 Task: Look for space in Izazi, Tanzania from 2nd September, 2023 to 6th September, 2023 for 2 adults in price range Rs.15000 to Rs.20000. Place can be entire place with 1  bedroom having 1 bed and 1 bathroom. Property type can be house, flat, guest house, hotel. Booking option can be shelf check-in. Required host language is English.
Action: Mouse moved to (536, 122)
Screenshot: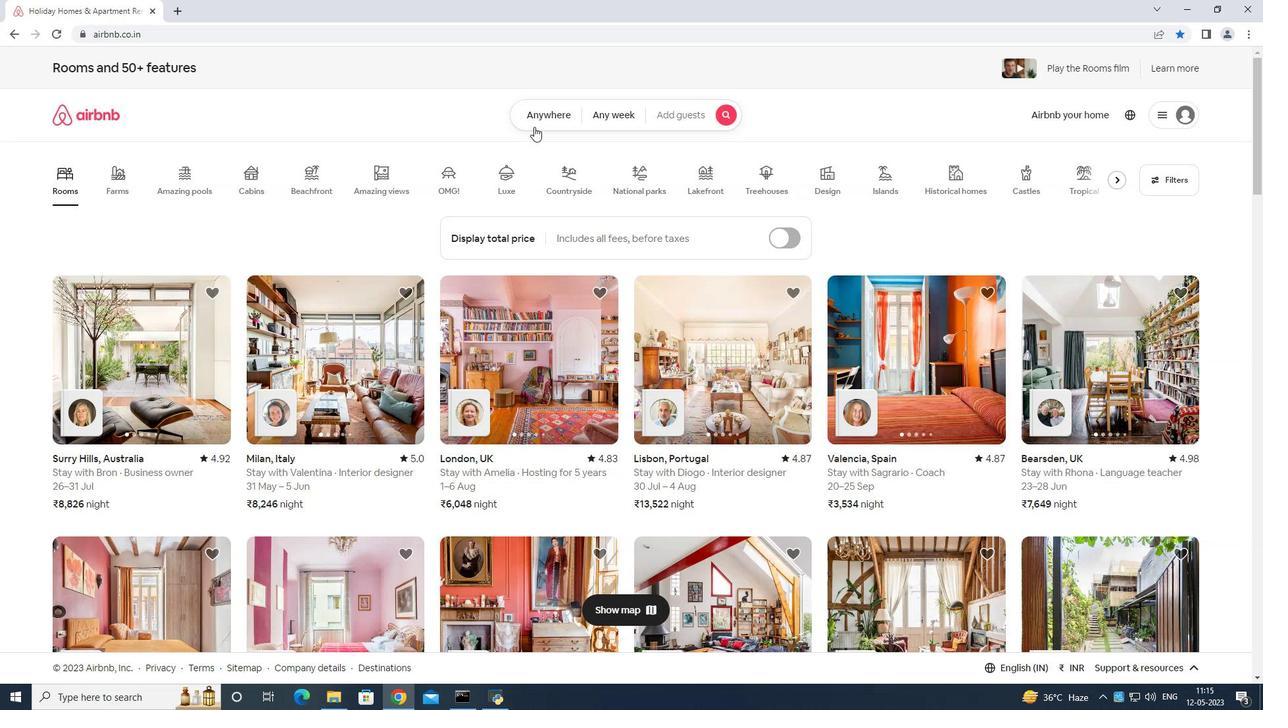 
Action: Mouse pressed left at (536, 122)
Screenshot: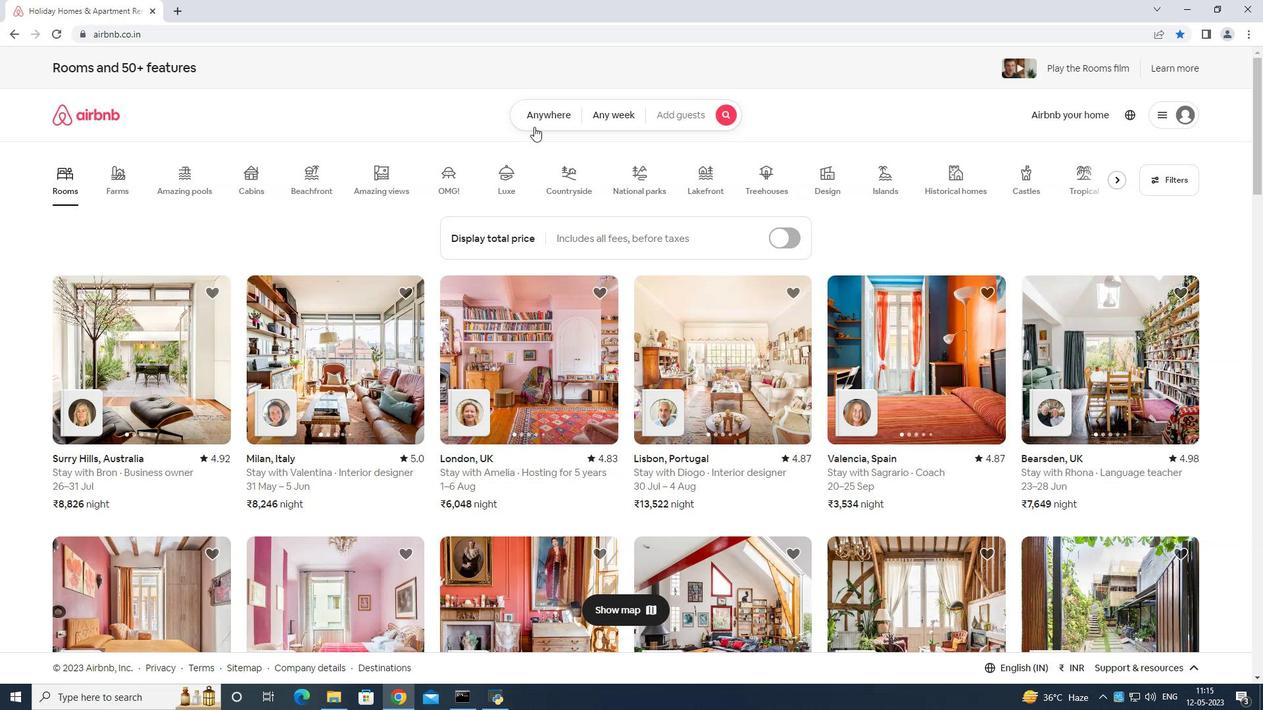 
Action: Mouse moved to (533, 165)
Screenshot: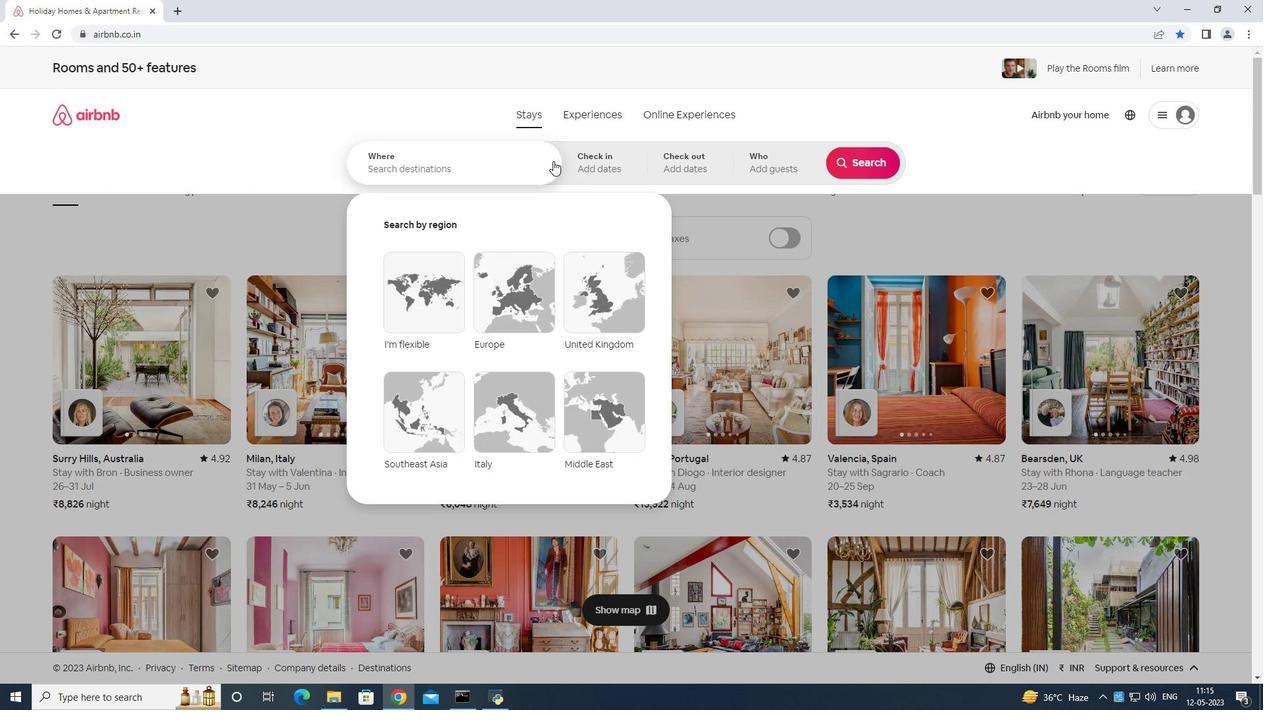 
Action: Mouse pressed left at (533, 165)
Screenshot: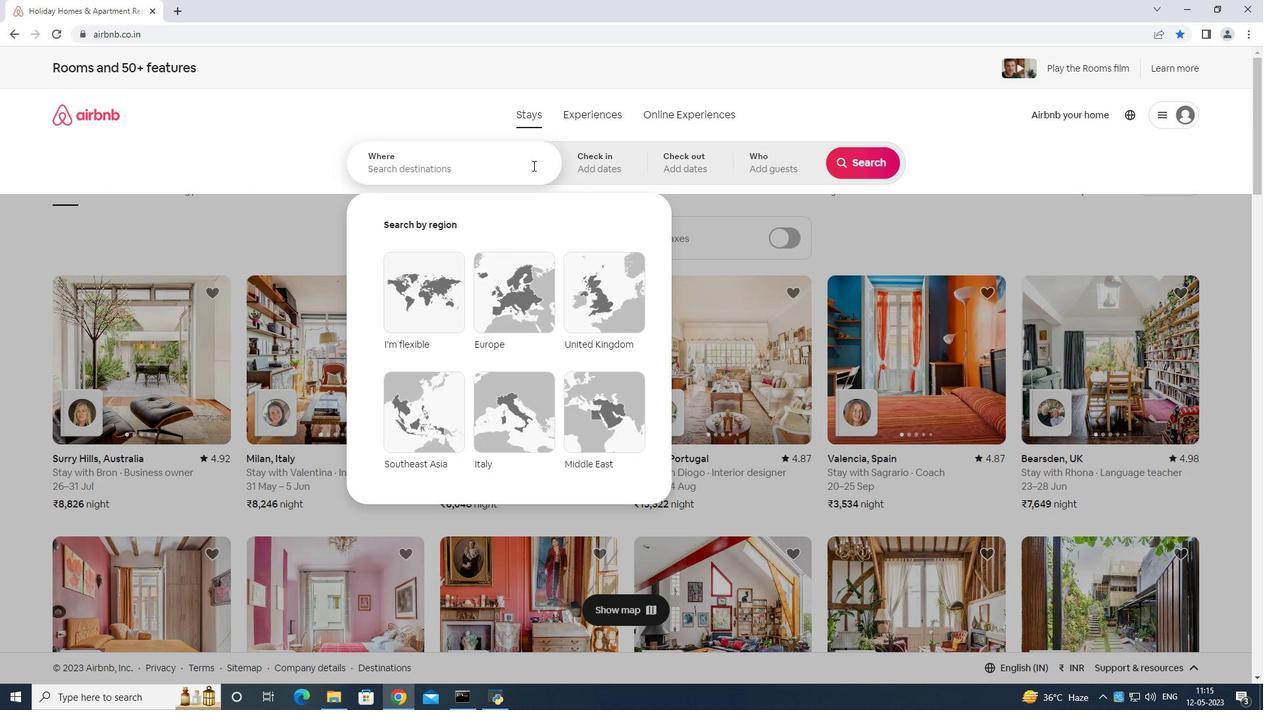 
Action: Mouse moved to (532, 165)
Screenshot: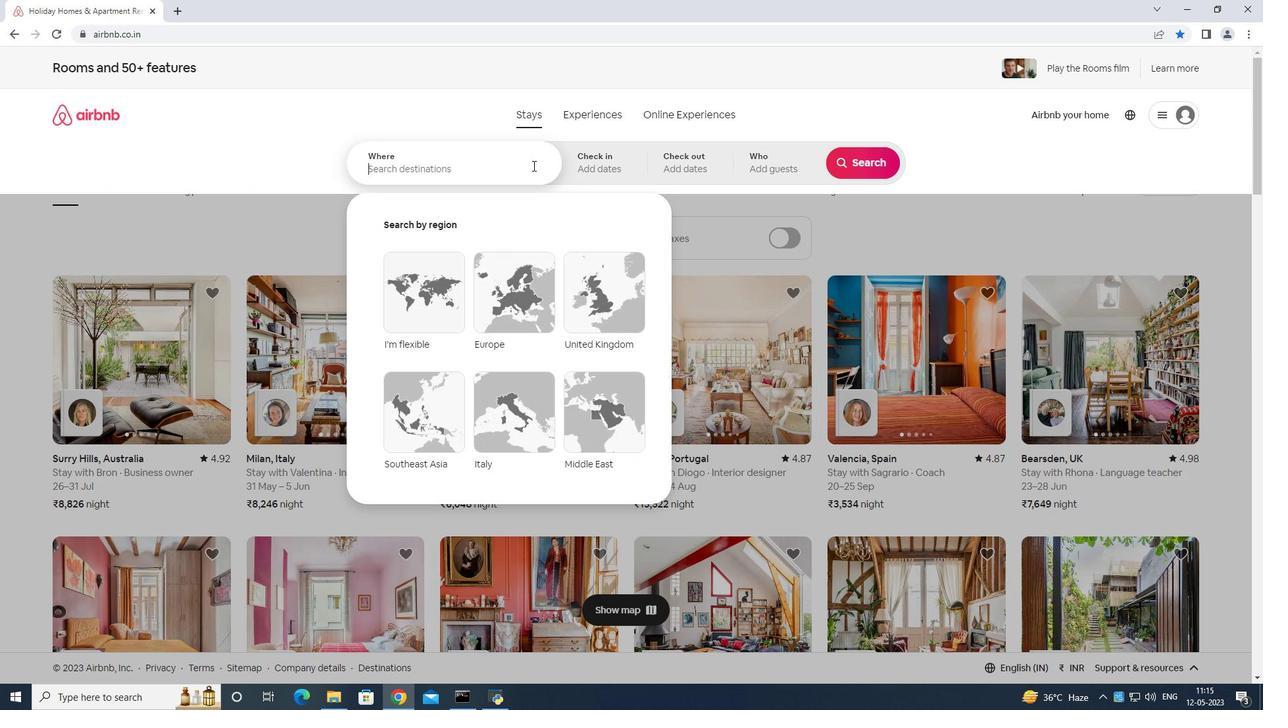 
Action: Key pressed <Key.shift>Izazi<Key.space>tanzania\<Key.backspace><Key.enter>
Screenshot: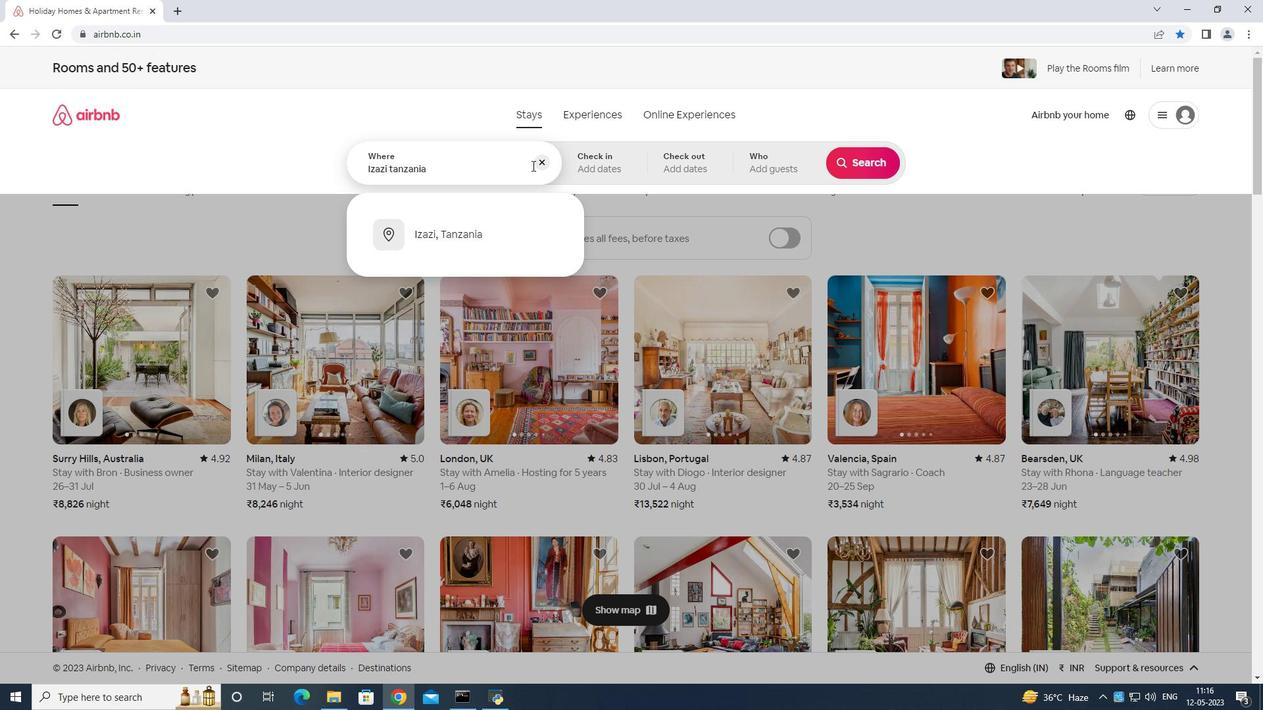
Action: Mouse moved to (861, 271)
Screenshot: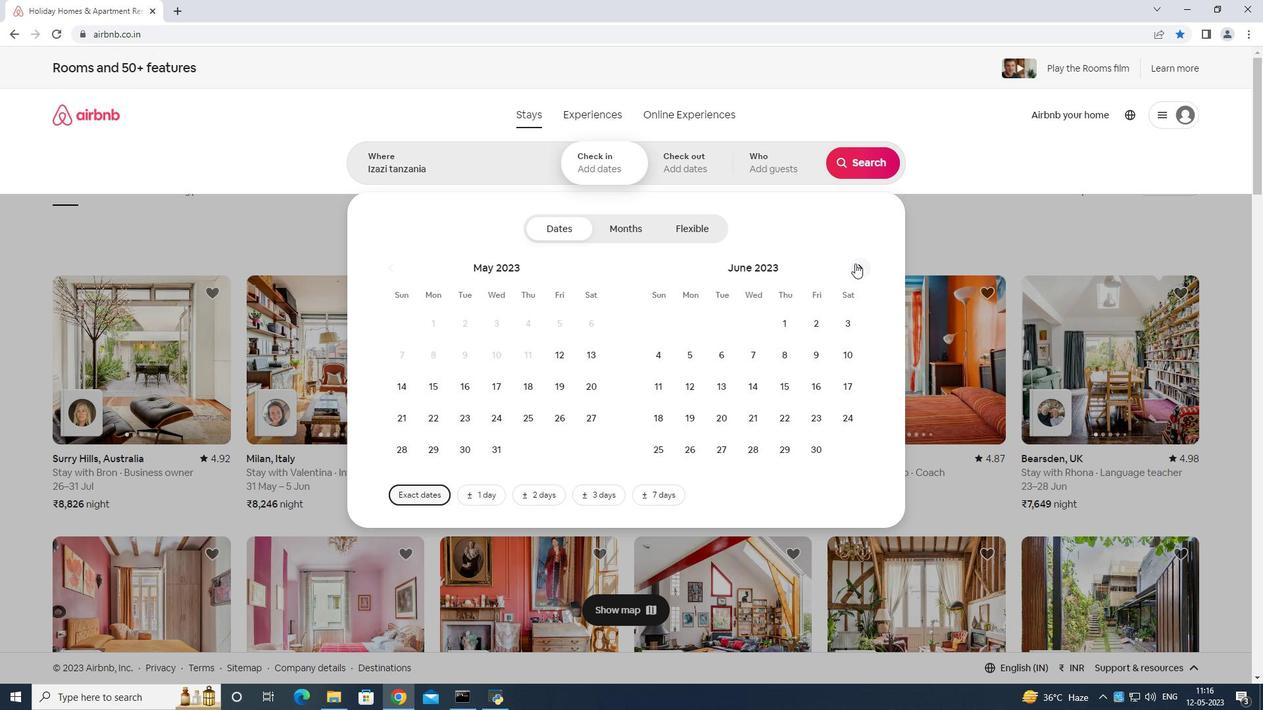 
Action: Mouse pressed left at (861, 271)
Screenshot: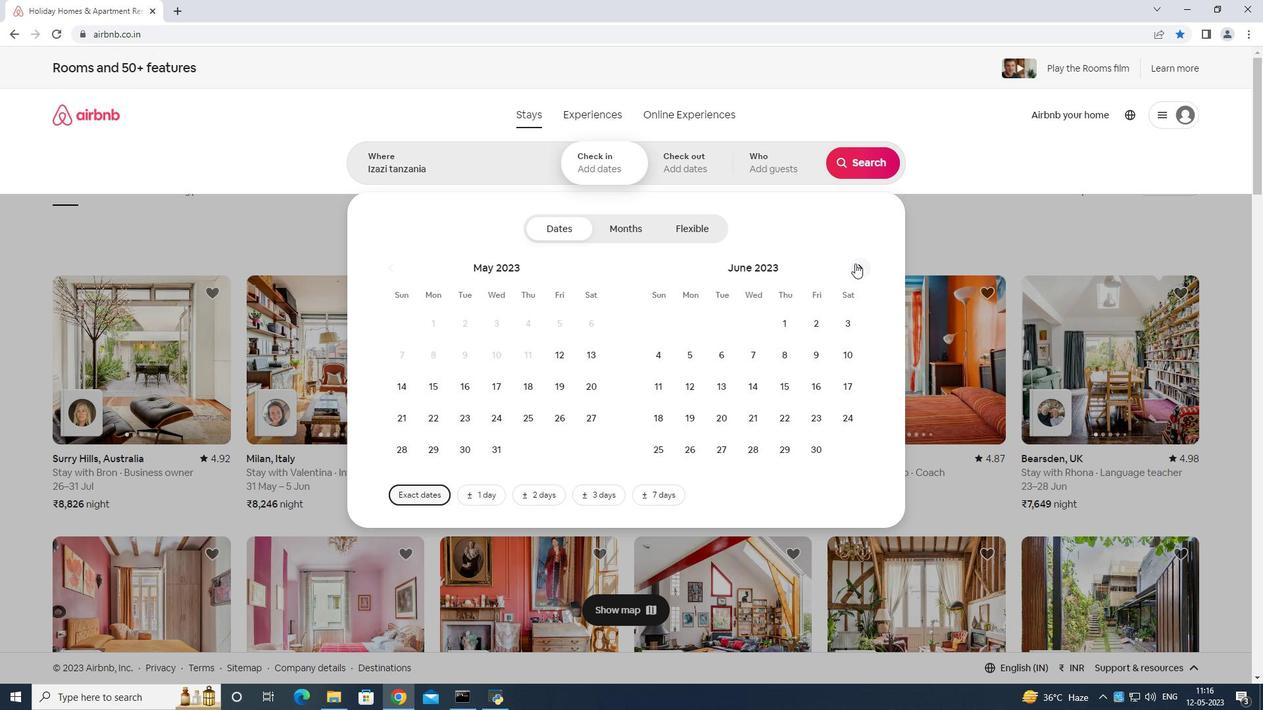 
Action: Mouse moved to (863, 271)
Screenshot: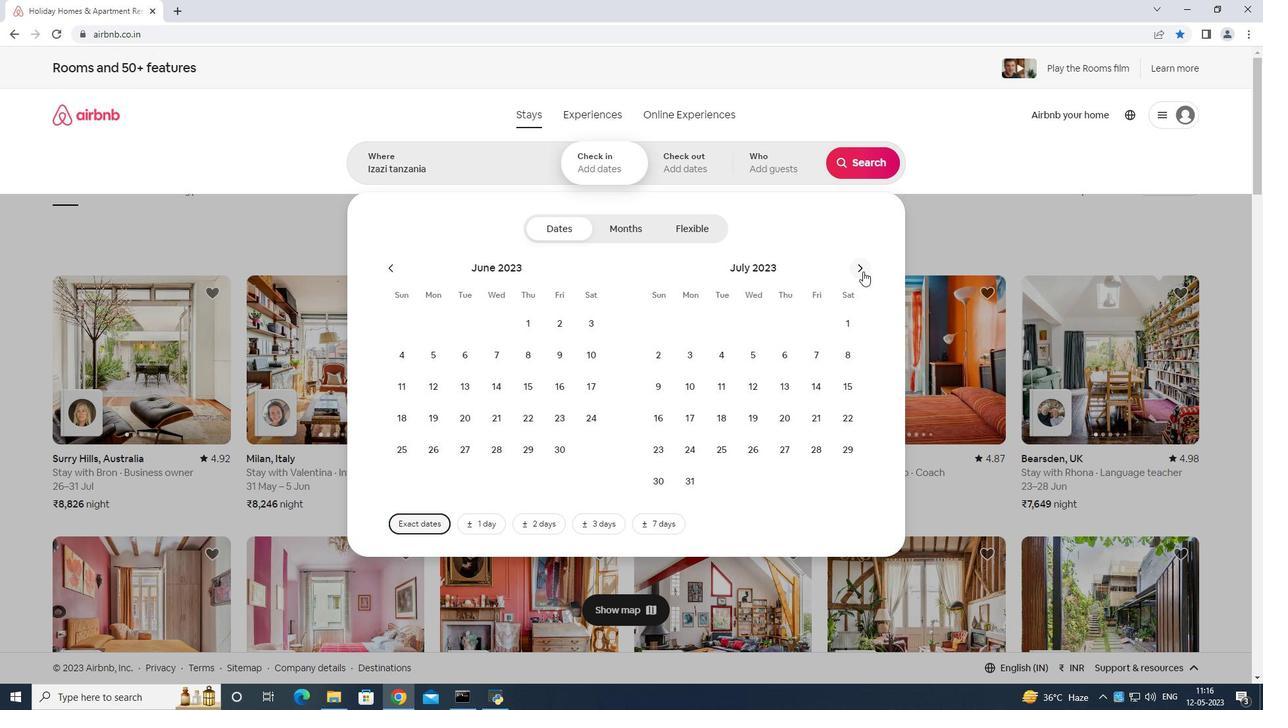 
Action: Mouse pressed left at (863, 271)
Screenshot: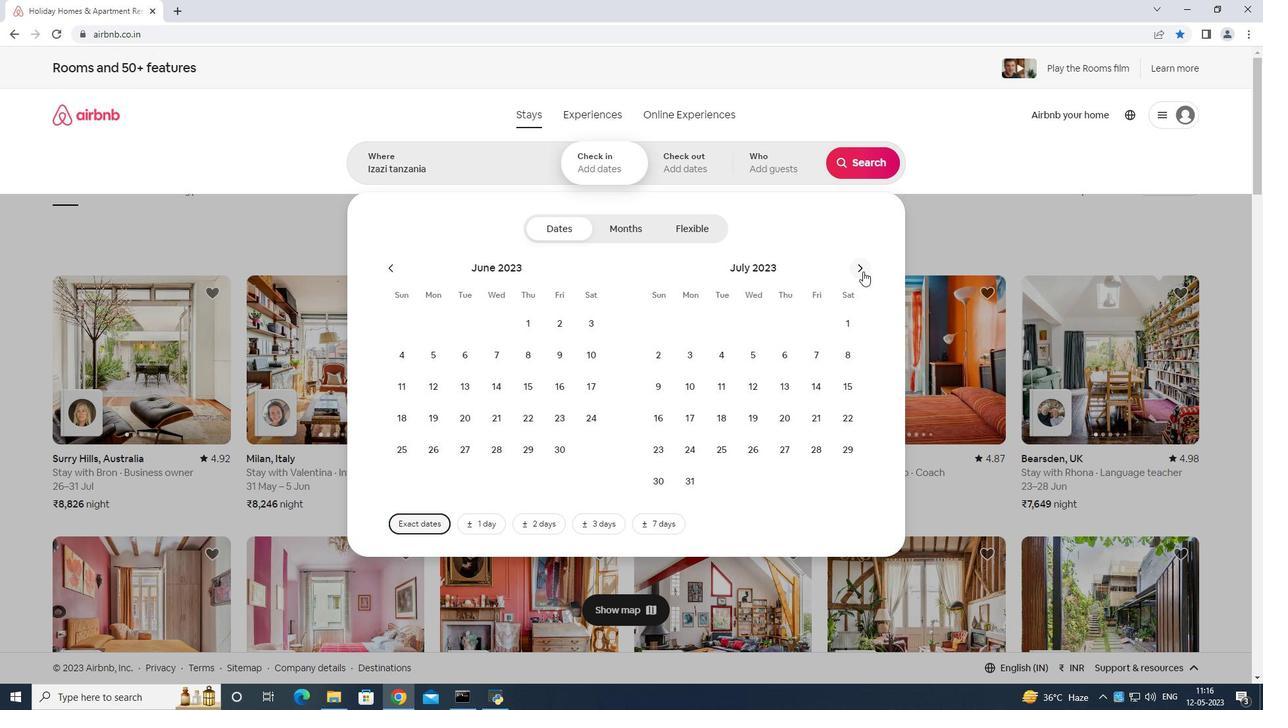 
Action: Mouse pressed left at (863, 271)
Screenshot: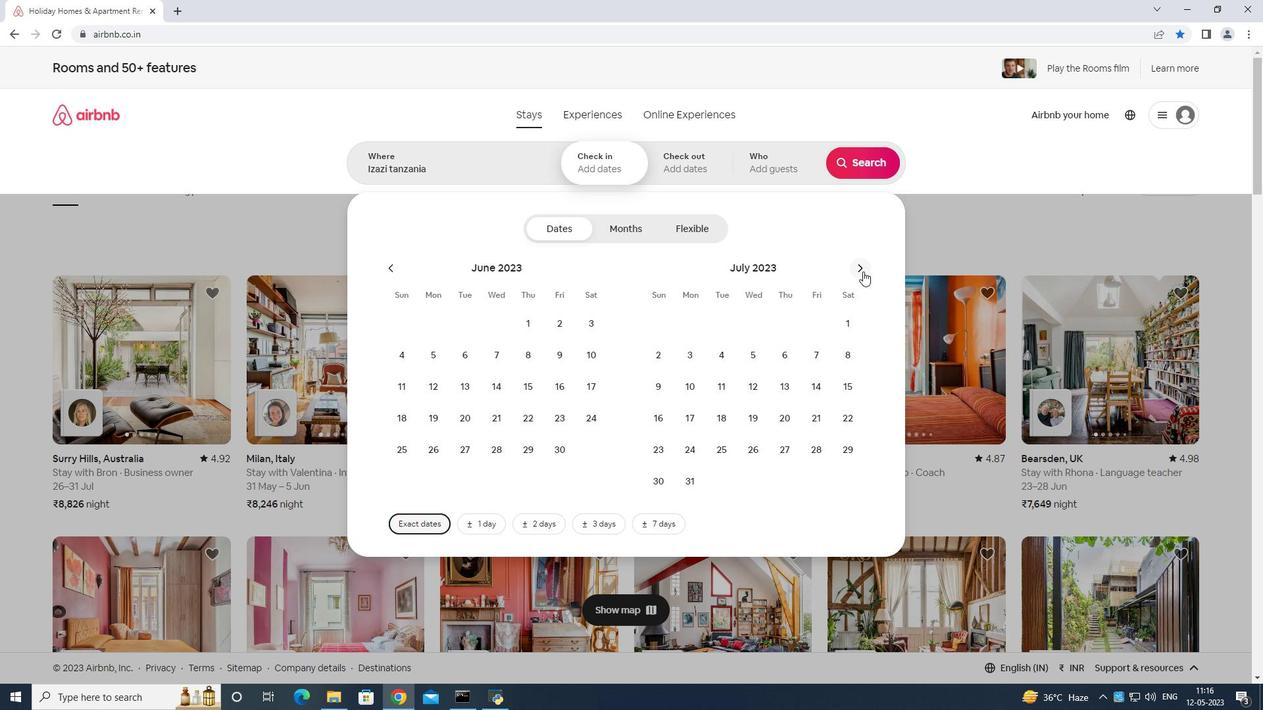 
Action: Mouse pressed left at (863, 271)
Screenshot: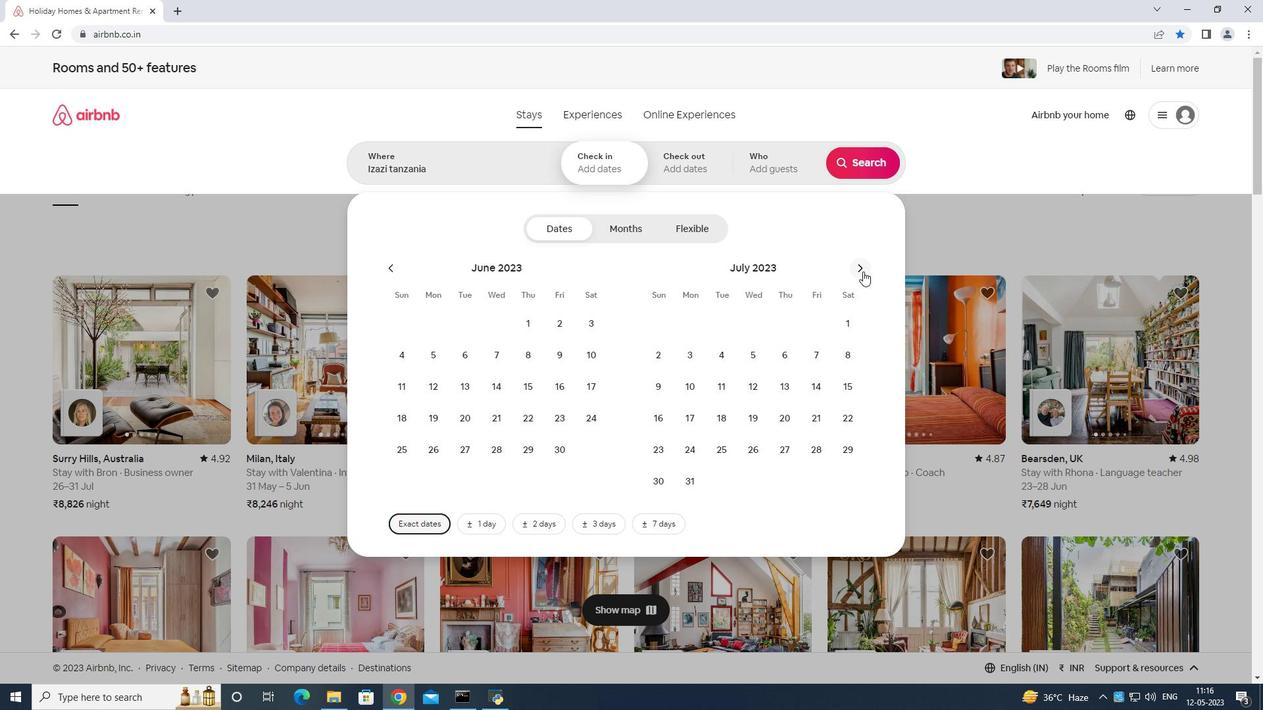 
Action: Mouse pressed left at (863, 271)
Screenshot: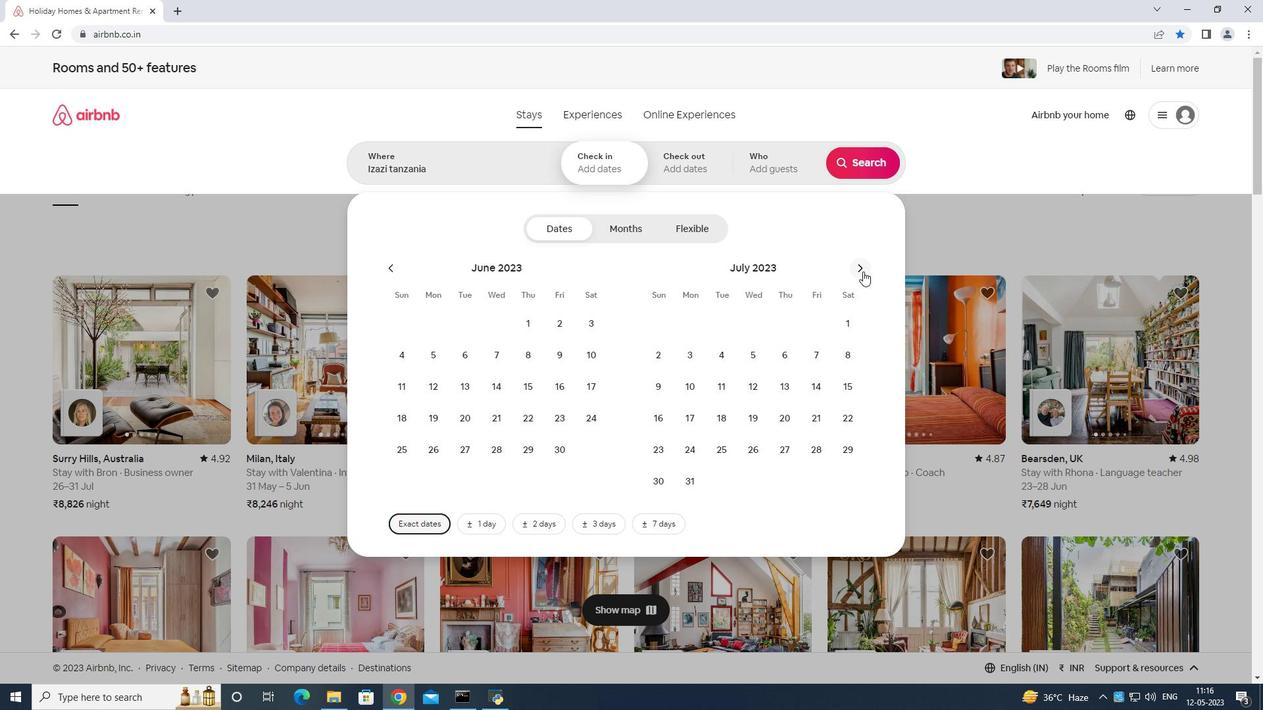 
Action: Mouse moved to (846, 324)
Screenshot: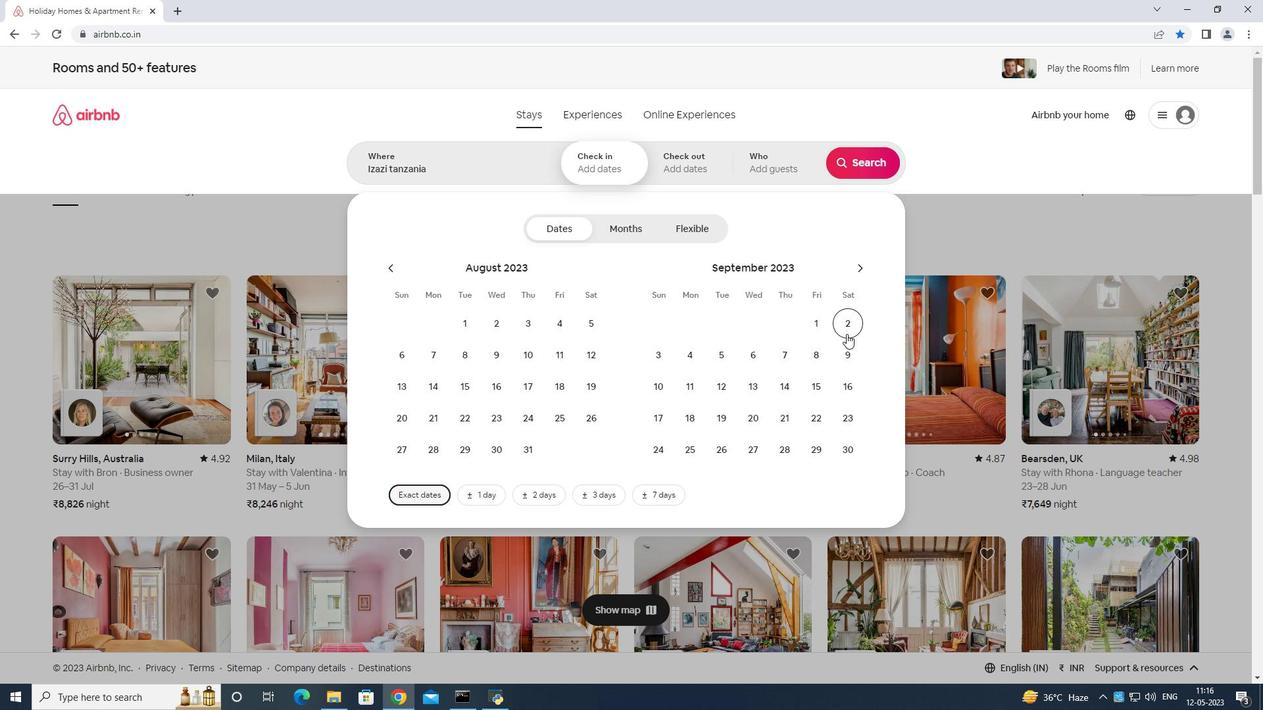 
Action: Mouse pressed left at (846, 324)
Screenshot: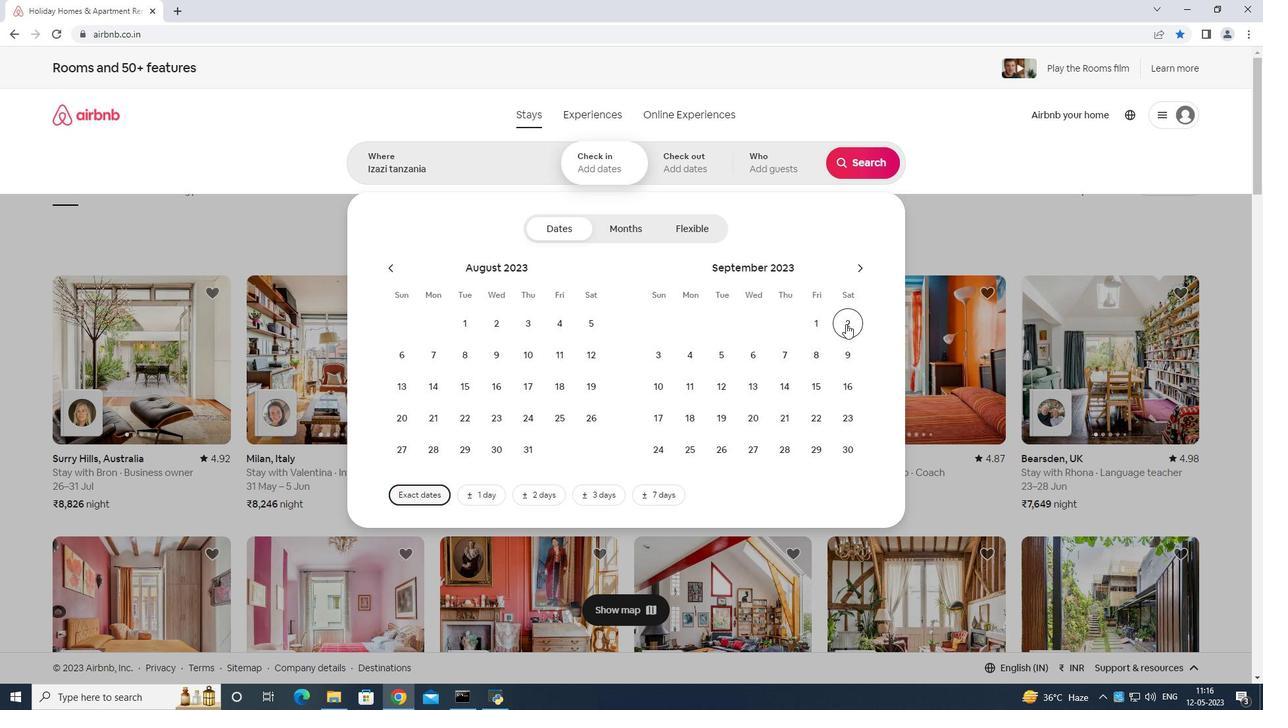 
Action: Mouse moved to (757, 353)
Screenshot: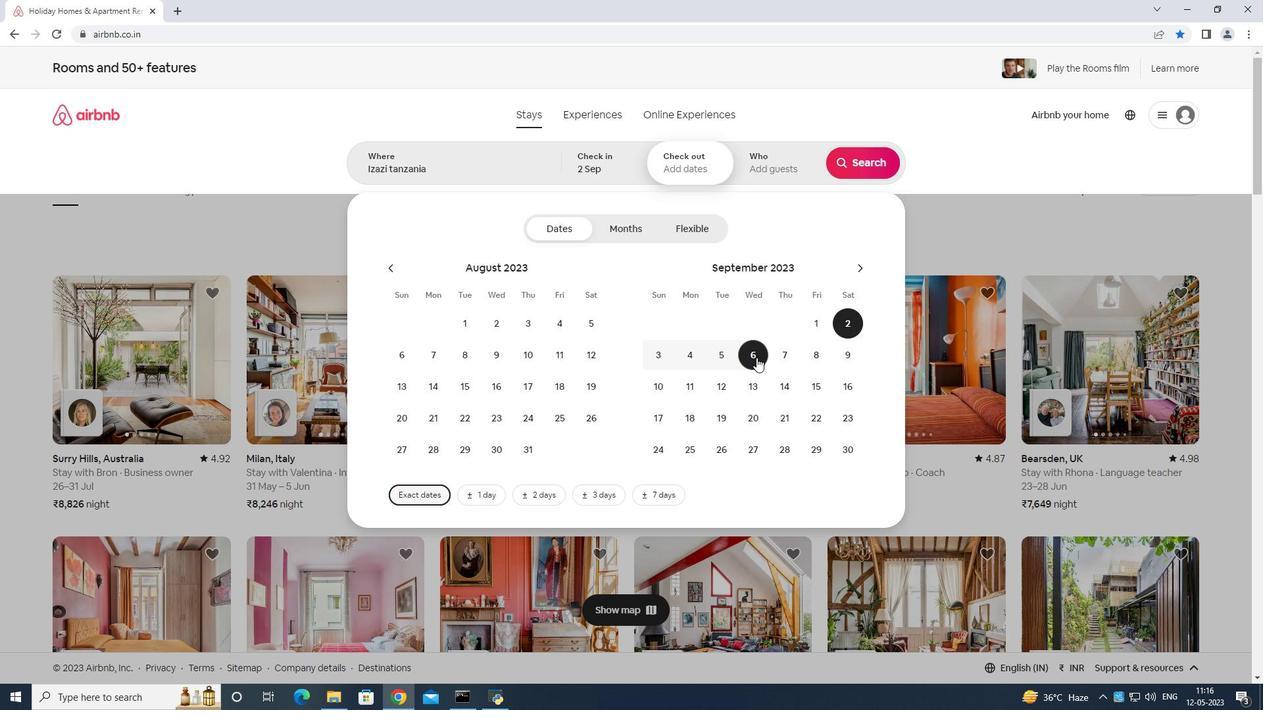 
Action: Mouse pressed left at (757, 353)
Screenshot: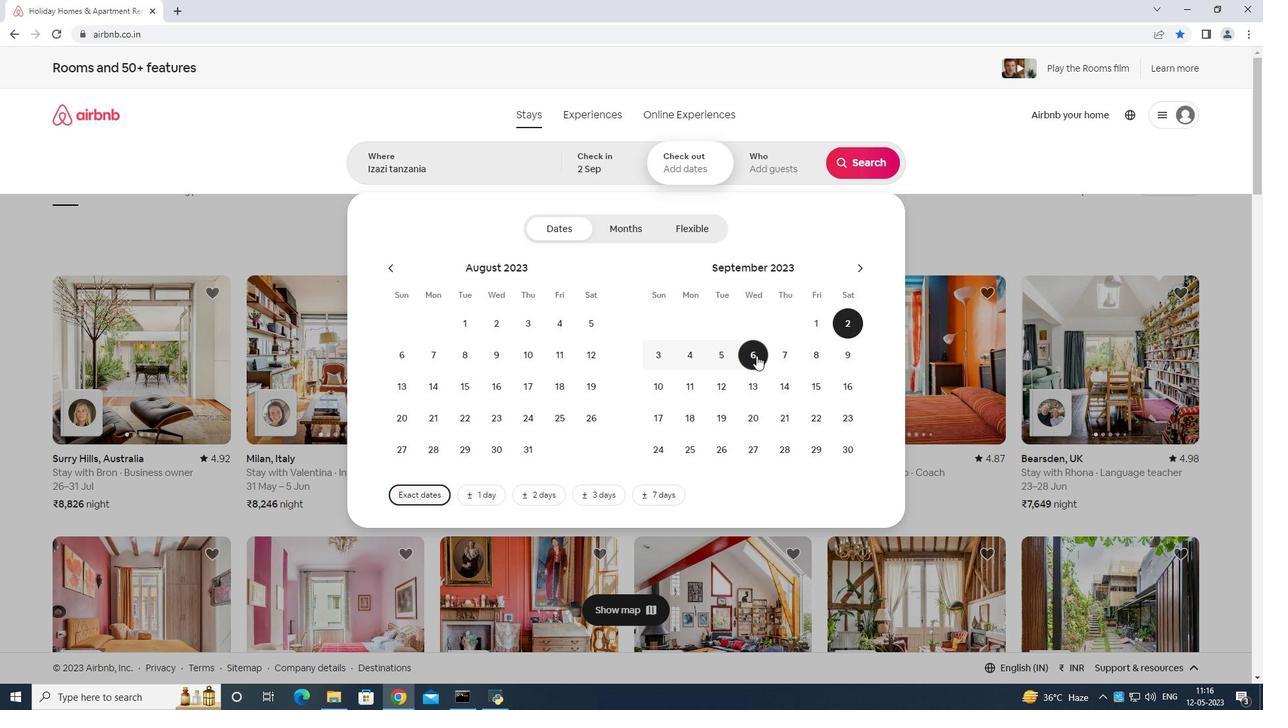 
Action: Mouse moved to (783, 167)
Screenshot: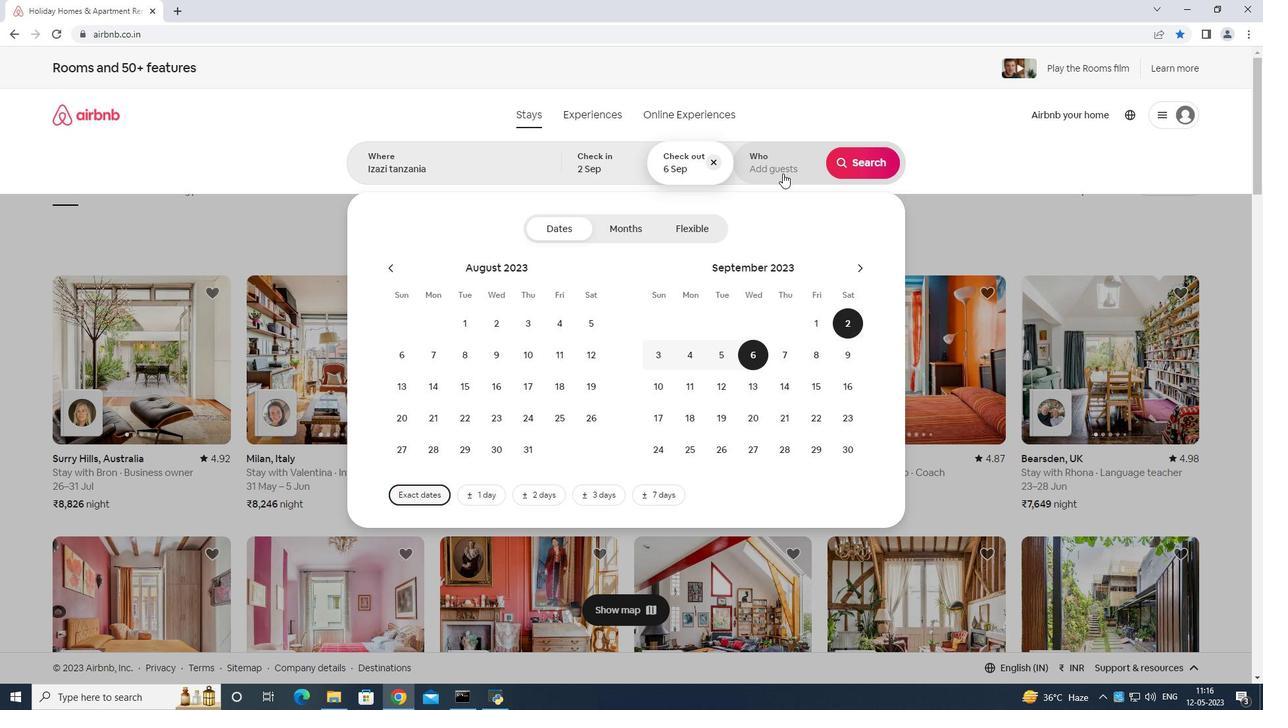 
Action: Mouse pressed left at (783, 167)
Screenshot: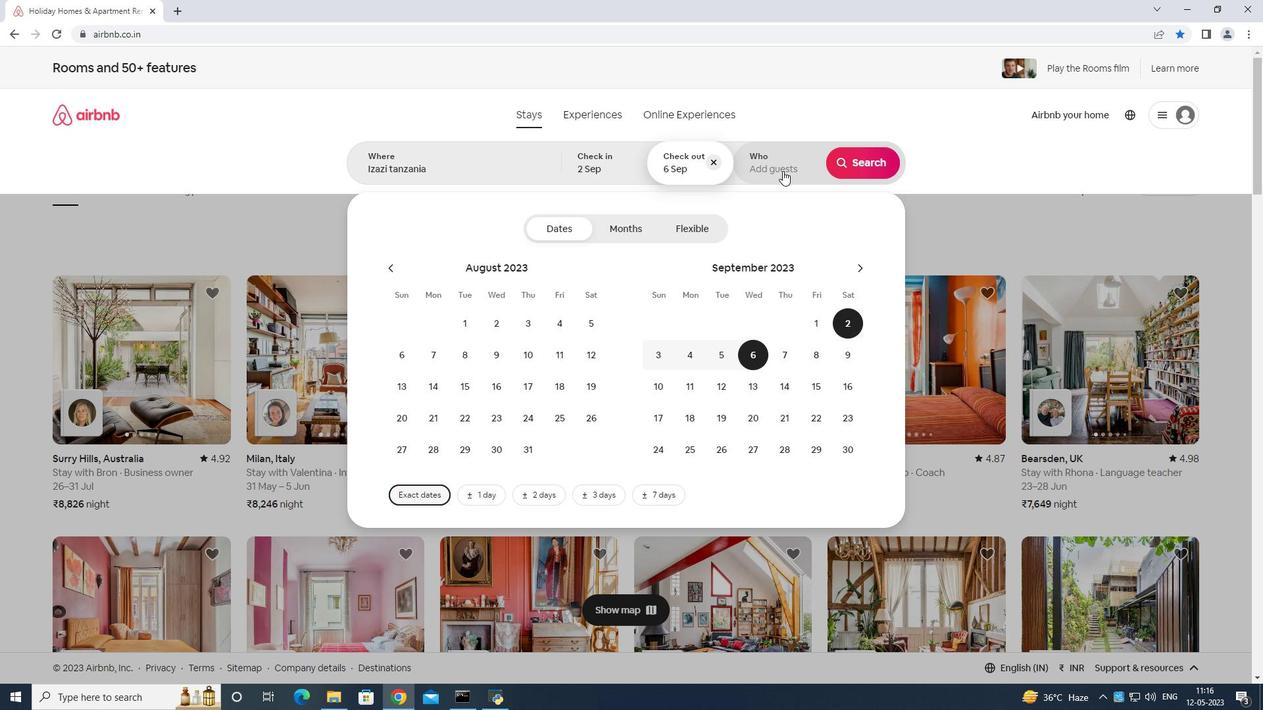 
Action: Mouse moved to (864, 229)
Screenshot: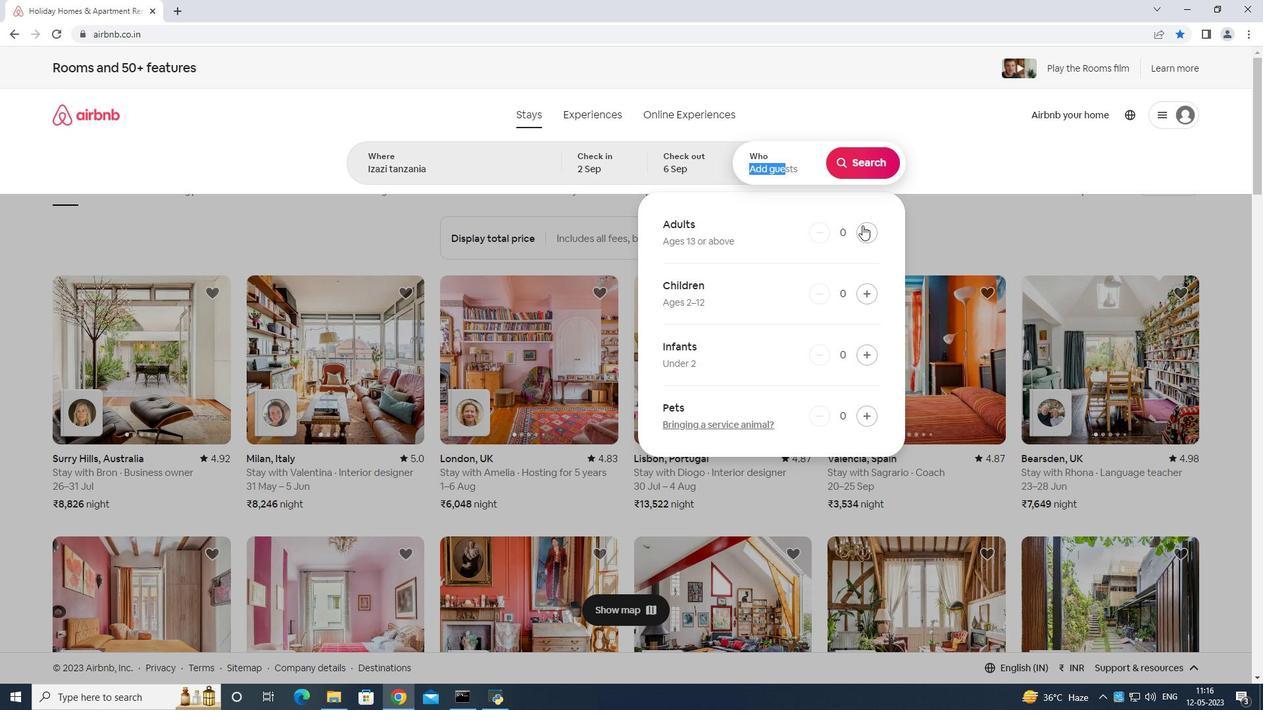 
Action: Mouse pressed left at (864, 229)
Screenshot: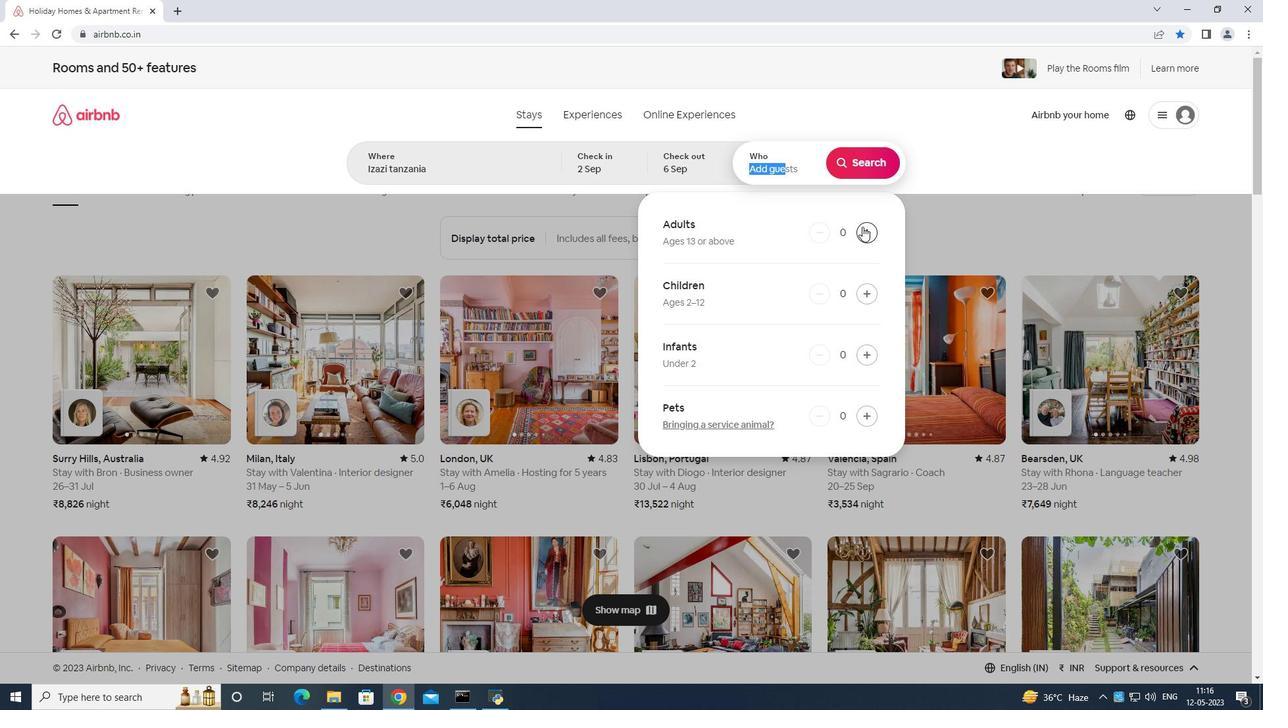 
Action: Mouse pressed left at (864, 229)
Screenshot: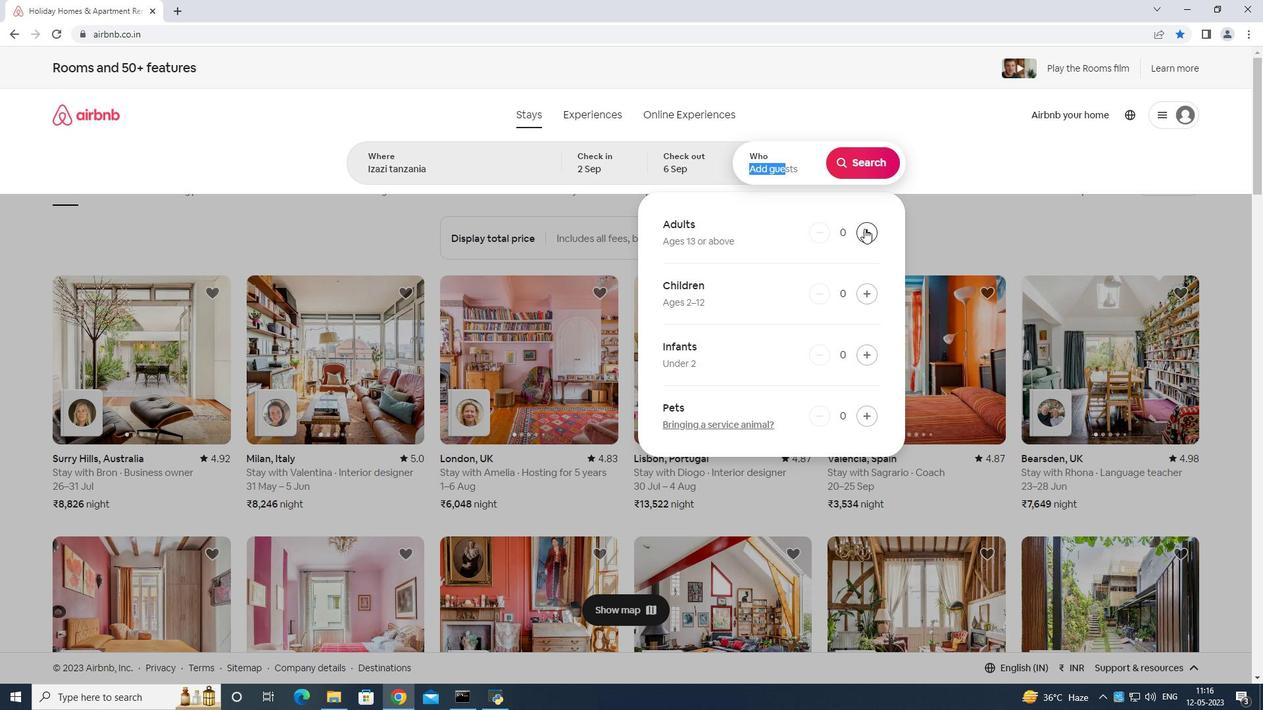 
Action: Mouse moved to (881, 169)
Screenshot: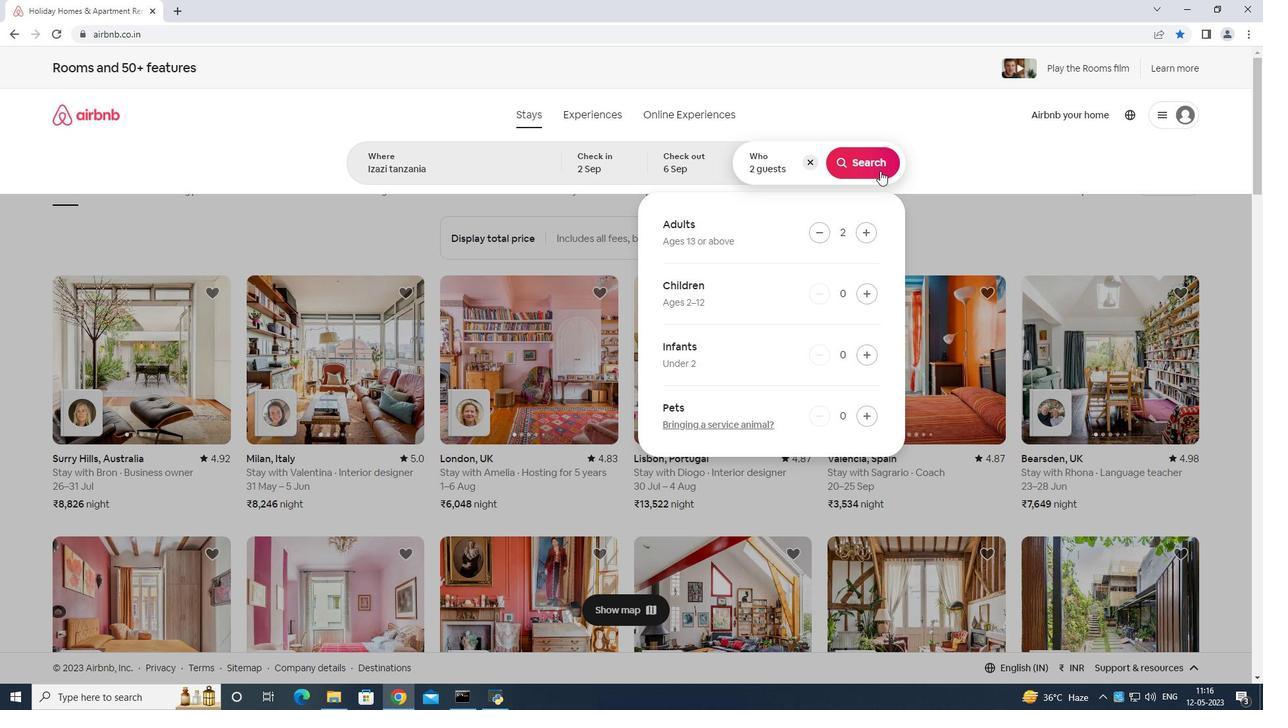 
Action: Mouse pressed left at (881, 169)
Screenshot: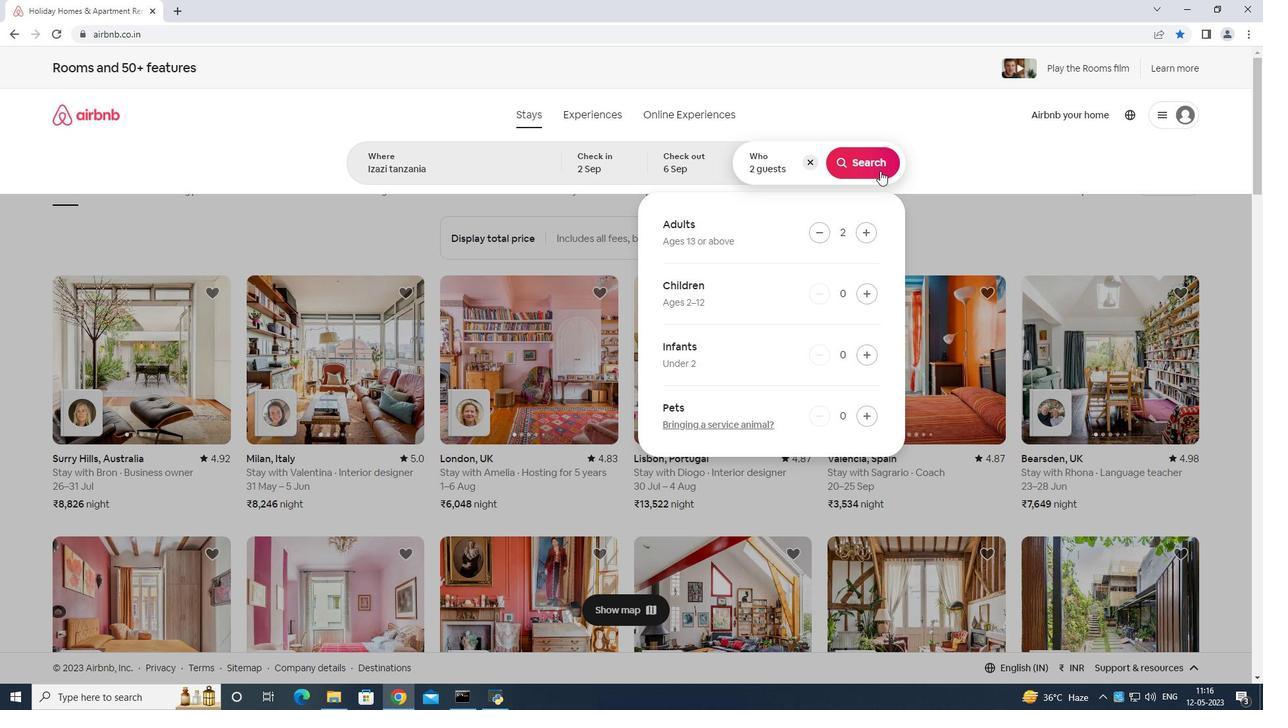 
Action: Mouse moved to (1215, 117)
Screenshot: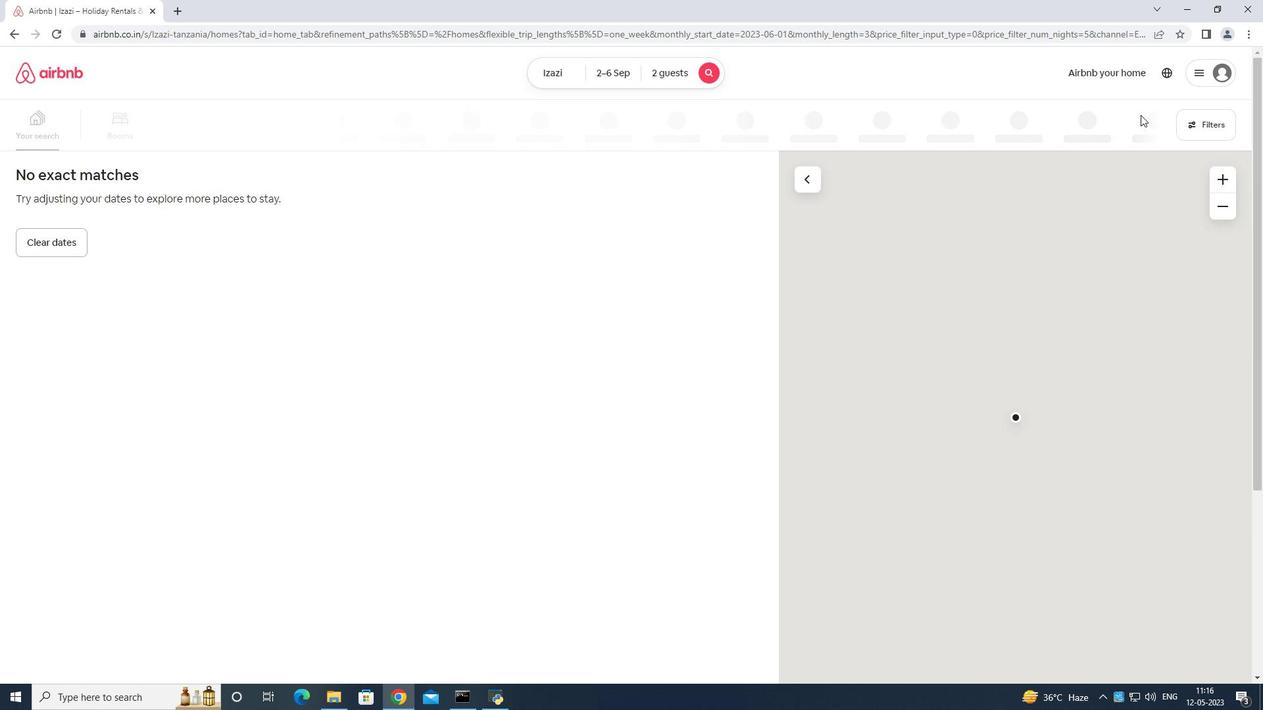 
Action: Mouse pressed left at (1215, 117)
Screenshot: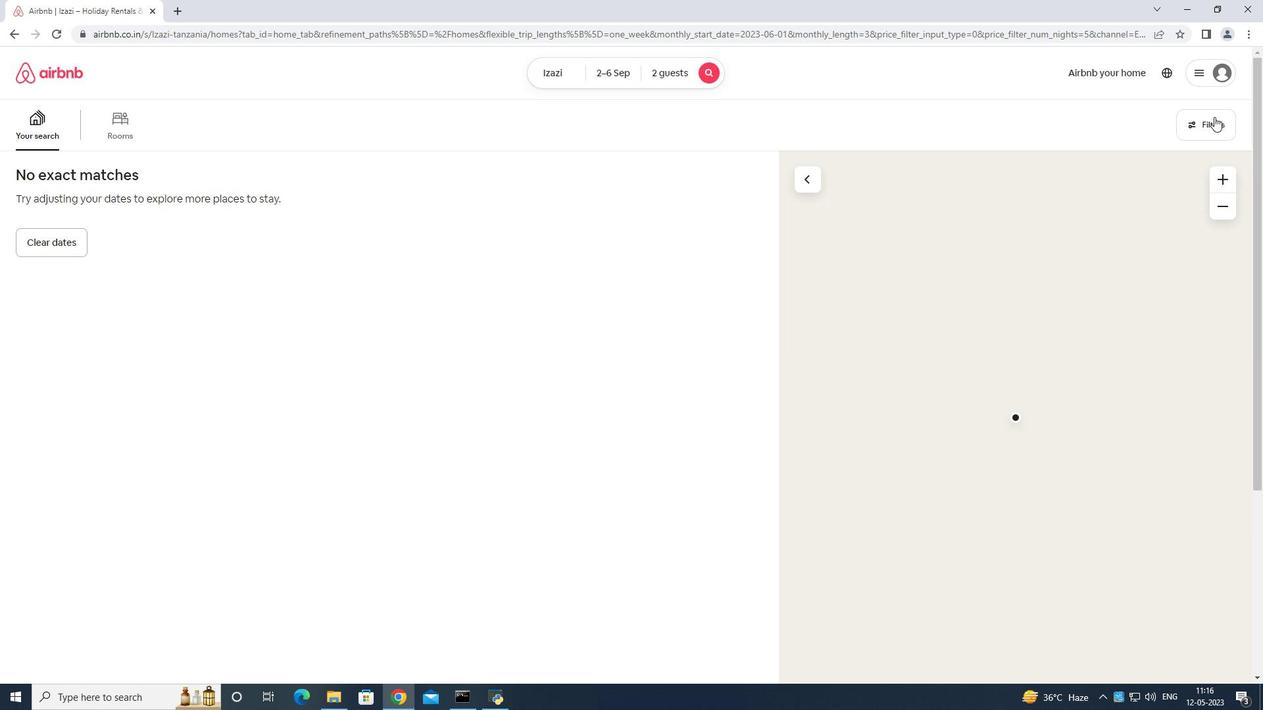 
Action: Mouse moved to (556, 439)
Screenshot: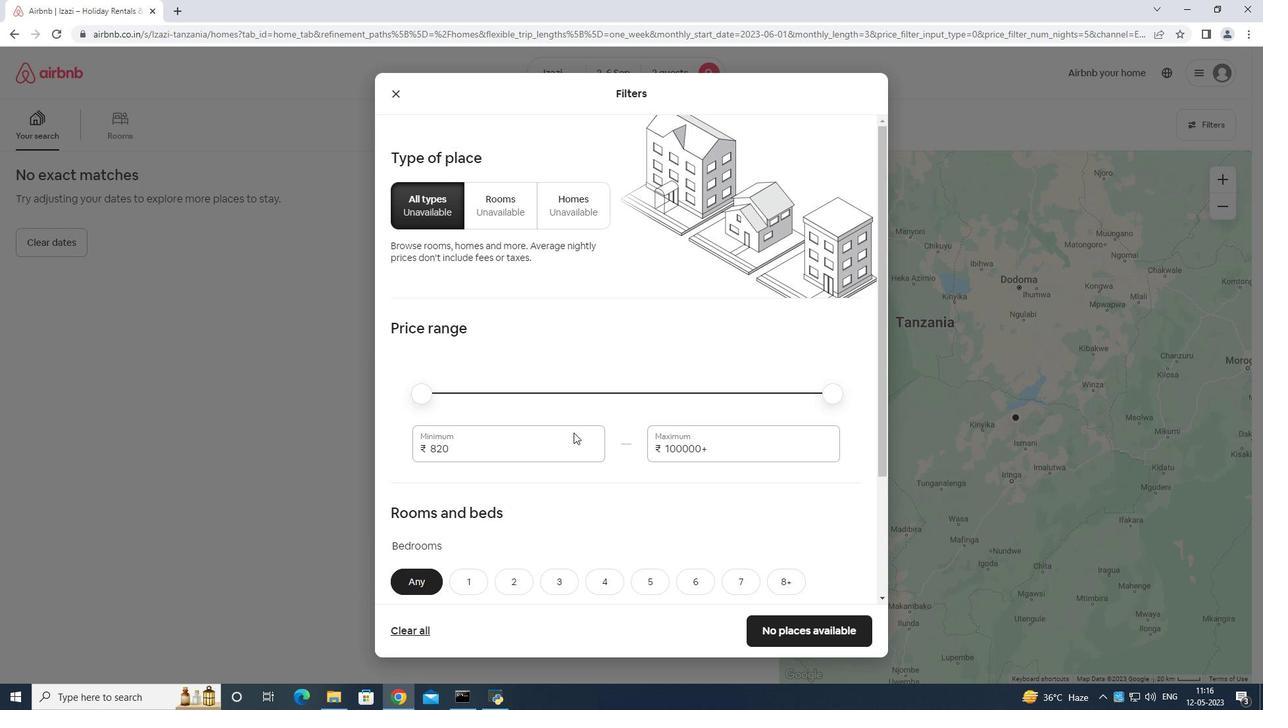 
Action: Mouse pressed left at (556, 439)
Screenshot: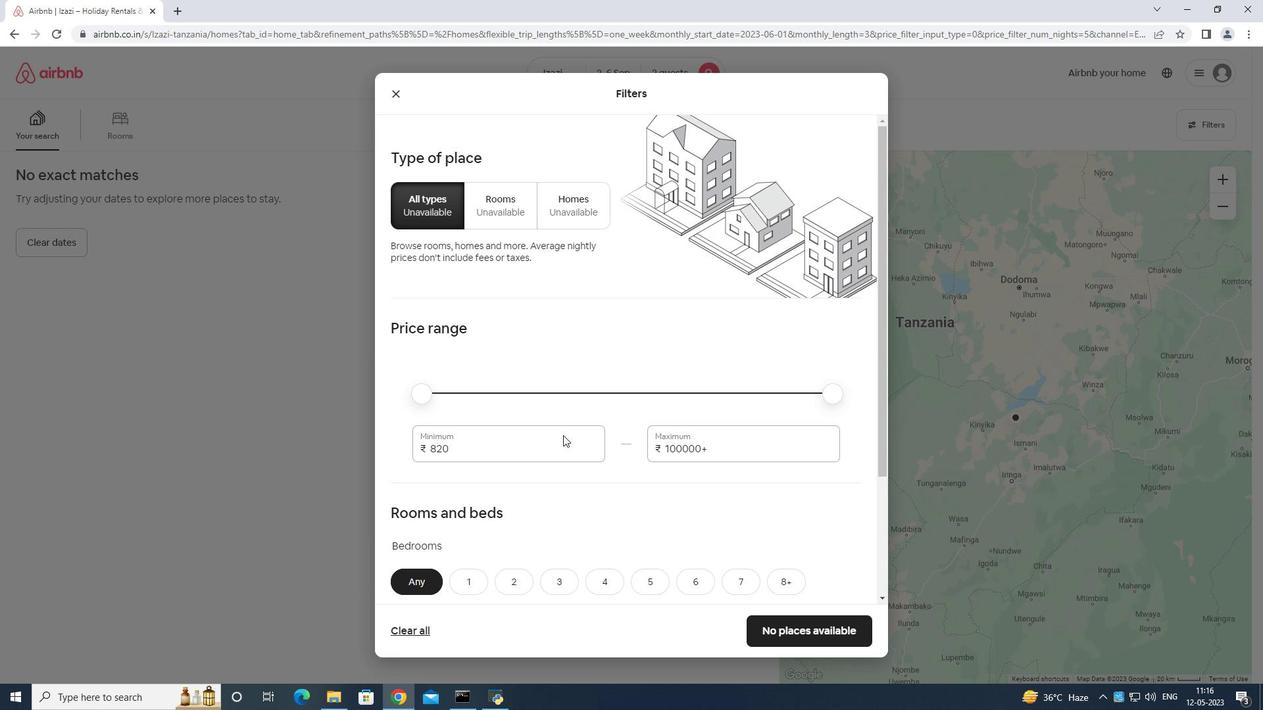 
Action: Key pressed <Key.backspace><Key.backspace><Key.backspace>15000
Screenshot: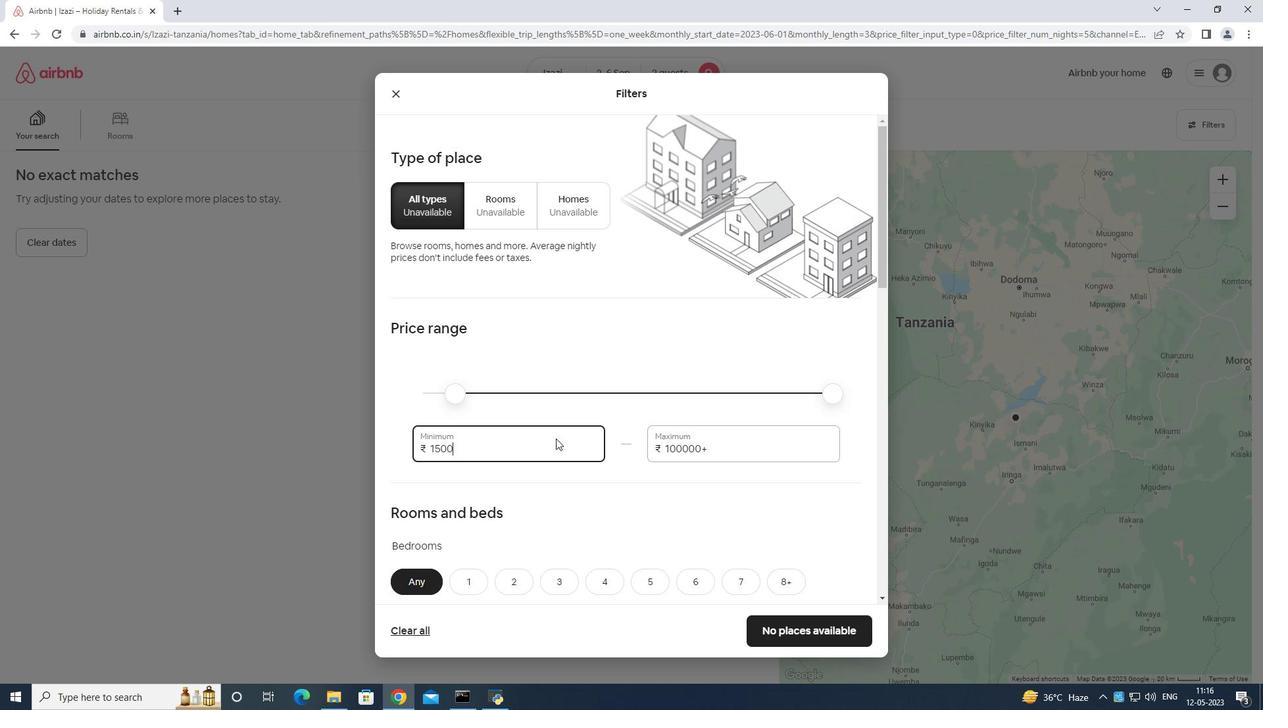 
Action: Mouse moved to (745, 448)
Screenshot: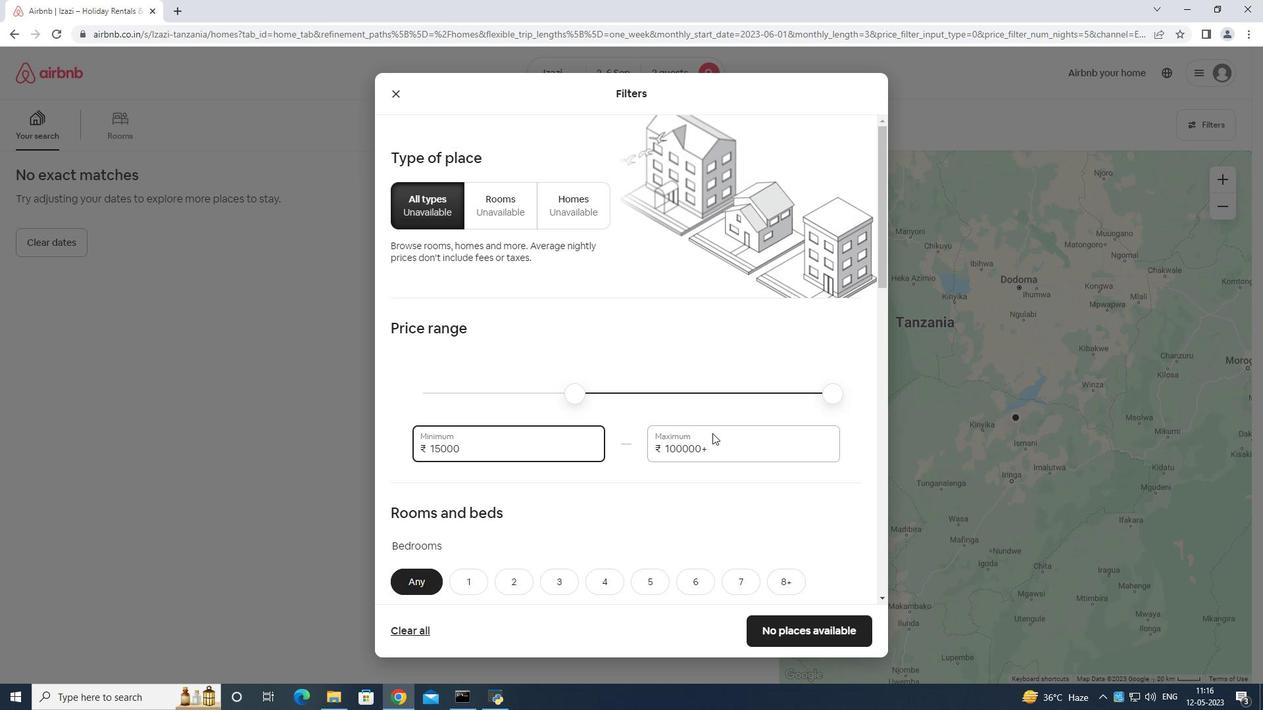 
Action: Mouse pressed left at (745, 448)
Screenshot: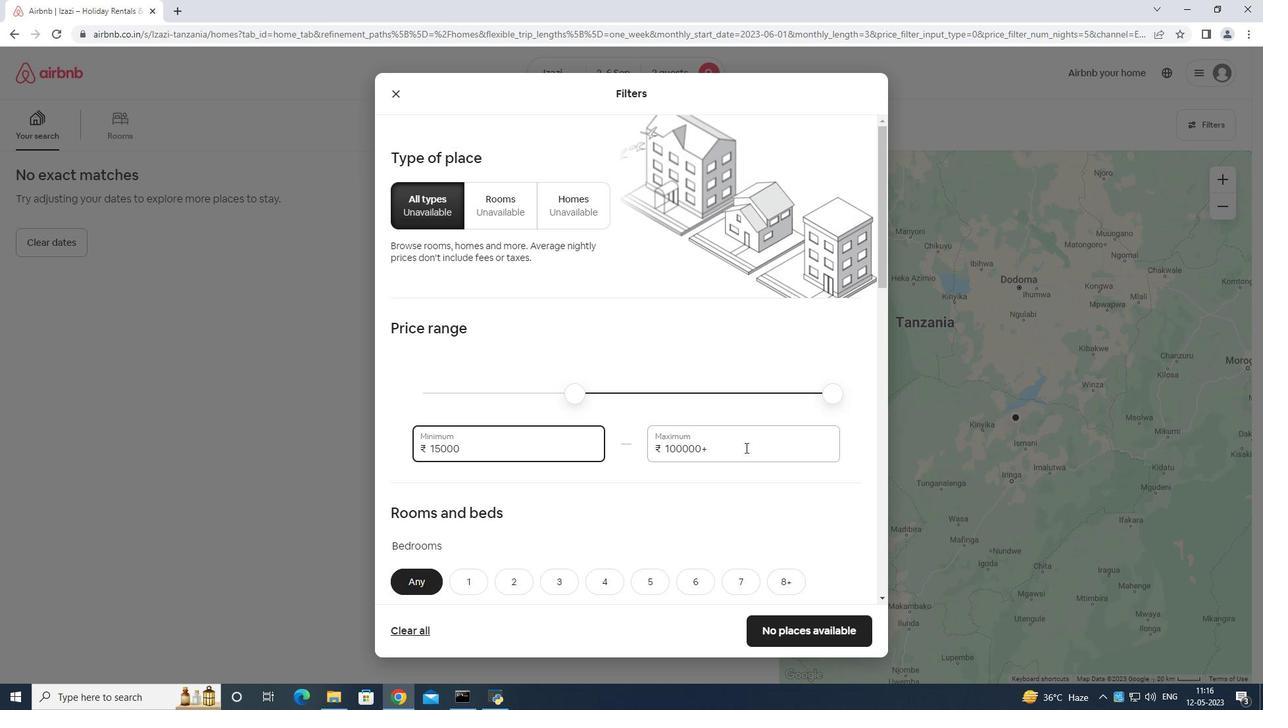 
Action: Key pressed <Key.backspace><Key.backspace><Key.backspace><Key.backspace><Key.backspace><Key.backspace><Key.backspace><Key.backspace><Key.backspace><Key.backspace><Key.backspace><Key.backspace>20000
Screenshot: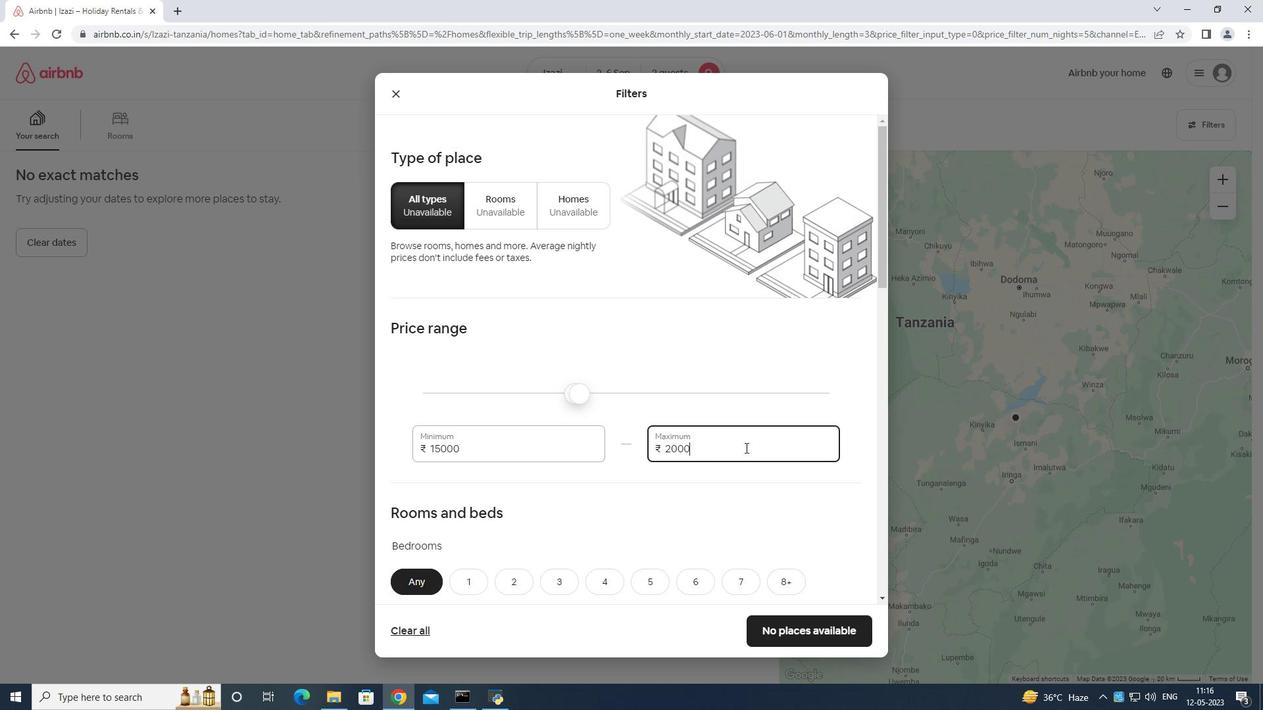 
Action: Mouse scrolled (745, 447) with delta (0, 0)
Screenshot: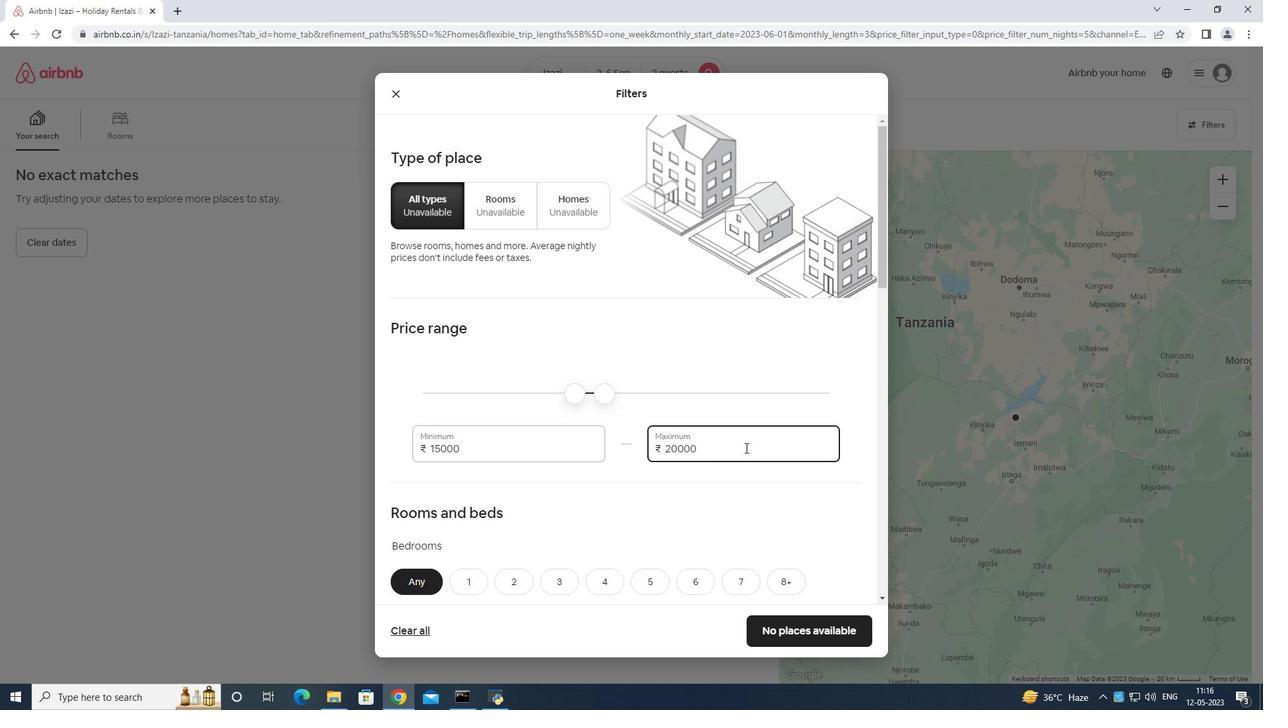 
Action: Mouse scrolled (745, 447) with delta (0, 0)
Screenshot: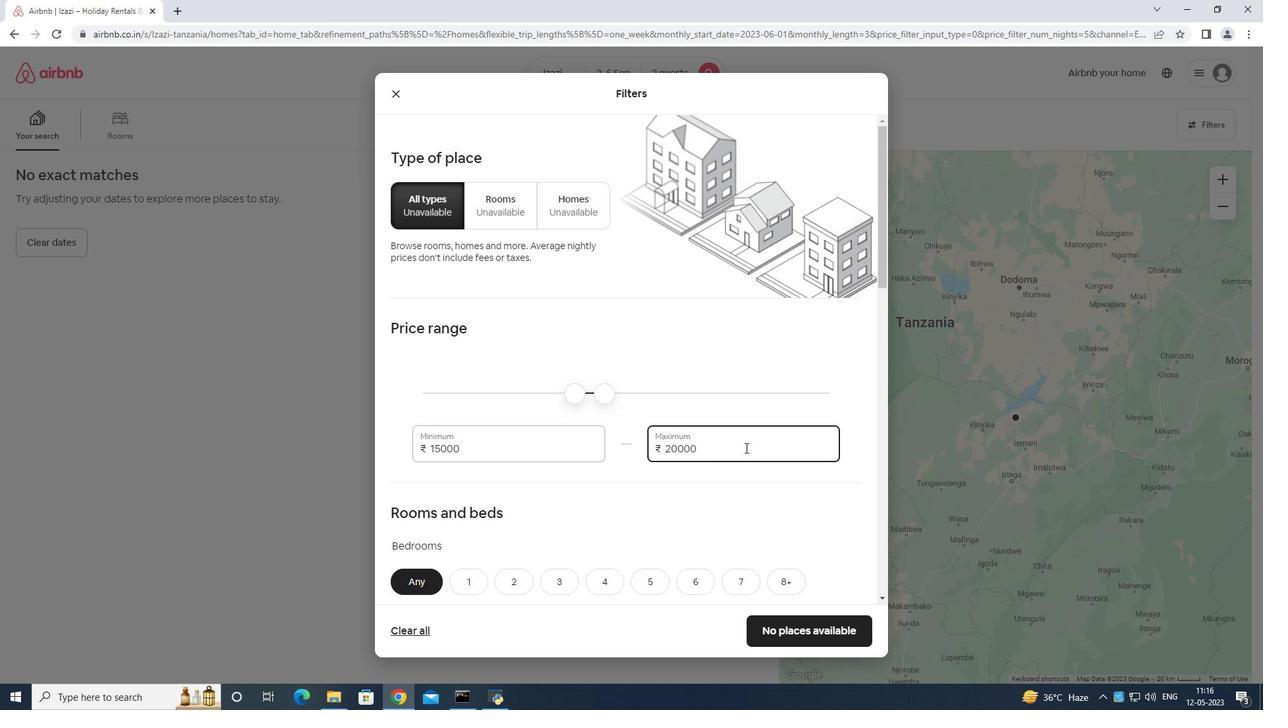
Action: Mouse scrolled (745, 447) with delta (0, 0)
Screenshot: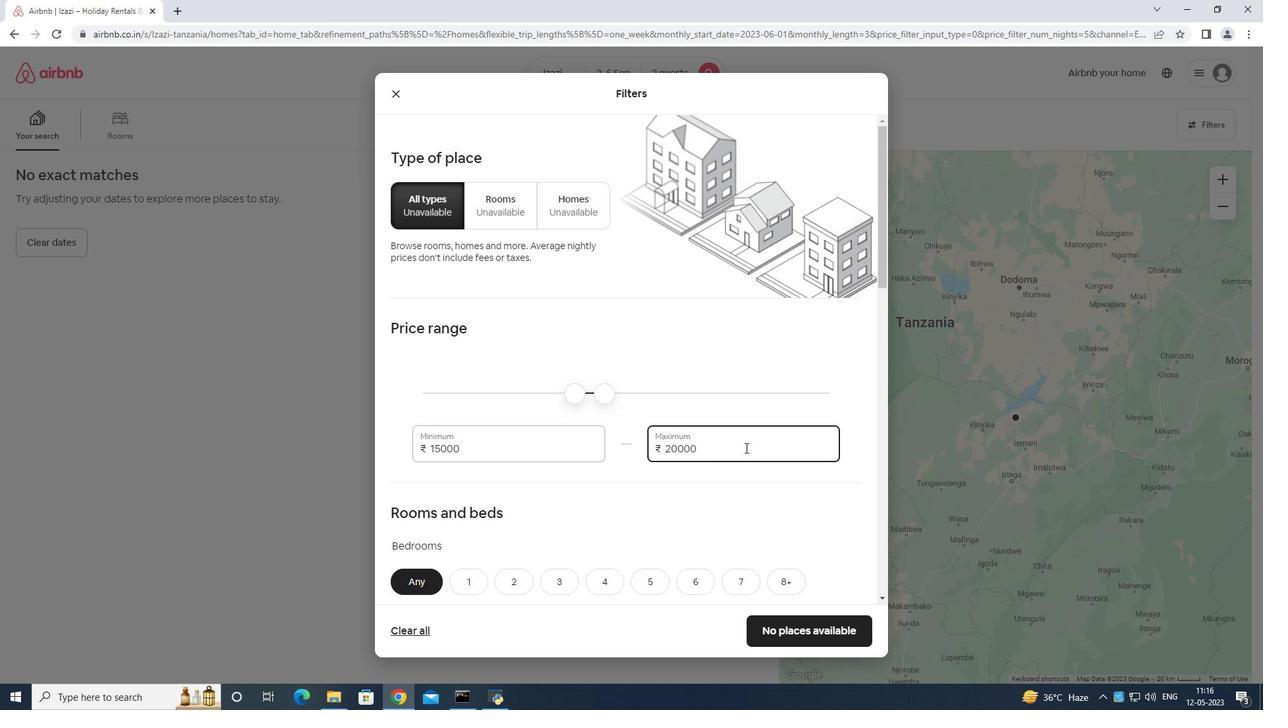 
Action: Mouse moved to (479, 387)
Screenshot: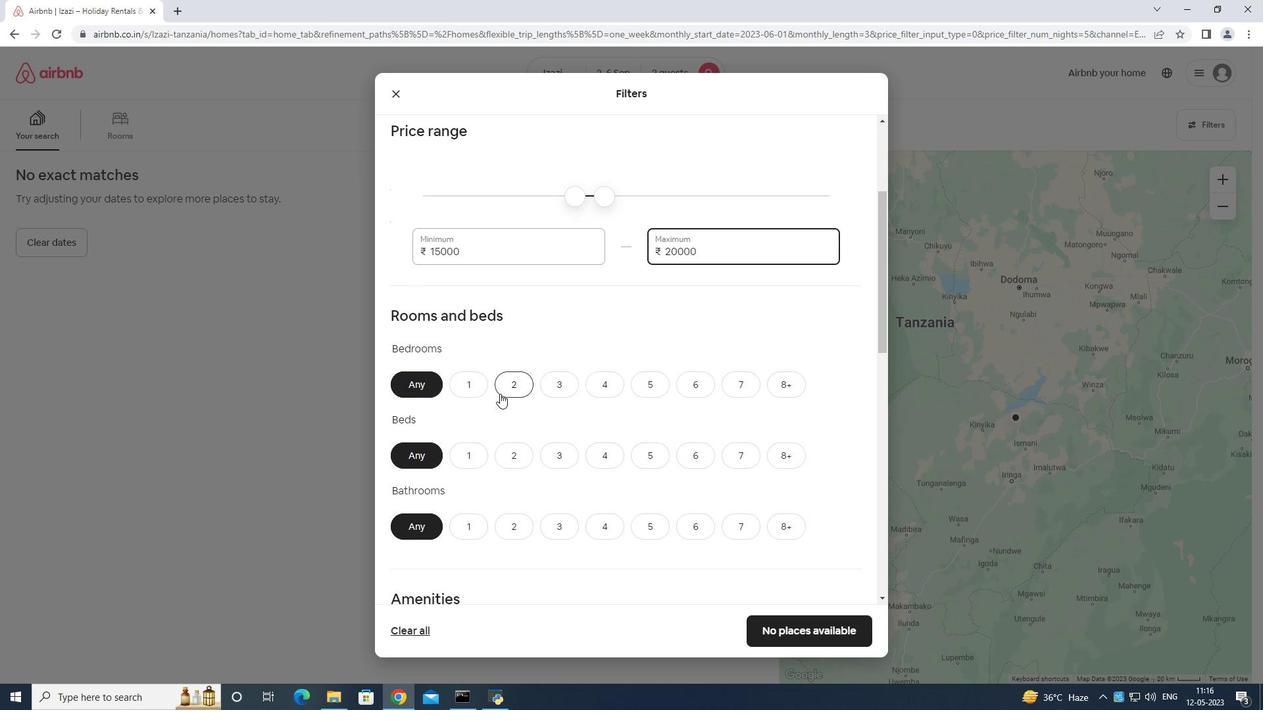 
Action: Mouse pressed left at (479, 387)
Screenshot: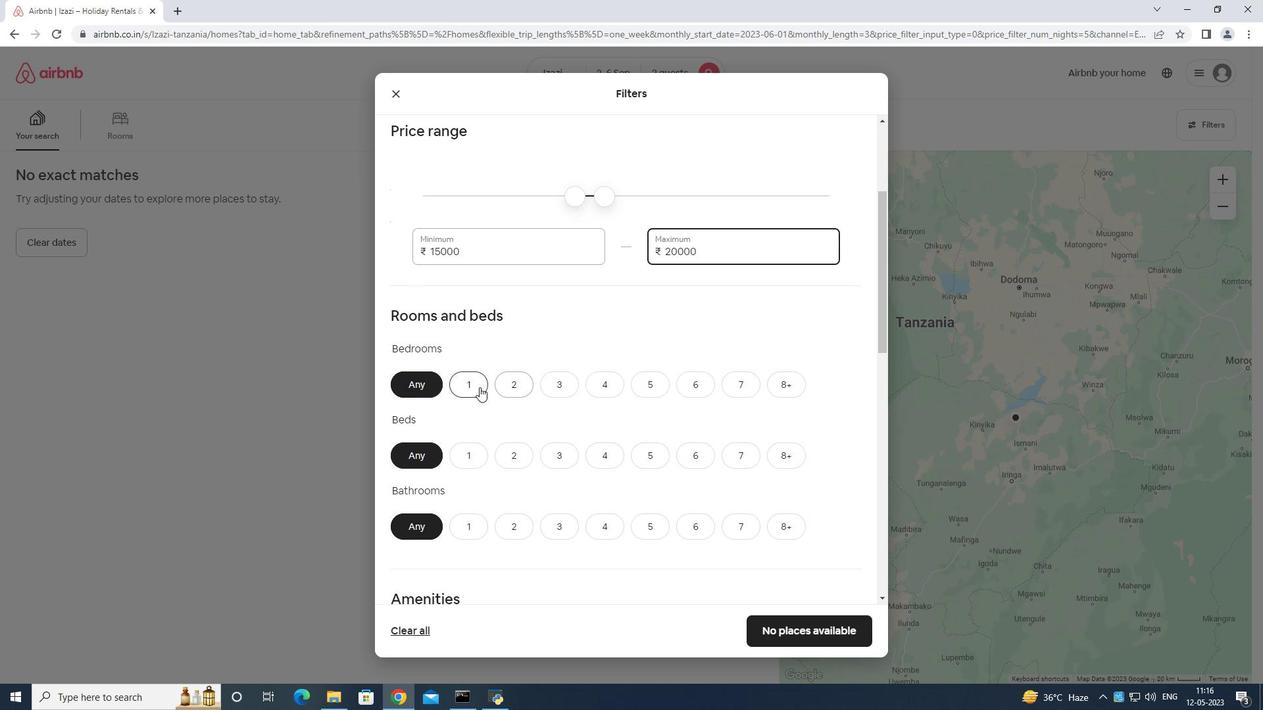 
Action: Mouse moved to (483, 436)
Screenshot: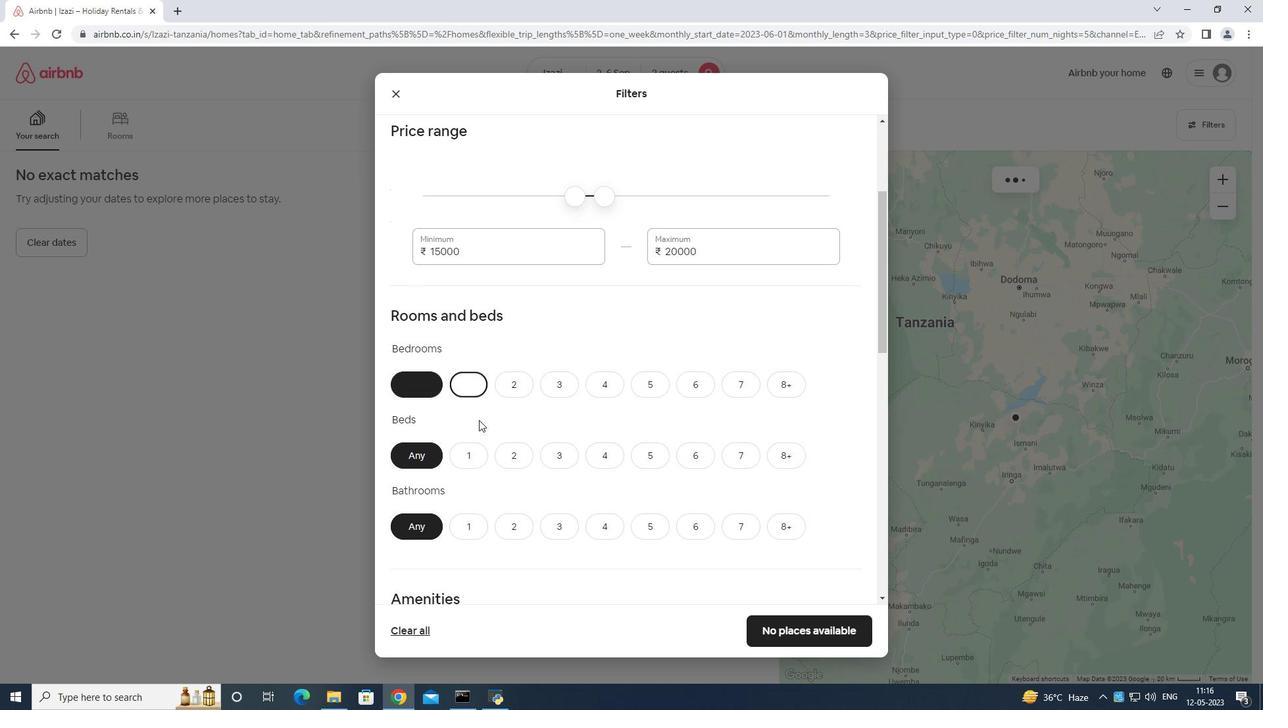 
Action: Mouse pressed left at (483, 436)
Screenshot: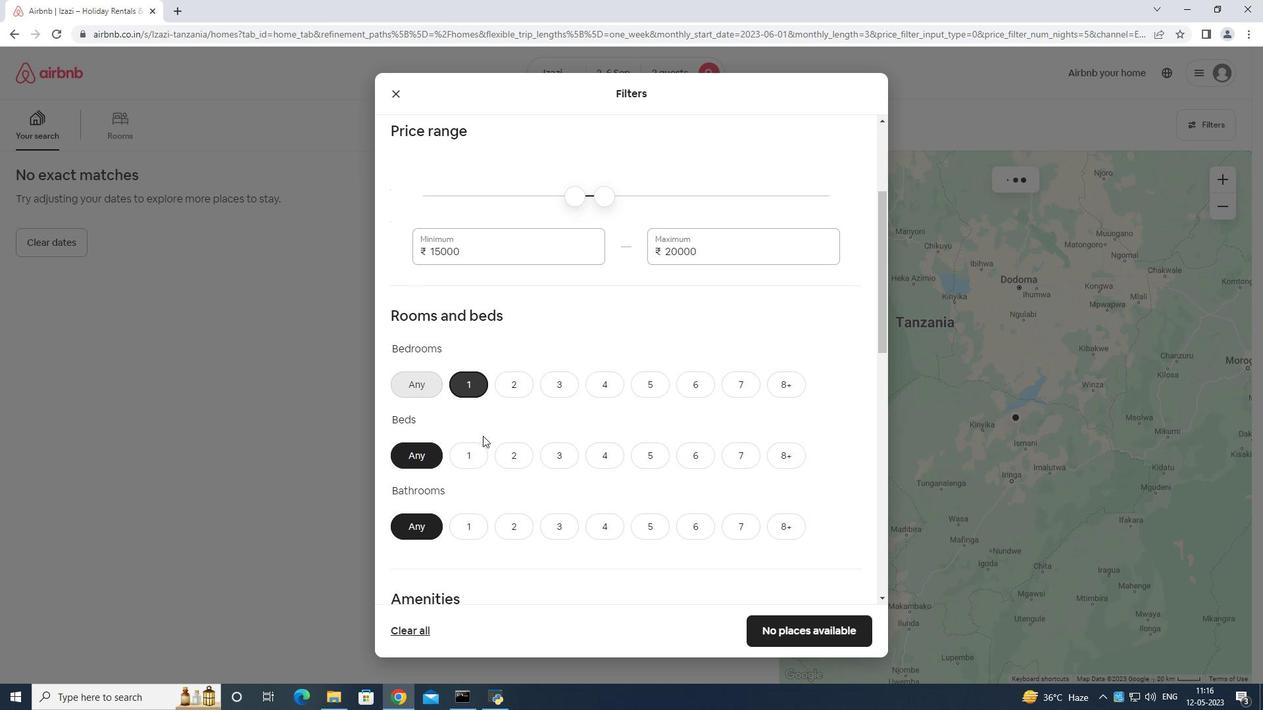 
Action: Mouse moved to (469, 449)
Screenshot: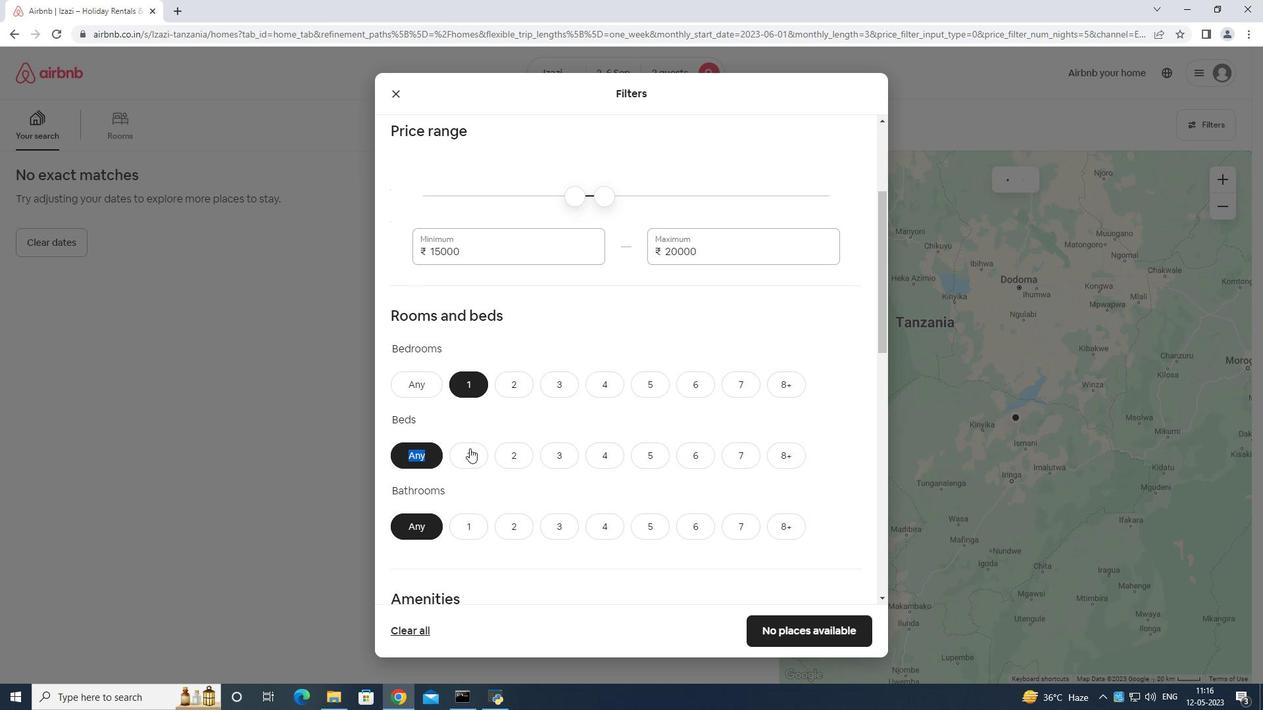 
Action: Mouse pressed left at (469, 449)
Screenshot: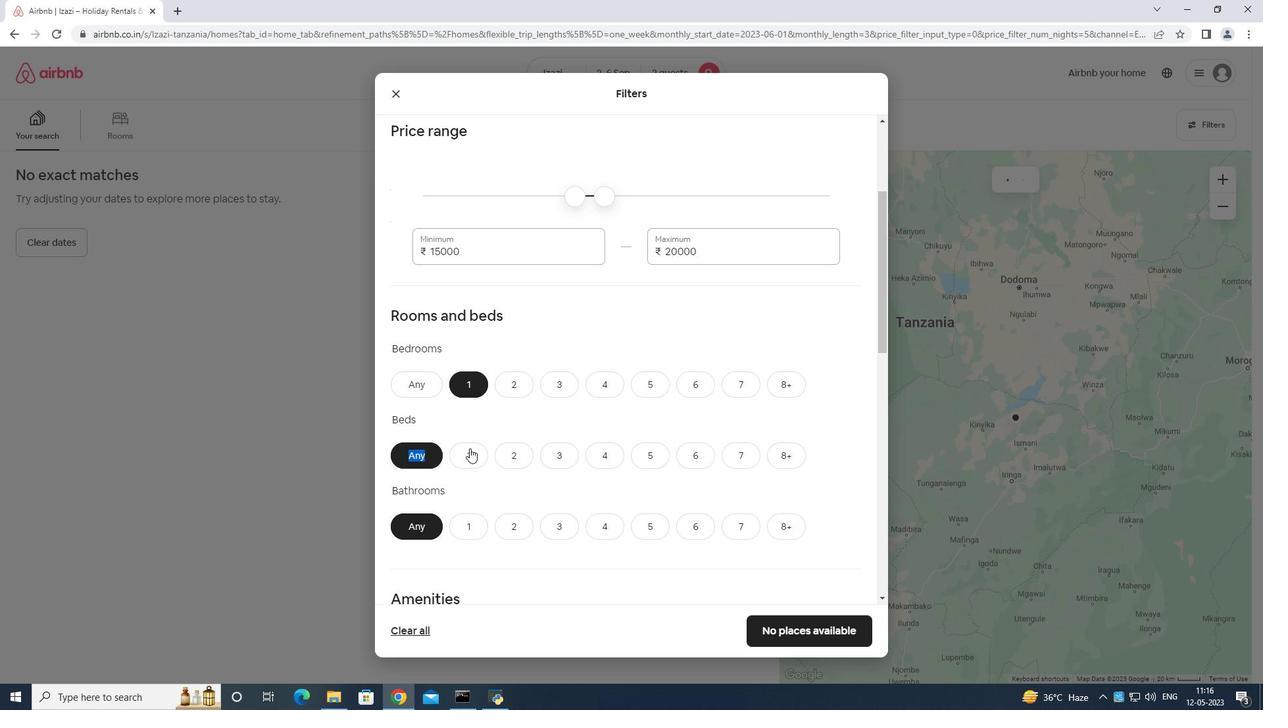 
Action: Mouse moved to (464, 526)
Screenshot: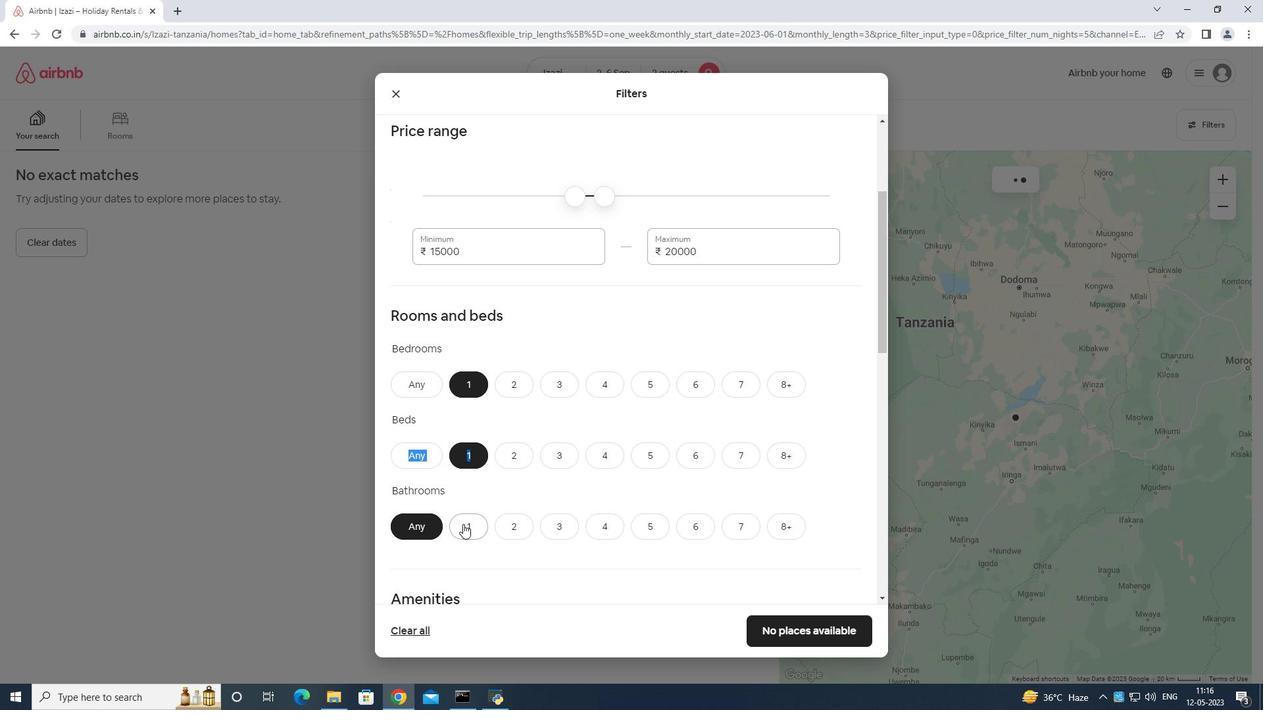 
Action: Mouse pressed left at (464, 526)
Screenshot: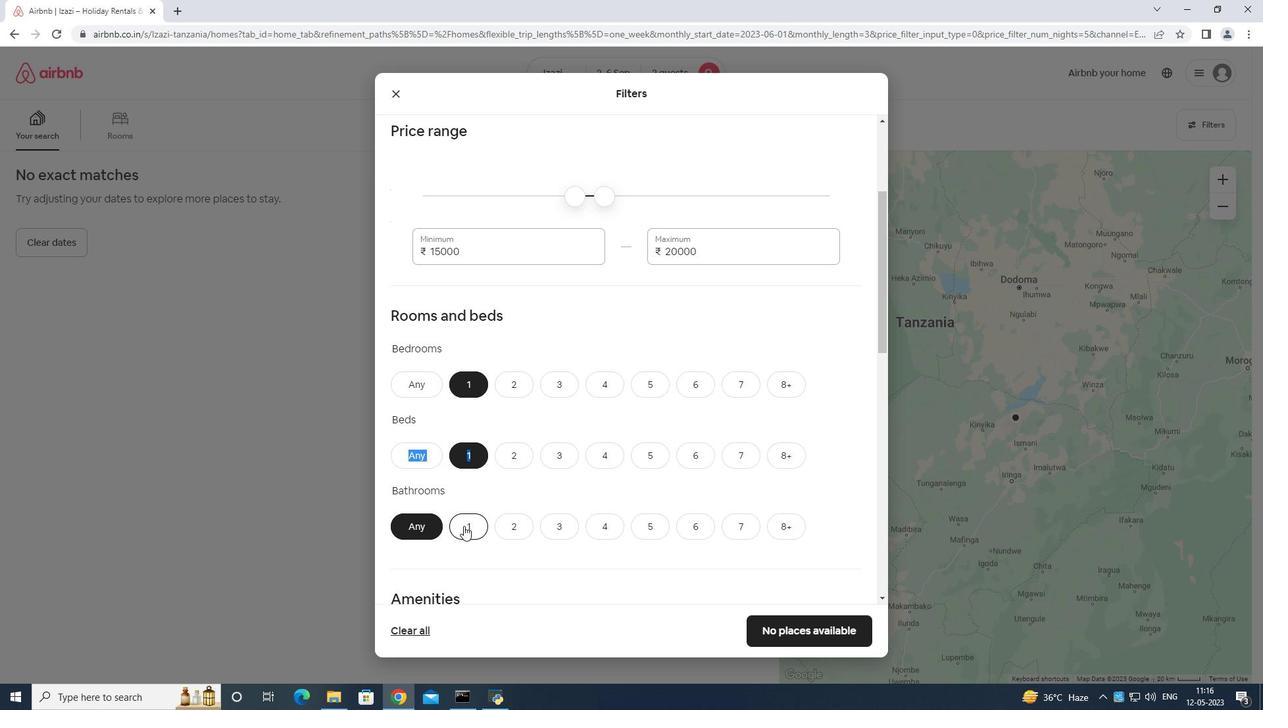 
Action: Mouse moved to (510, 421)
Screenshot: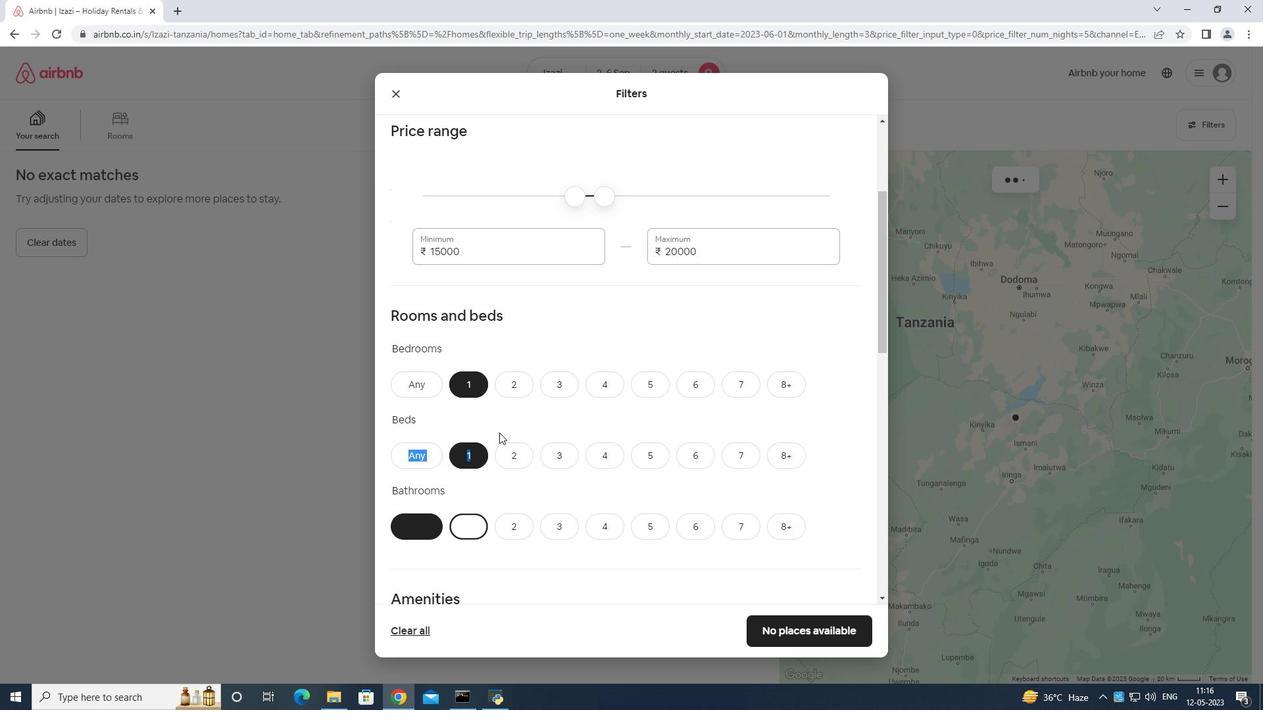 
Action: Mouse scrolled (510, 421) with delta (0, 0)
Screenshot: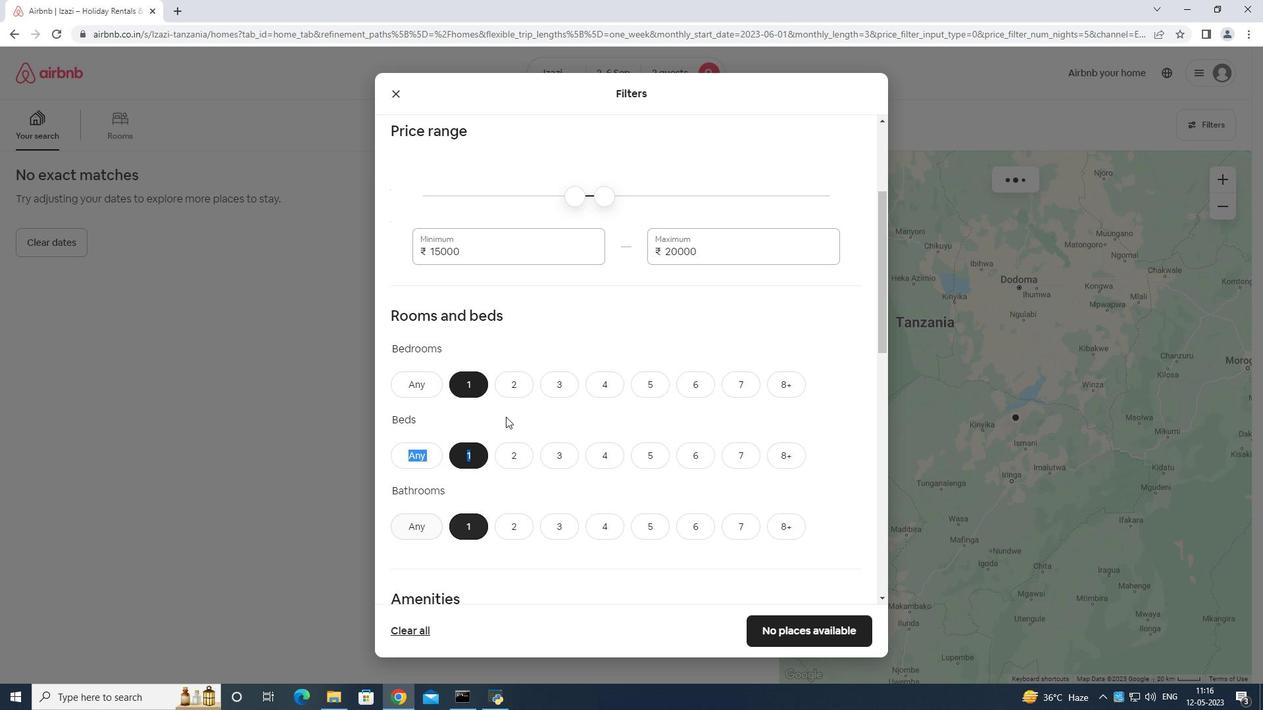 
Action: Mouse moved to (510, 422)
Screenshot: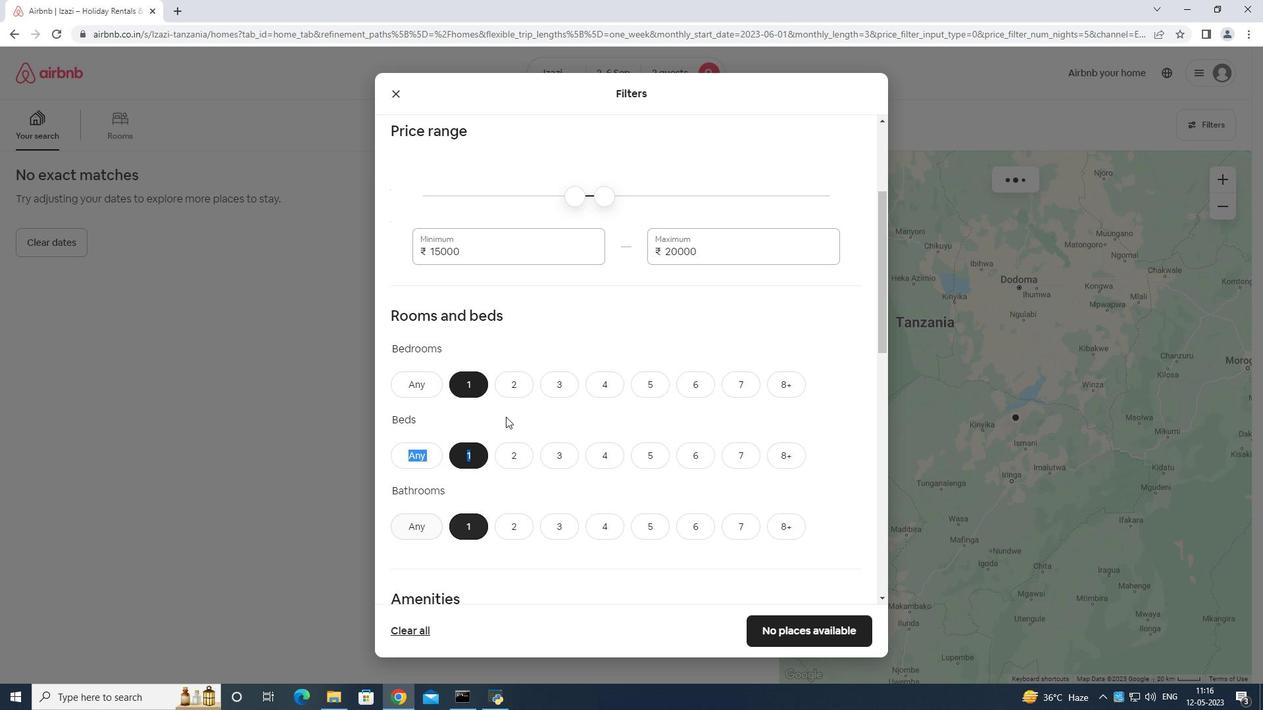 
Action: Mouse scrolled (510, 421) with delta (0, 0)
Screenshot: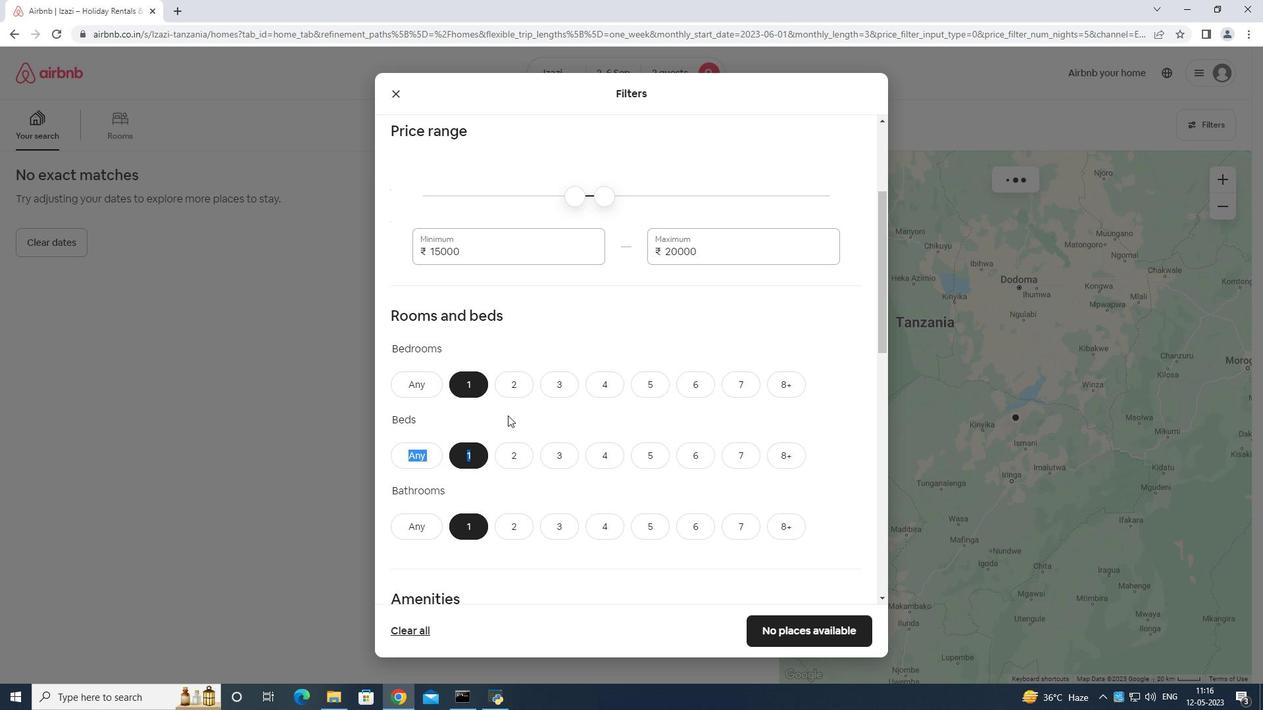 
Action: Mouse scrolled (510, 421) with delta (0, 0)
Screenshot: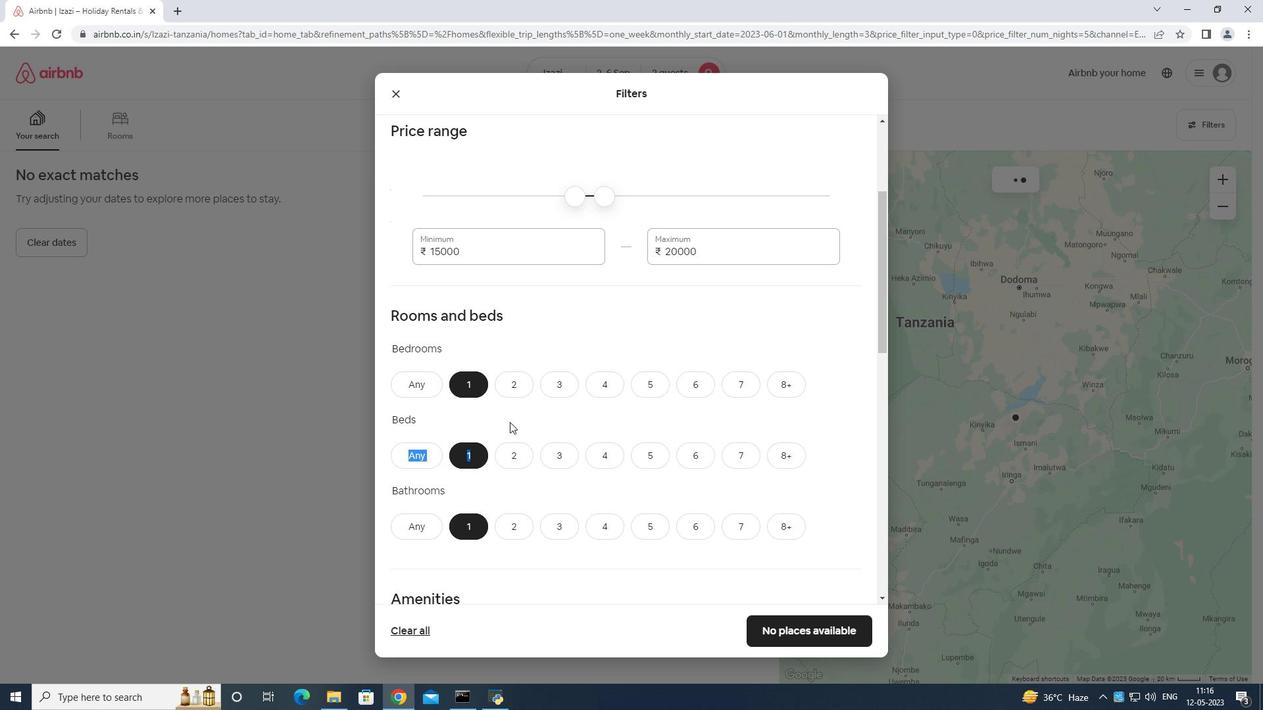 
Action: Mouse scrolled (510, 421) with delta (0, 0)
Screenshot: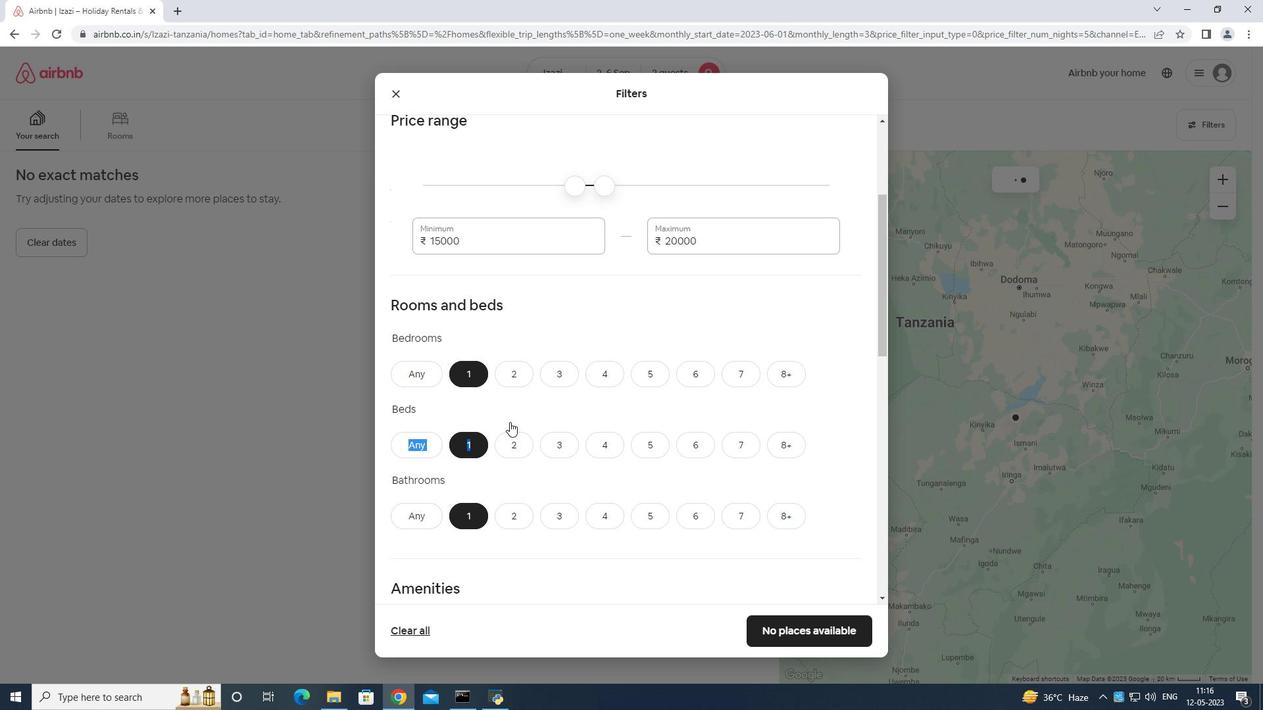 
Action: Mouse scrolled (510, 421) with delta (0, 0)
Screenshot: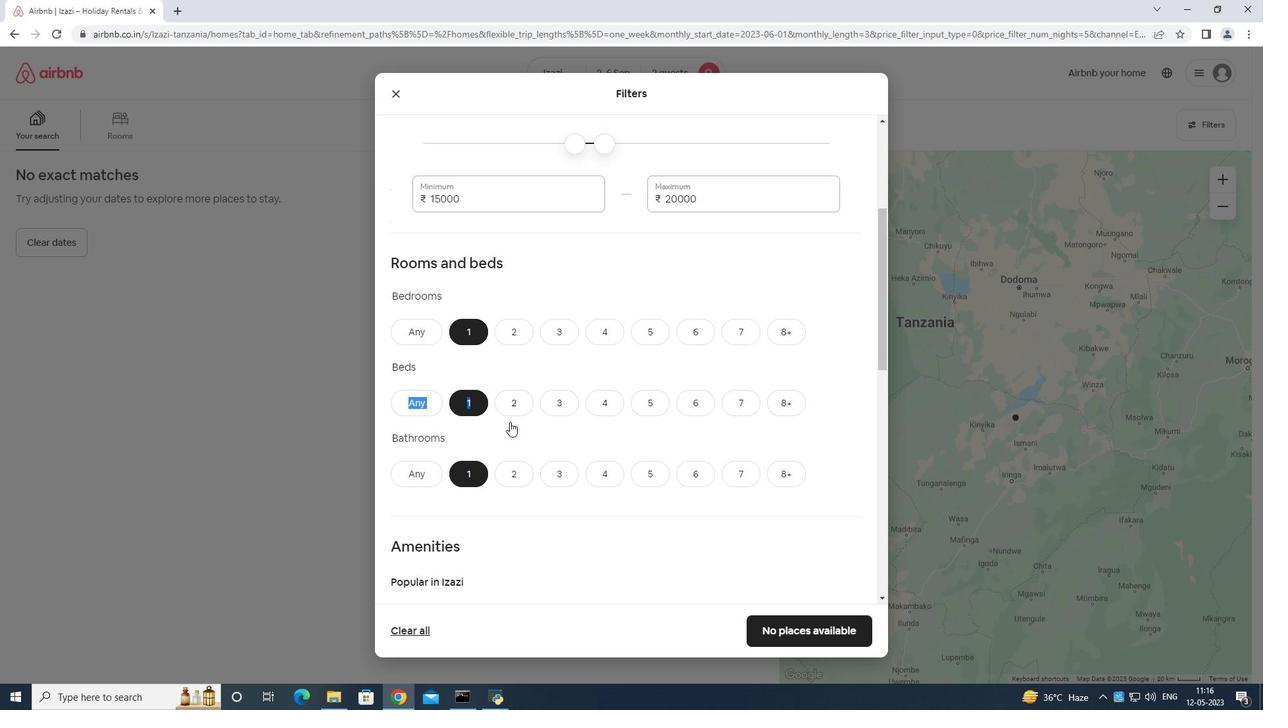 
Action: Mouse scrolled (510, 421) with delta (0, 0)
Screenshot: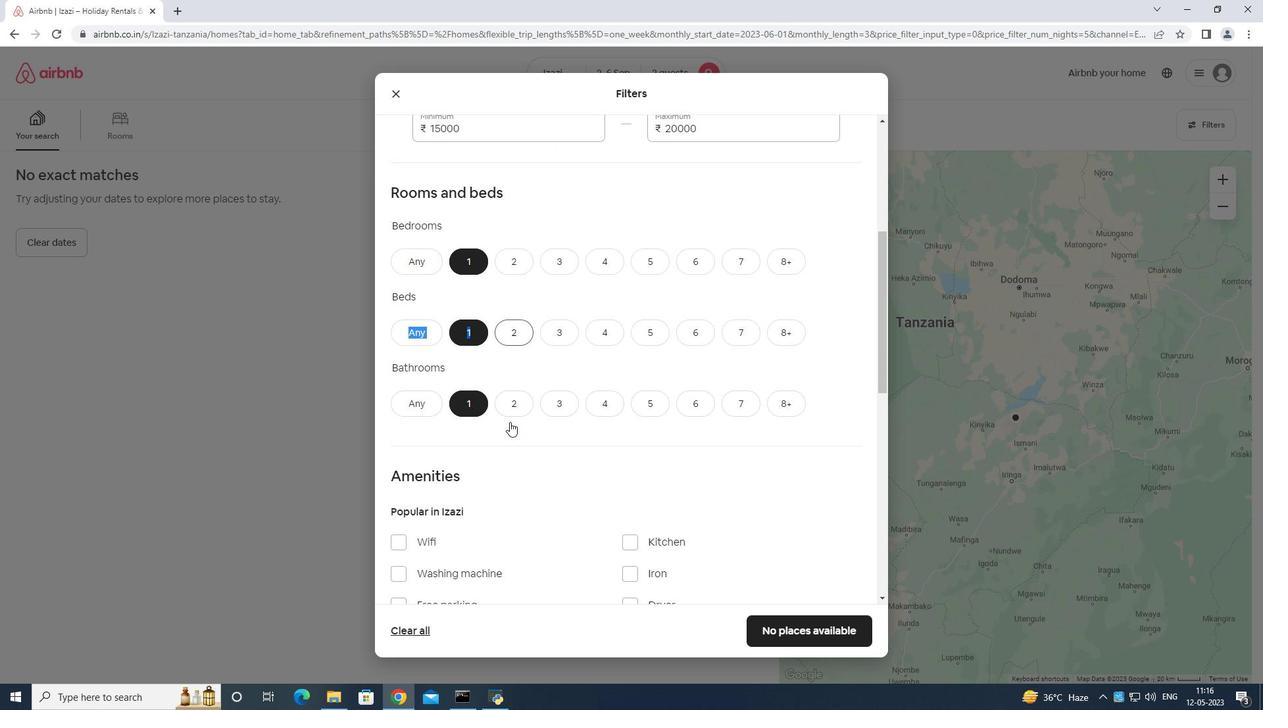
Action: Mouse moved to (717, 517)
Screenshot: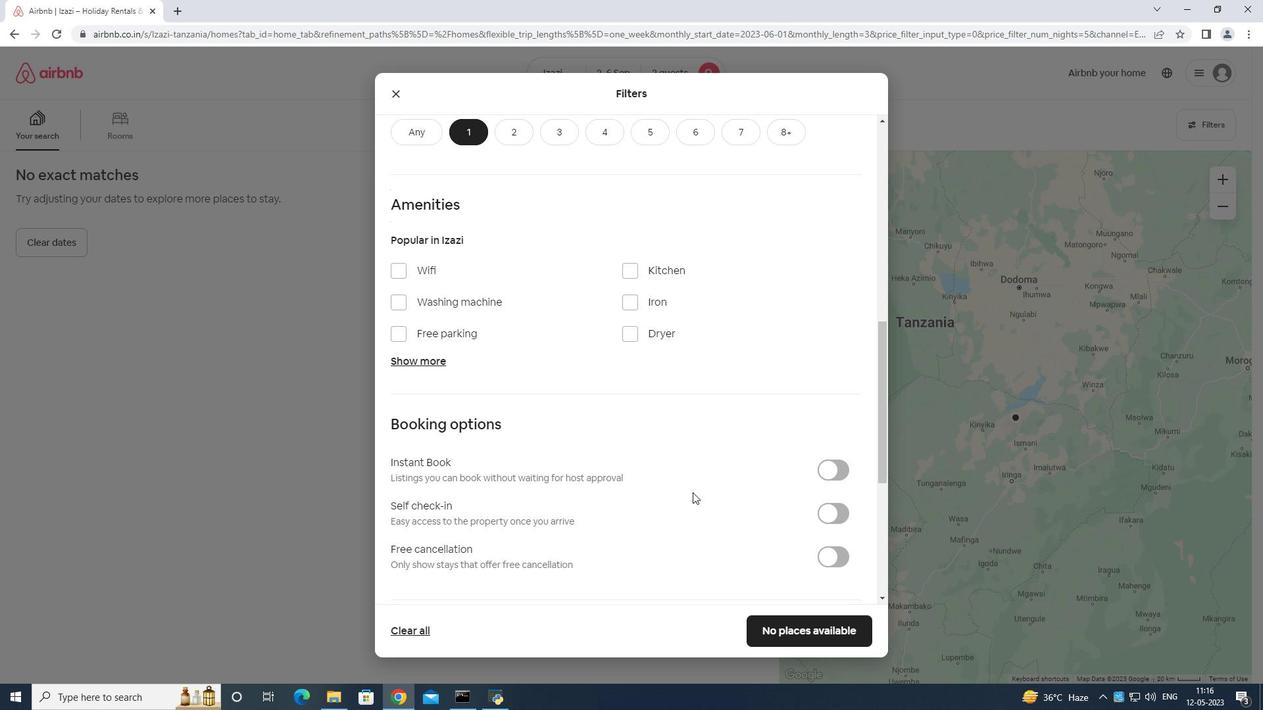 
Action: Mouse scrolled (717, 516) with delta (0, 0)
Screenshot: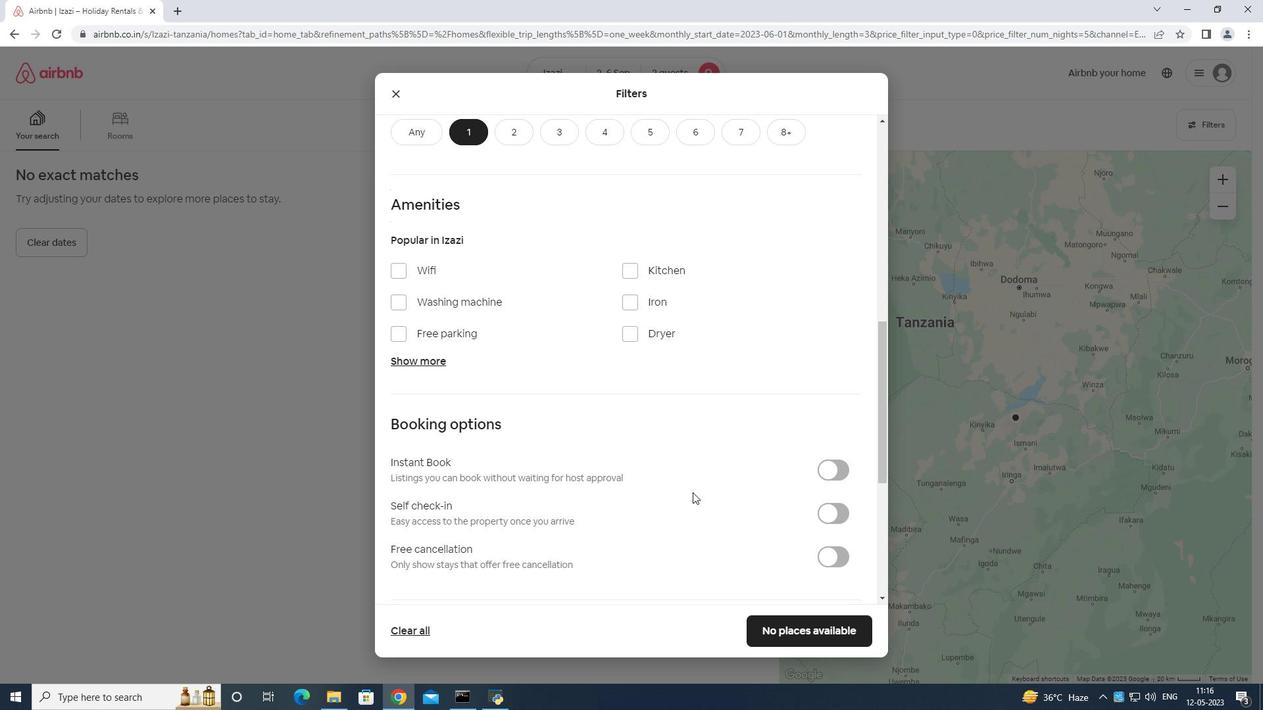 
Action: Mouse moved to (834, 450)
Screenshot: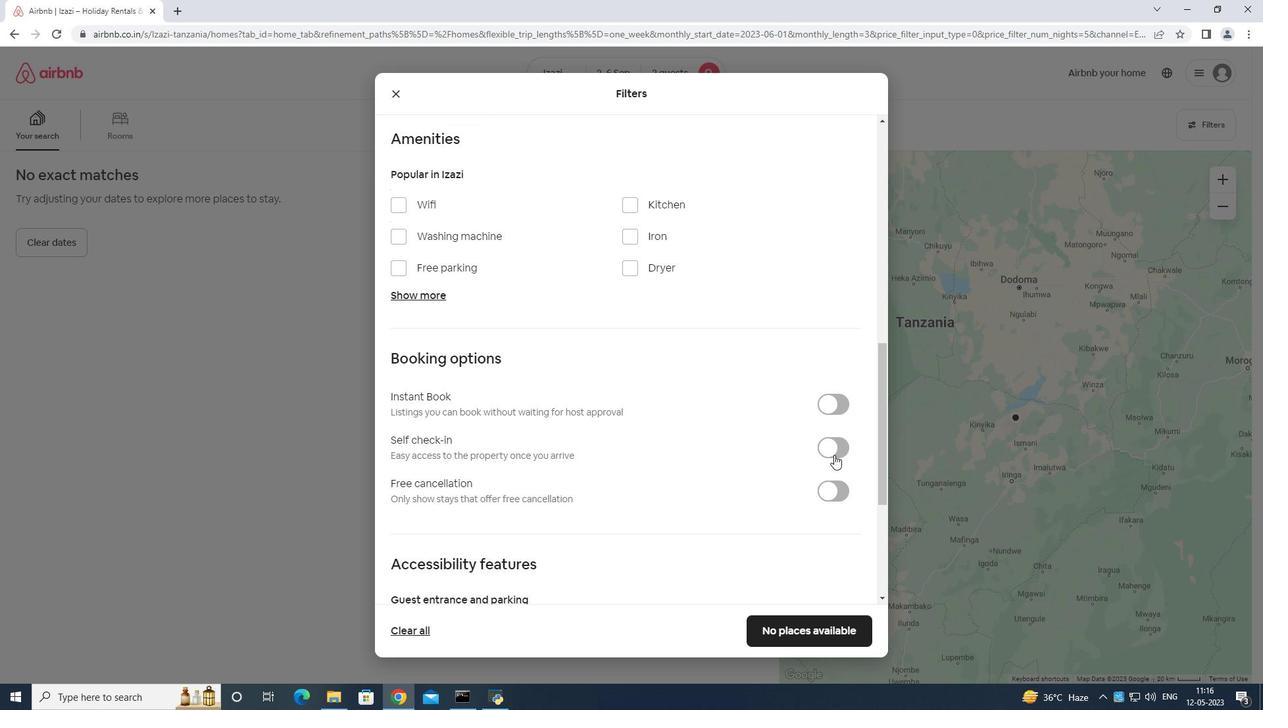 
Action: Mouse pressed left at (834, 450)
Screenshot: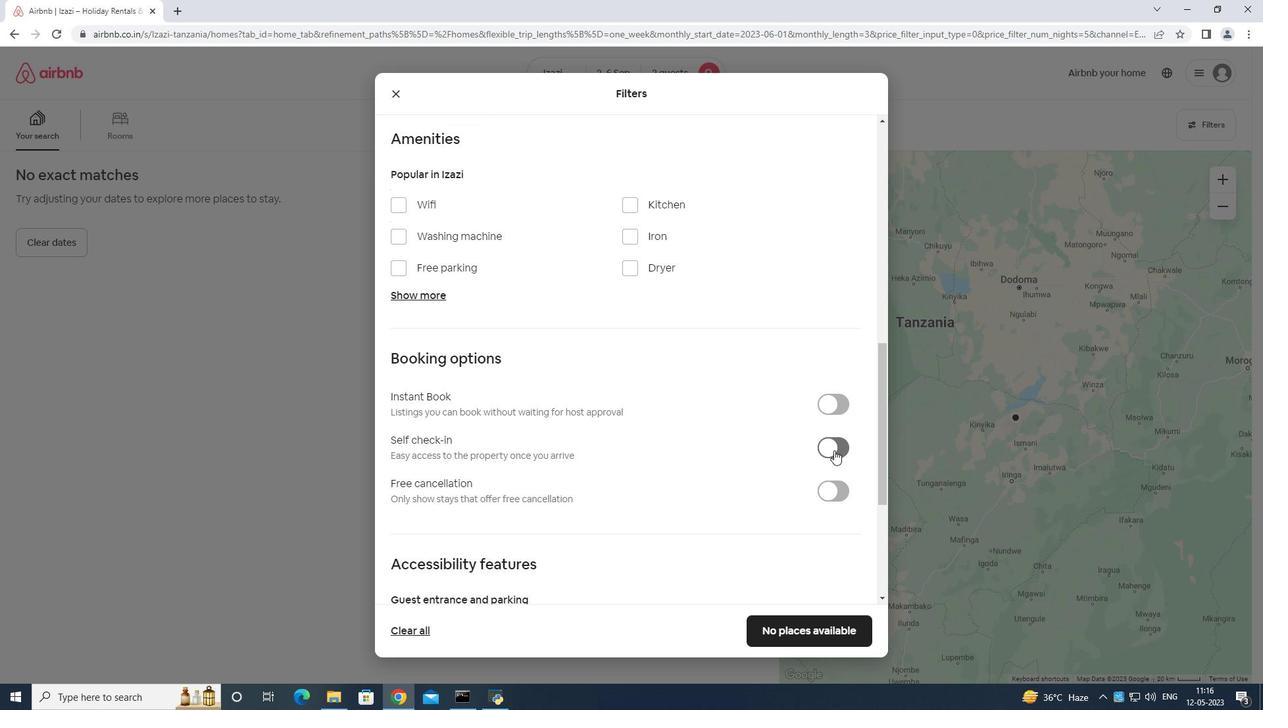 
Action: Mouse moved to (795, 436)
Screenshot: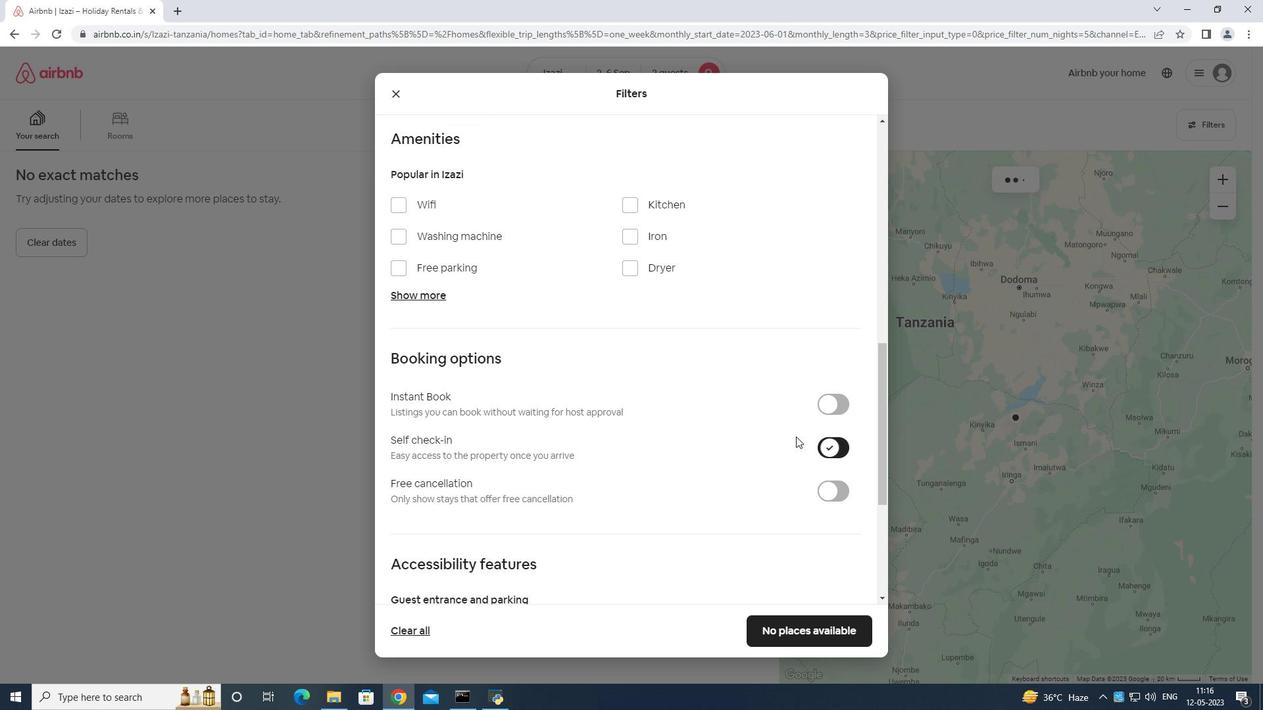 
Action: Mouse scrolled (795, 435) with delta (0, 0)
Screenshot: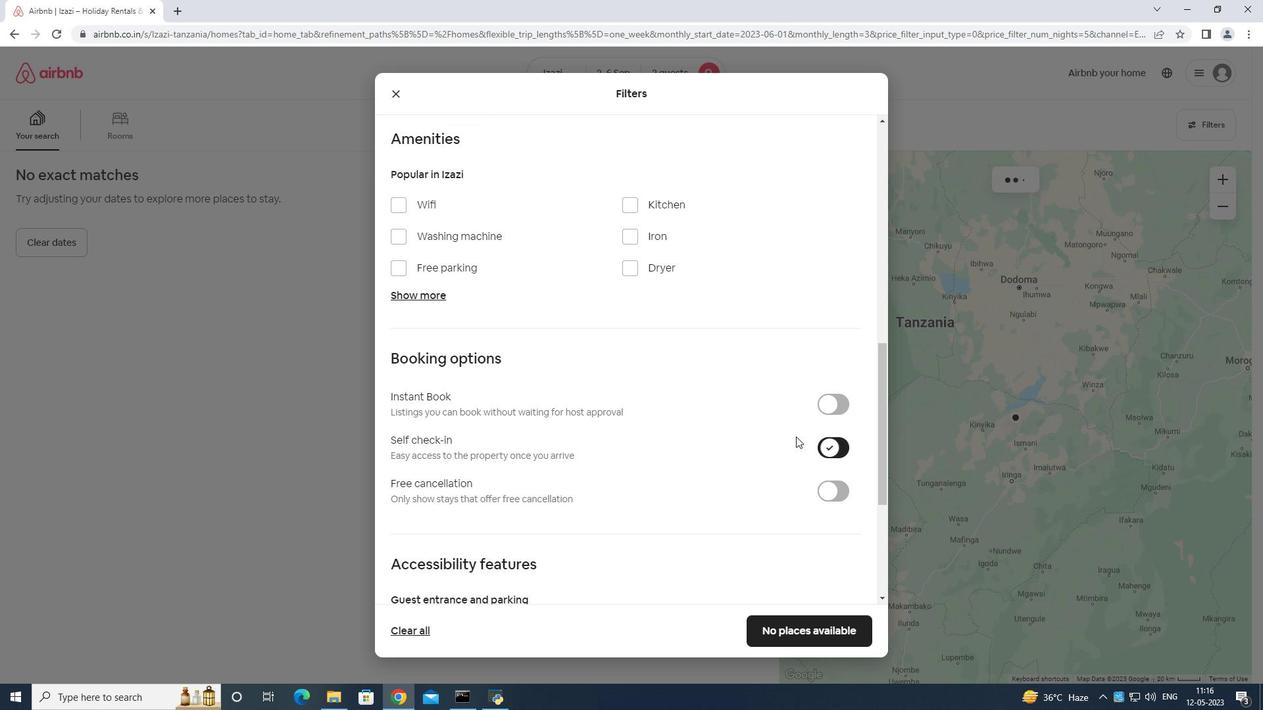 
Action: Mouse moved to (790, 441)
Screenshot: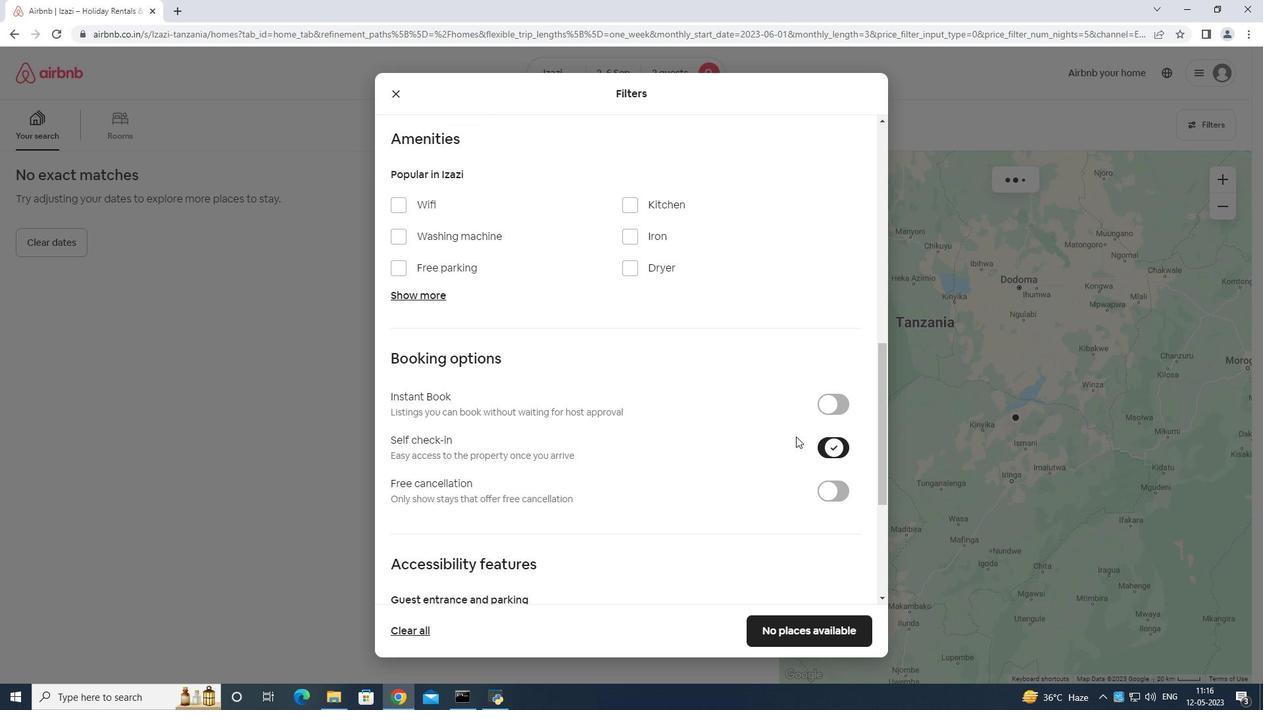 
Action: Mouse scrolled (790, 441) with delta (0, 0)
Screenshot: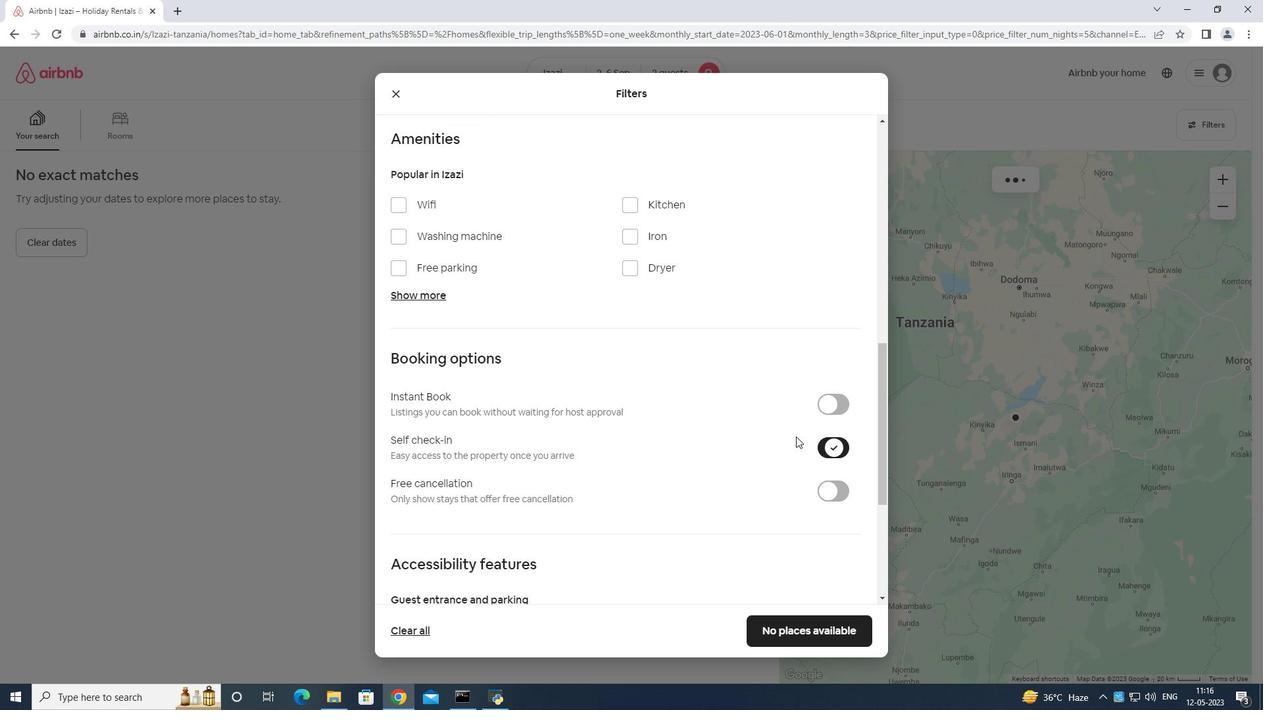 
Action: Mouse moved to (789, 442)
Screenshot: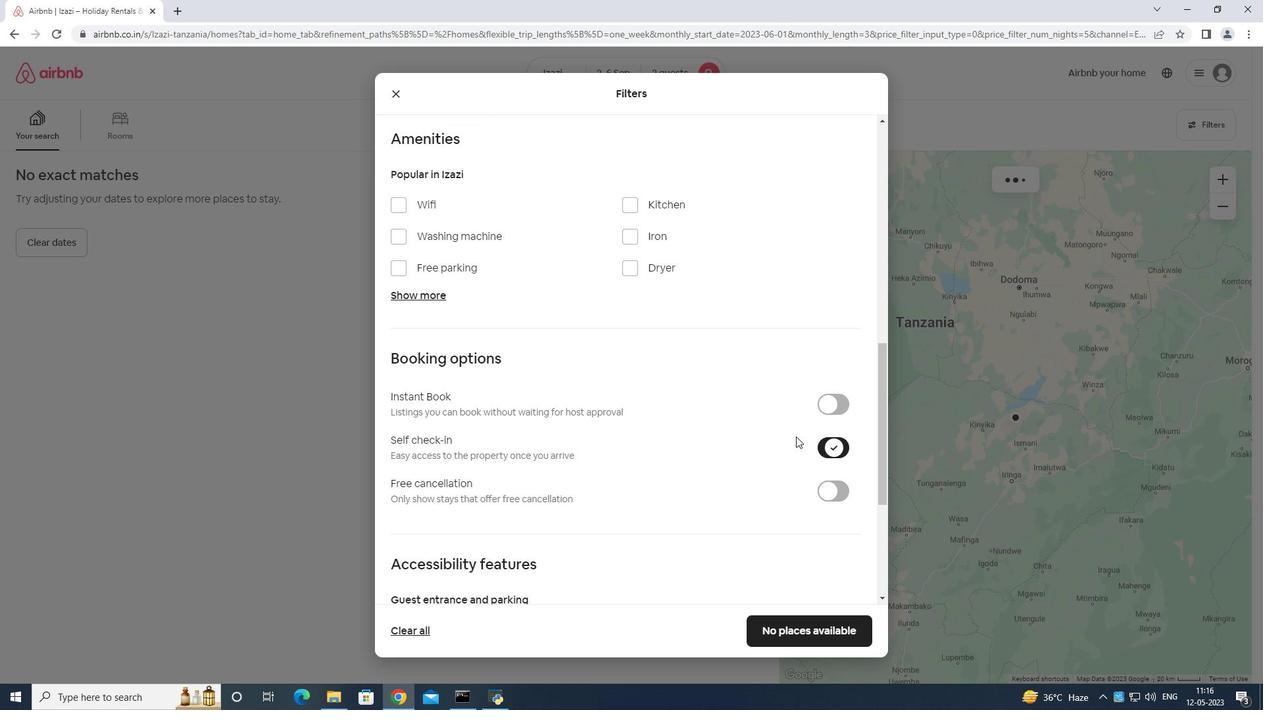 
Action: Mouse scrolled (789, 441) with delta (0, 0)
Screenshot: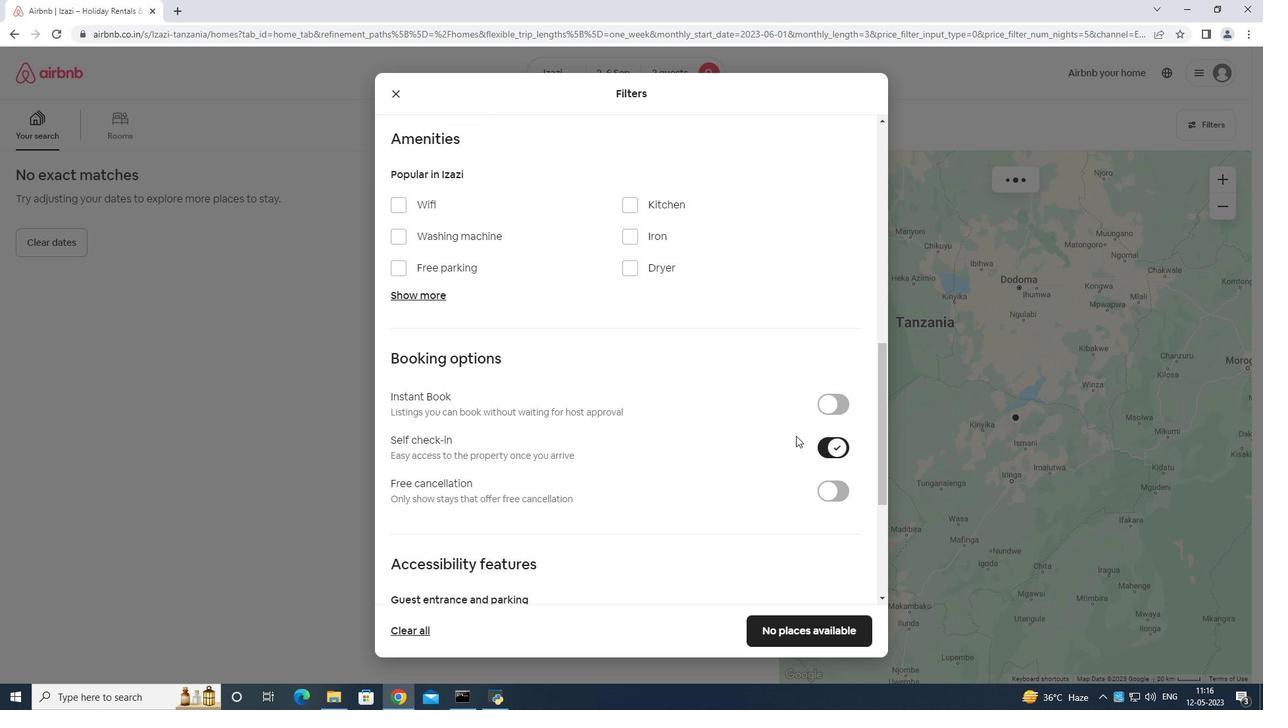 
Action: Mouse scrolled (789, 441) with delta (0, 0)
Screenshot: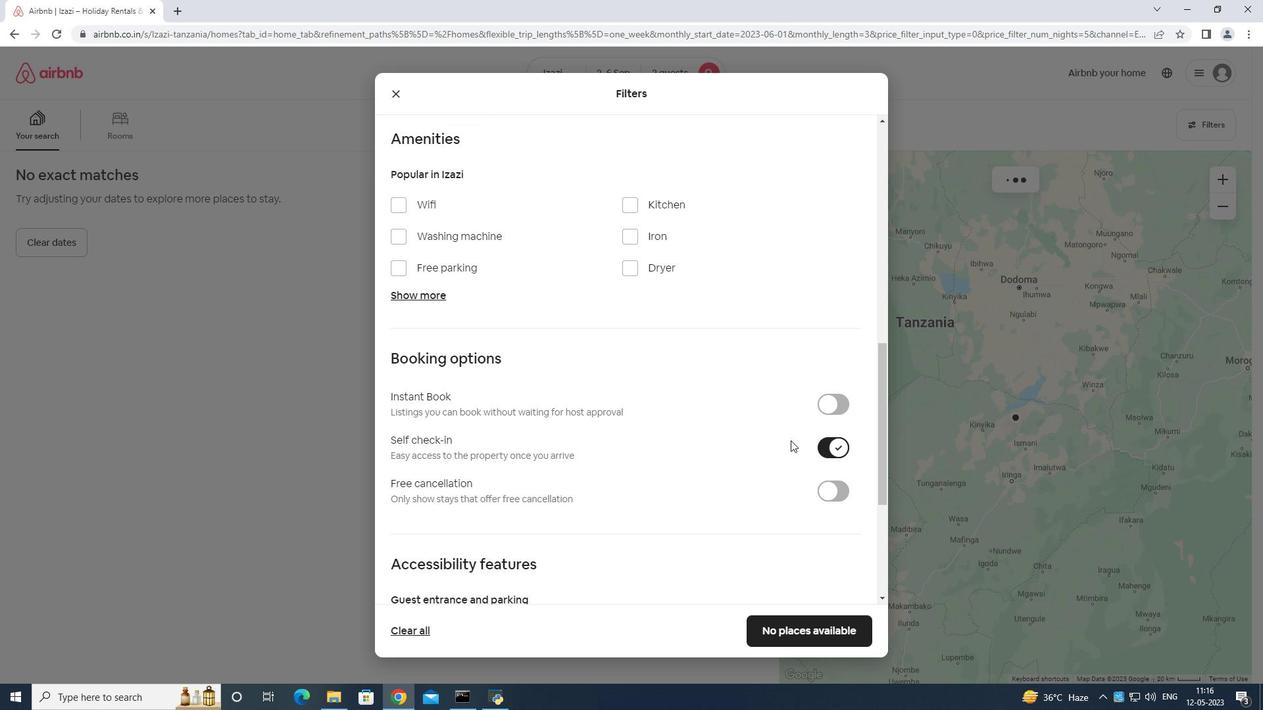 
Action: Mouse moved to (853, 607)
Screenshot: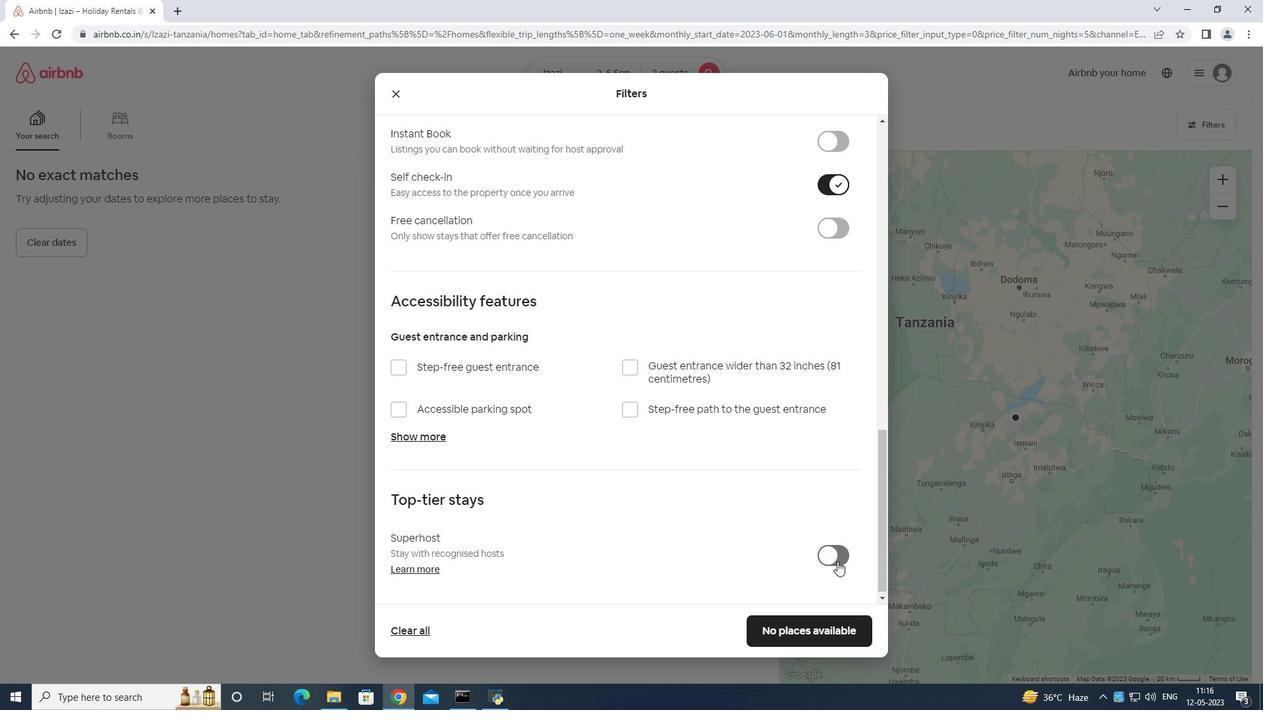 
Action: Mouse scrolled (853, 606) with delta (0, 0)
Screenshot: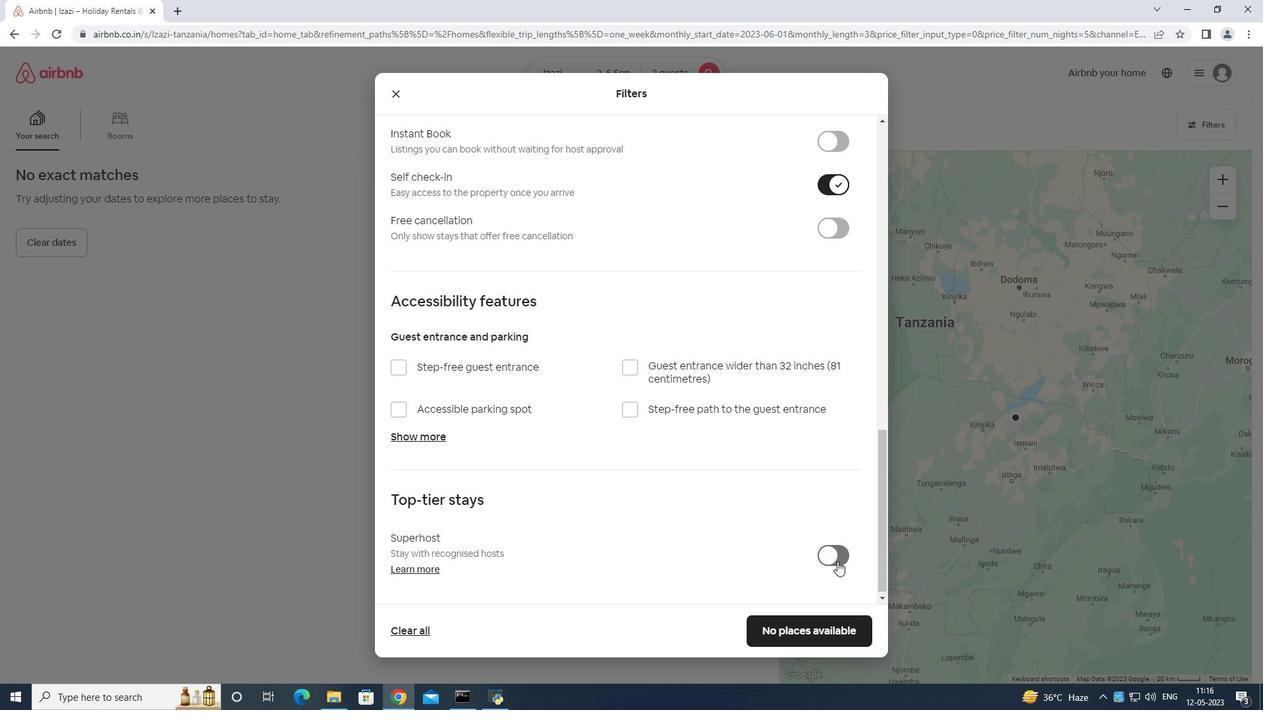 
Action: Mouse moved to (853, 608)
Screenshot: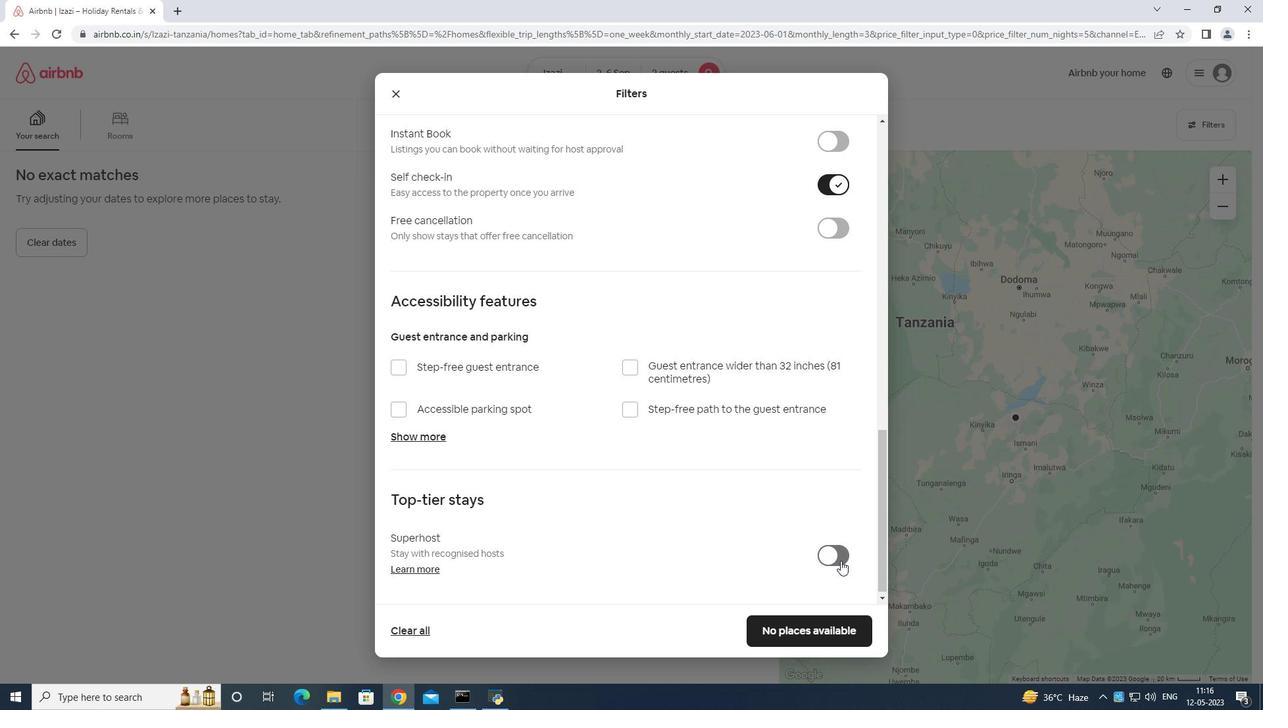 
Action: Mouse scrolled (853, 607) with delta (0, 0)
Screenshot: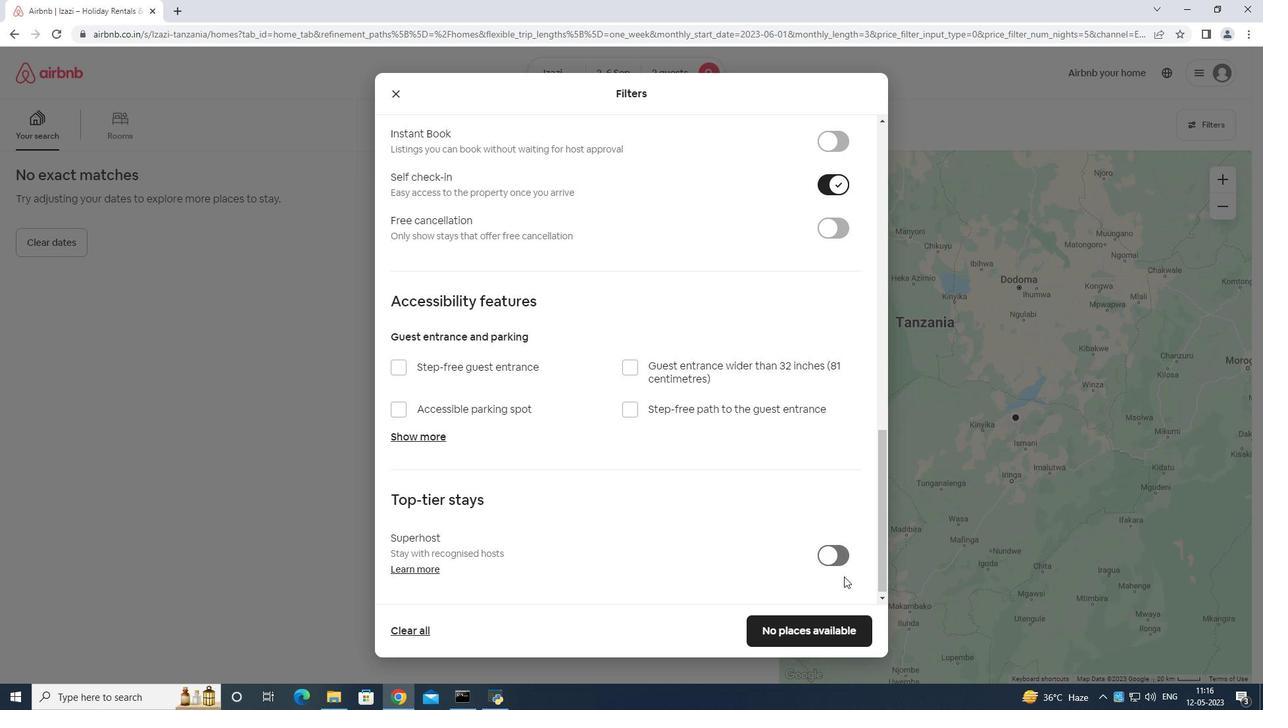 
Action: Mouse scrolled (853, 607) with delta (0, 0)
Screenshot: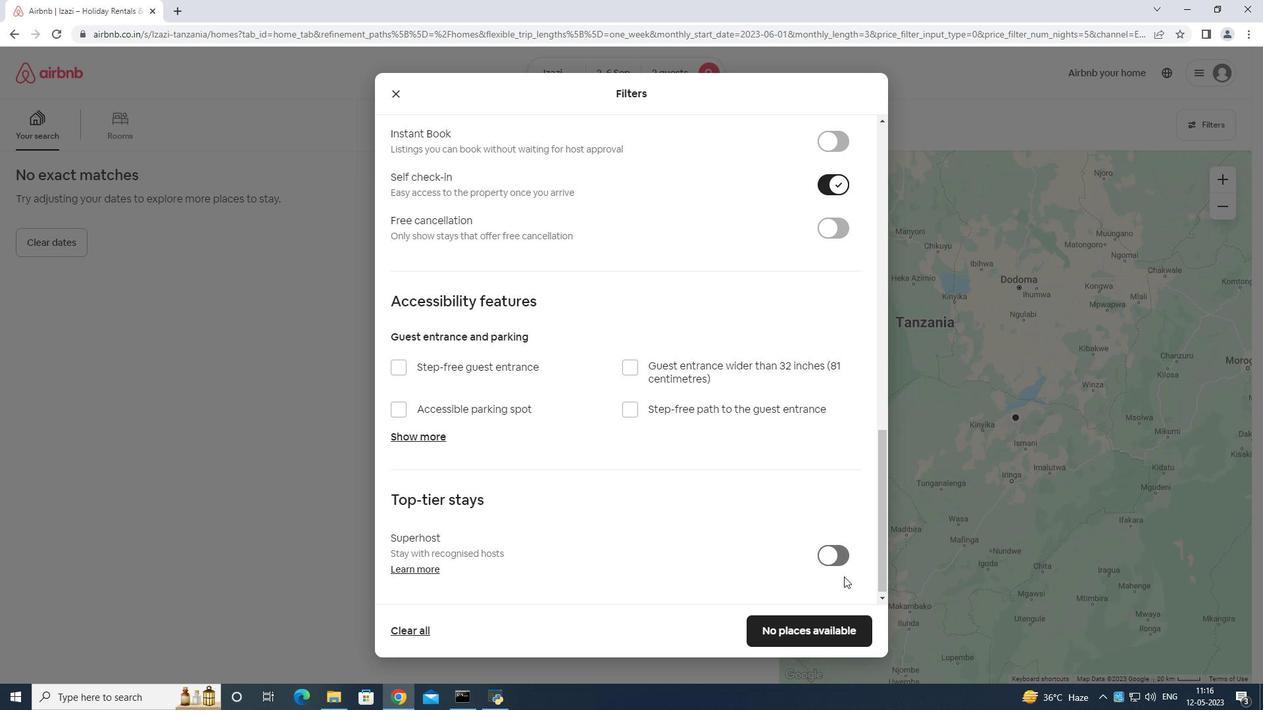 
Action: Mouse moved to (852, 607)
Screenshot: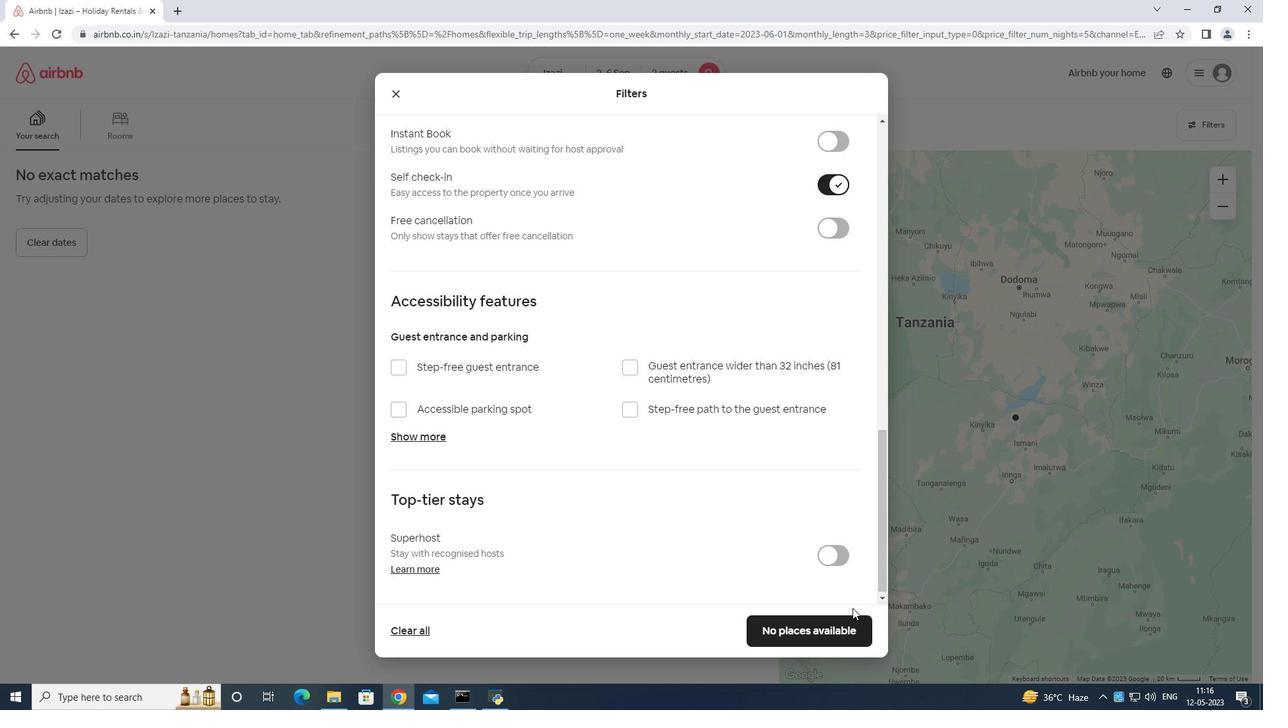 
Action: Mouse scrolled (852, 607) with delta (0, 0)
Screenshot: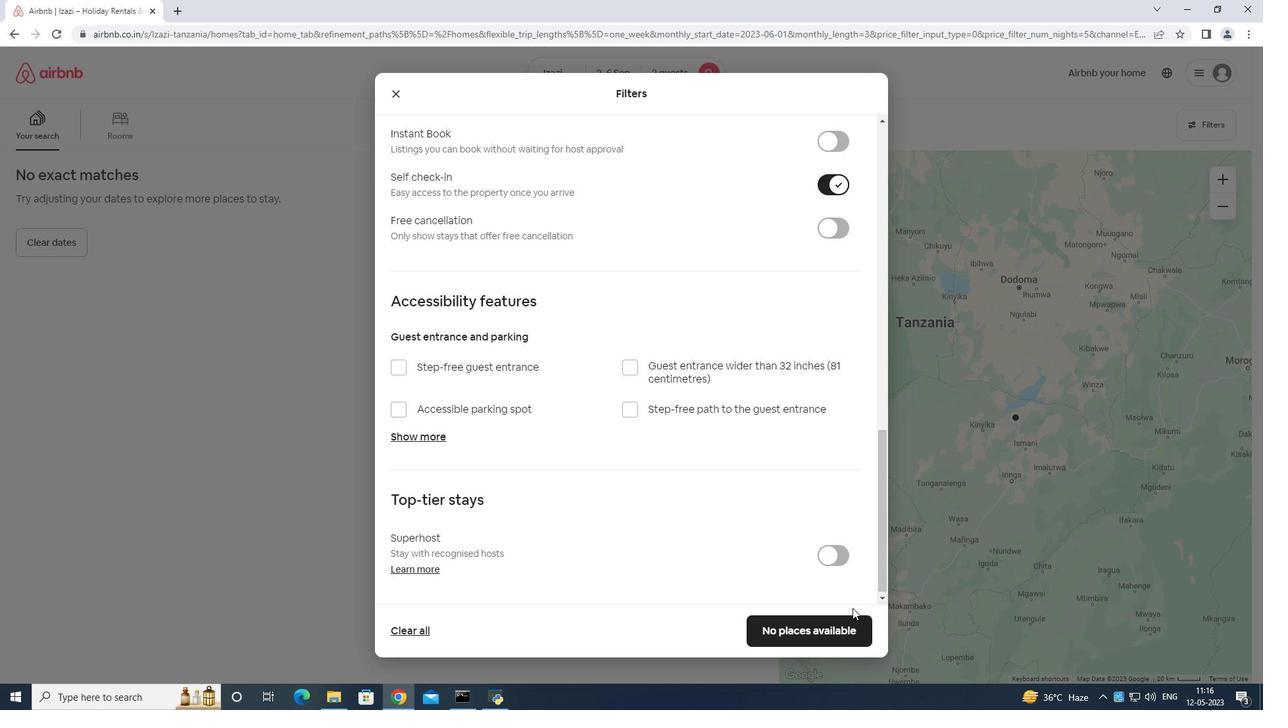 
Action: Mouse moved to (851, 606)
Screenshot: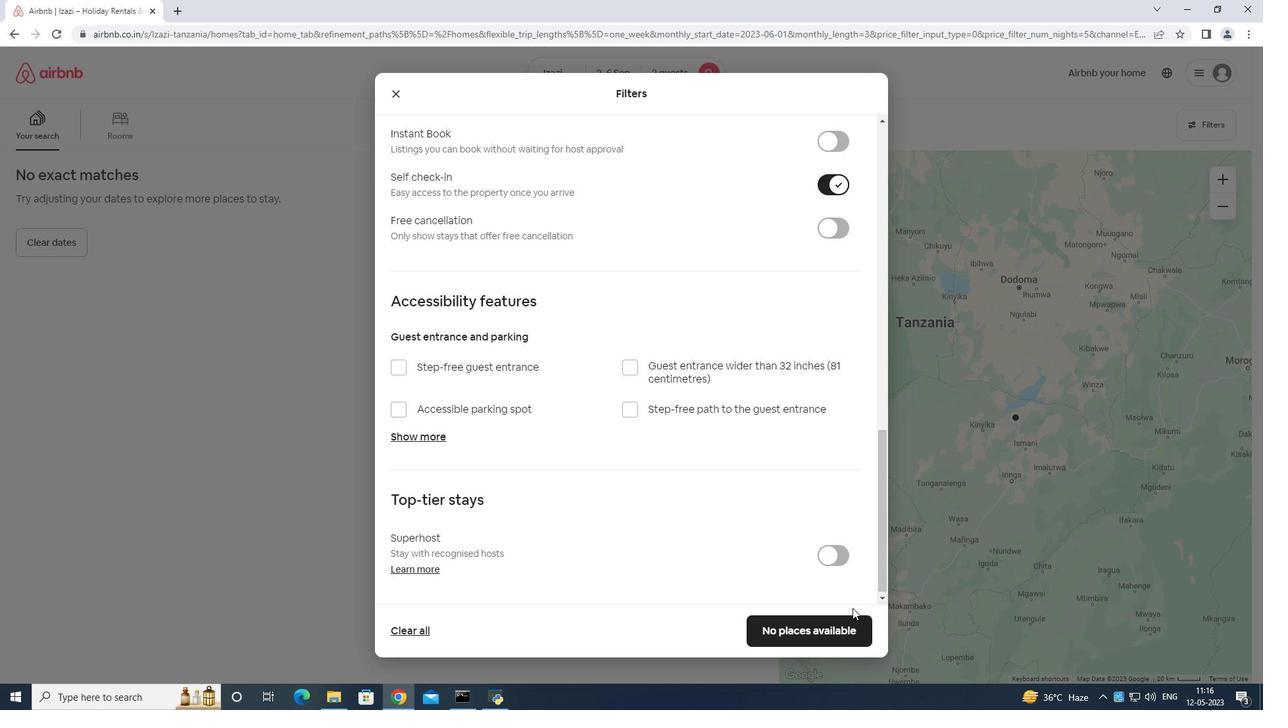 
Action: Mouse scrolled (851, 606) with delta (0, 0)
Screenshot: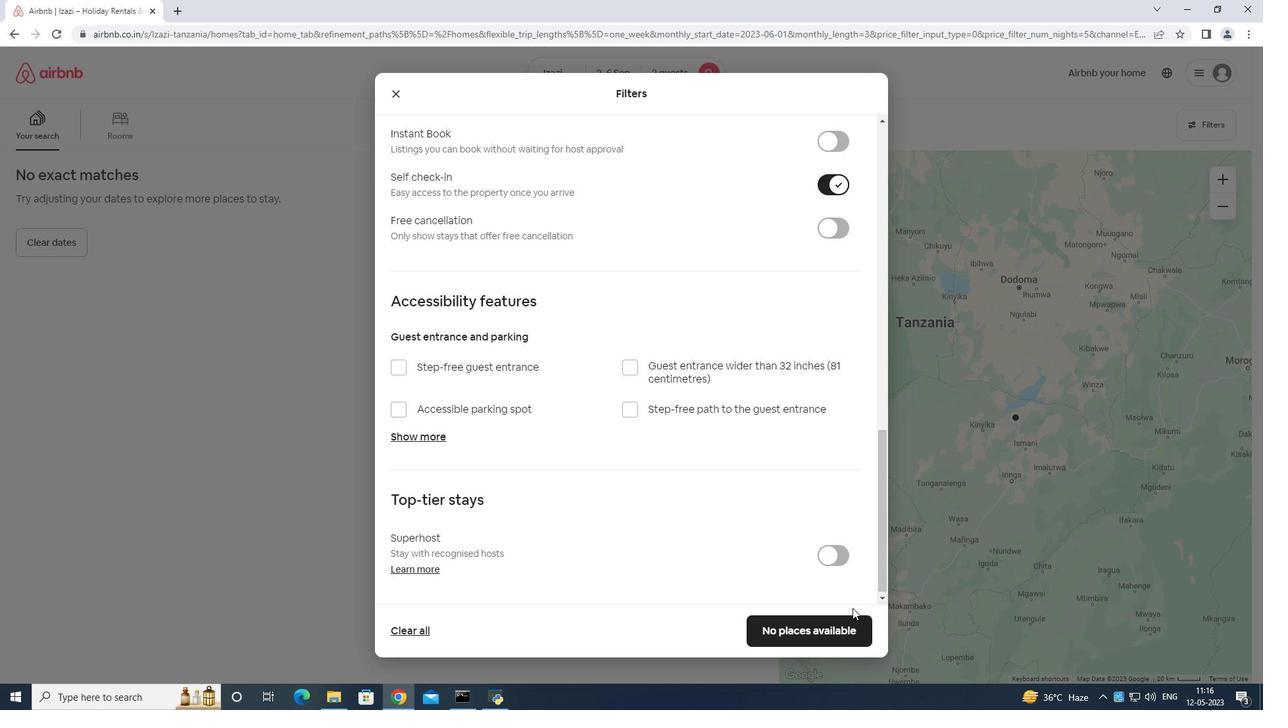 
Action: Mouse moved to (851, 605)
Screenshot: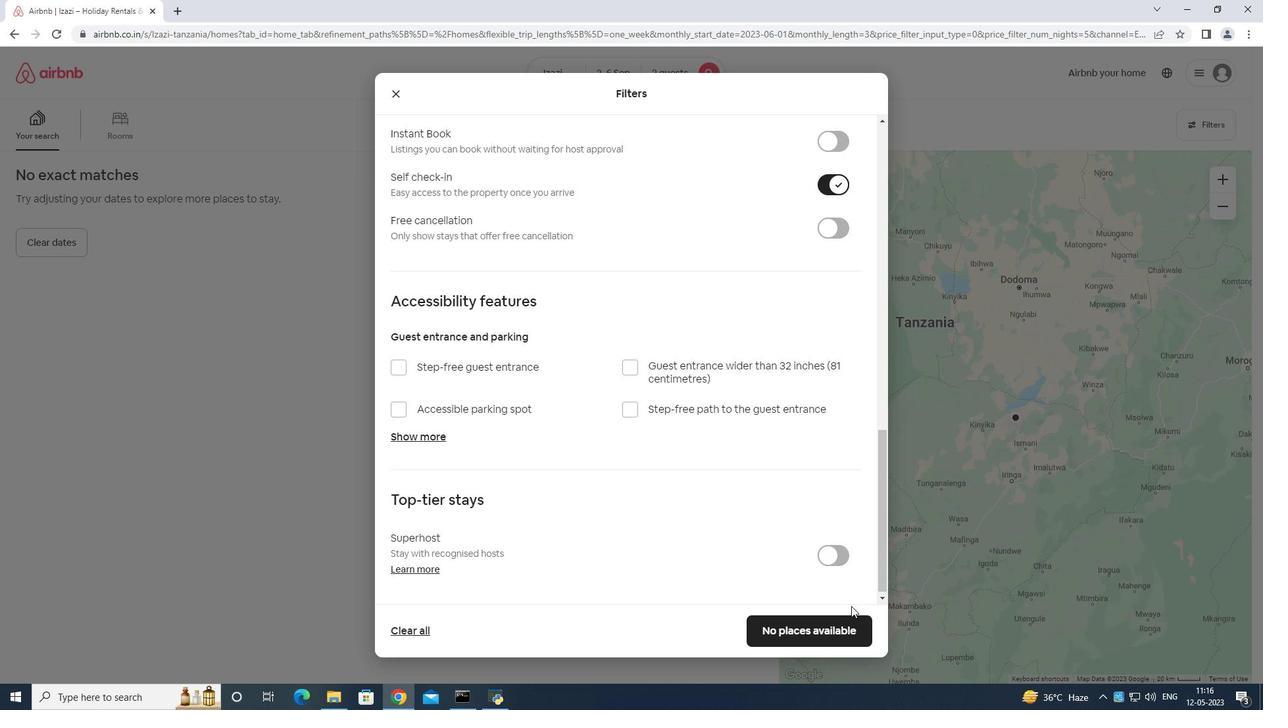 
Action: Mouse scrolled (851, 604) with delta (0, 0)
Screenshot: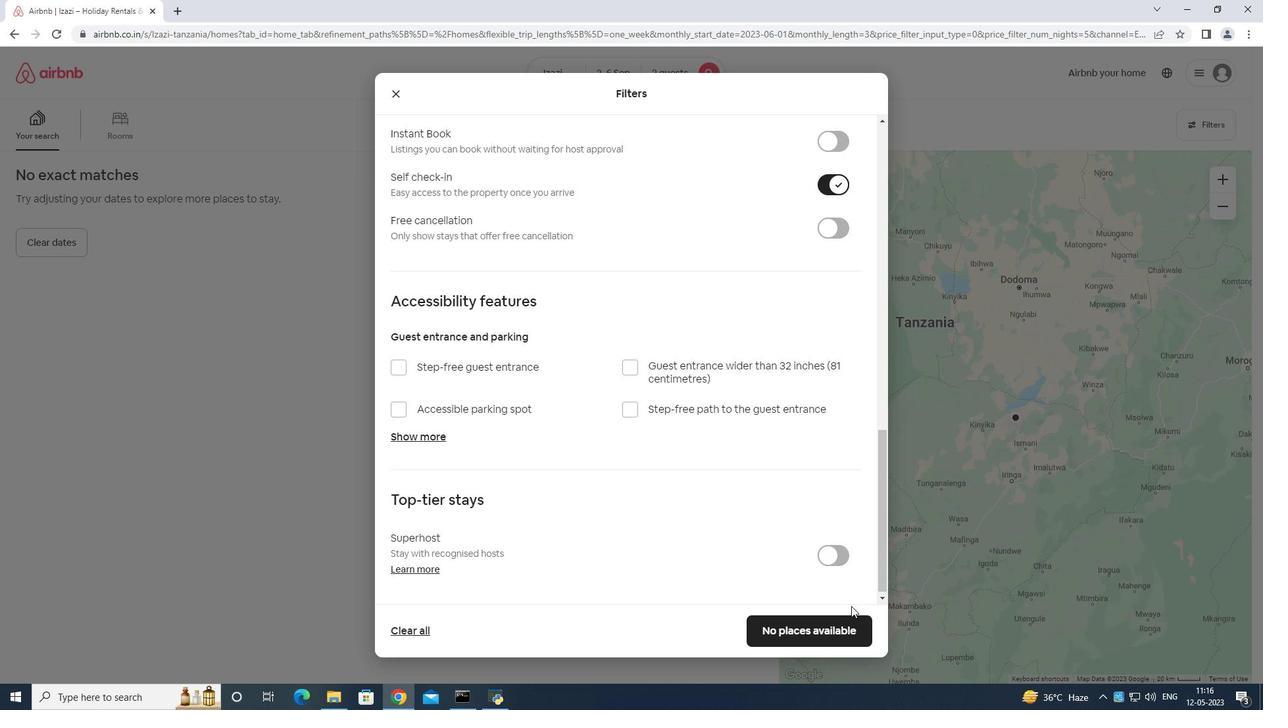 
Action: Mouse moved to (822, 633)
Screenshot: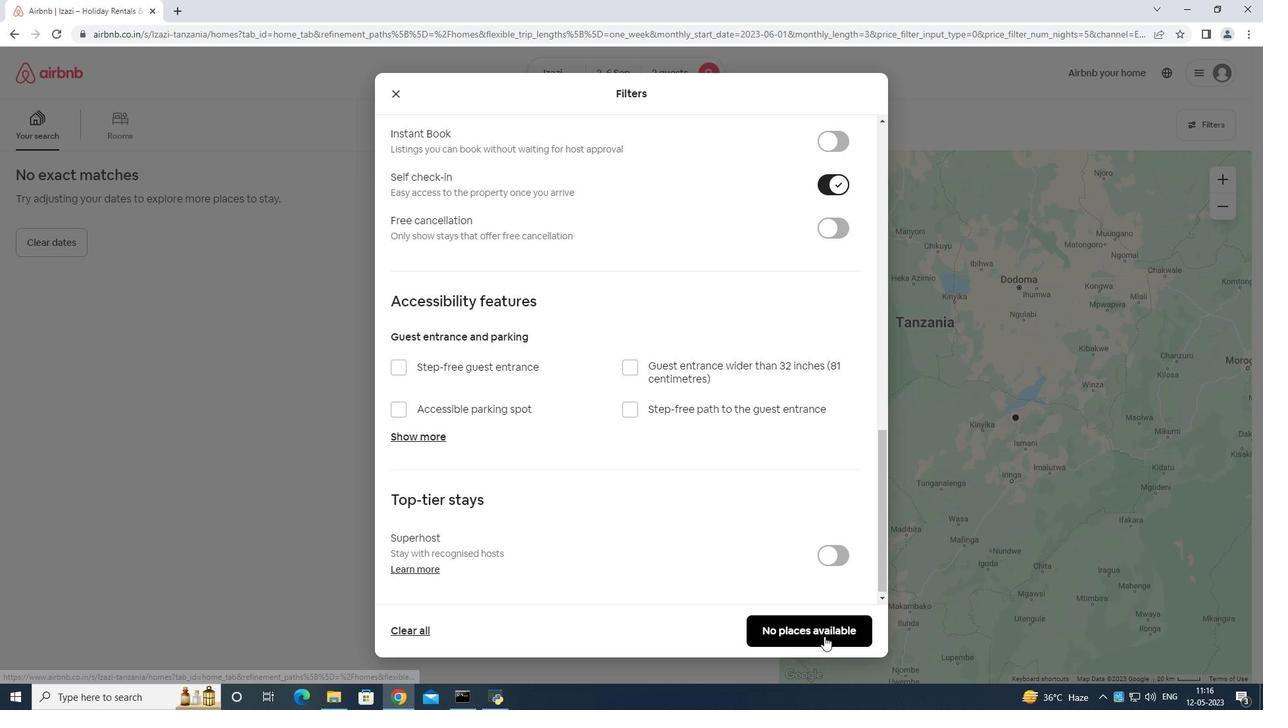
Action: Mouse pressed left at (822, 633)
Screenshot: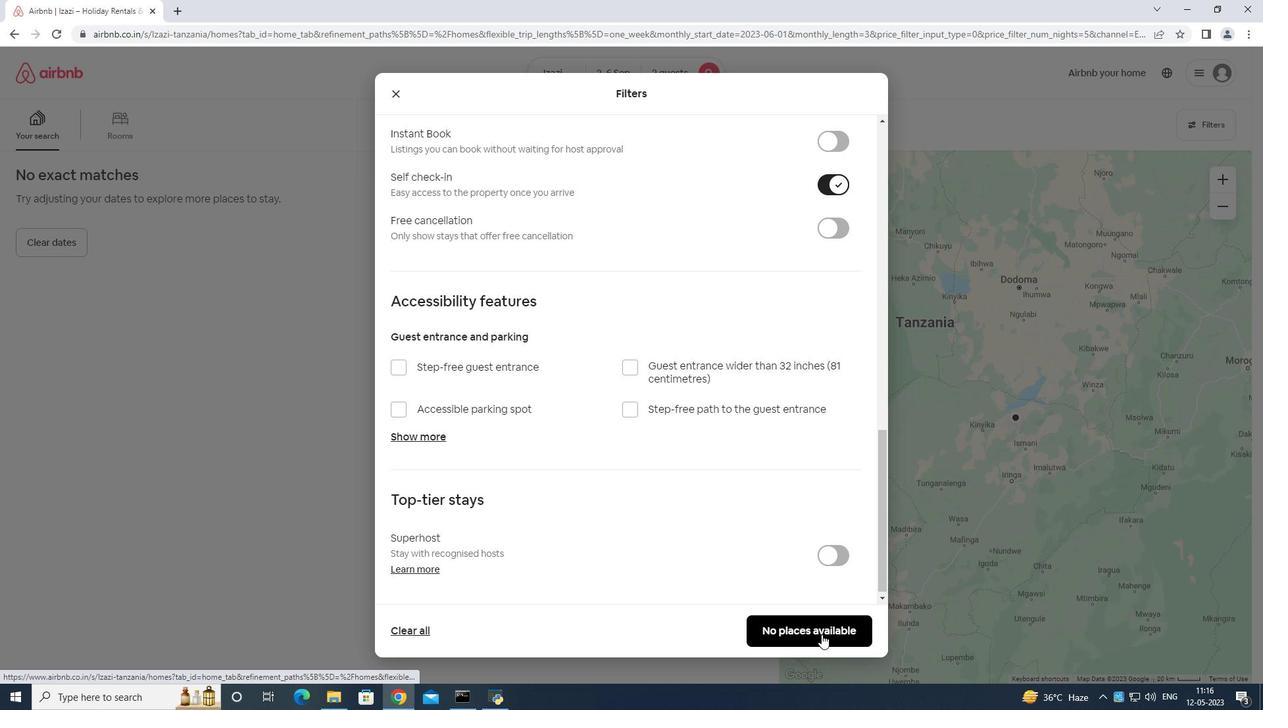 
Action: Mouse moved to (822, 632)
Screenshot: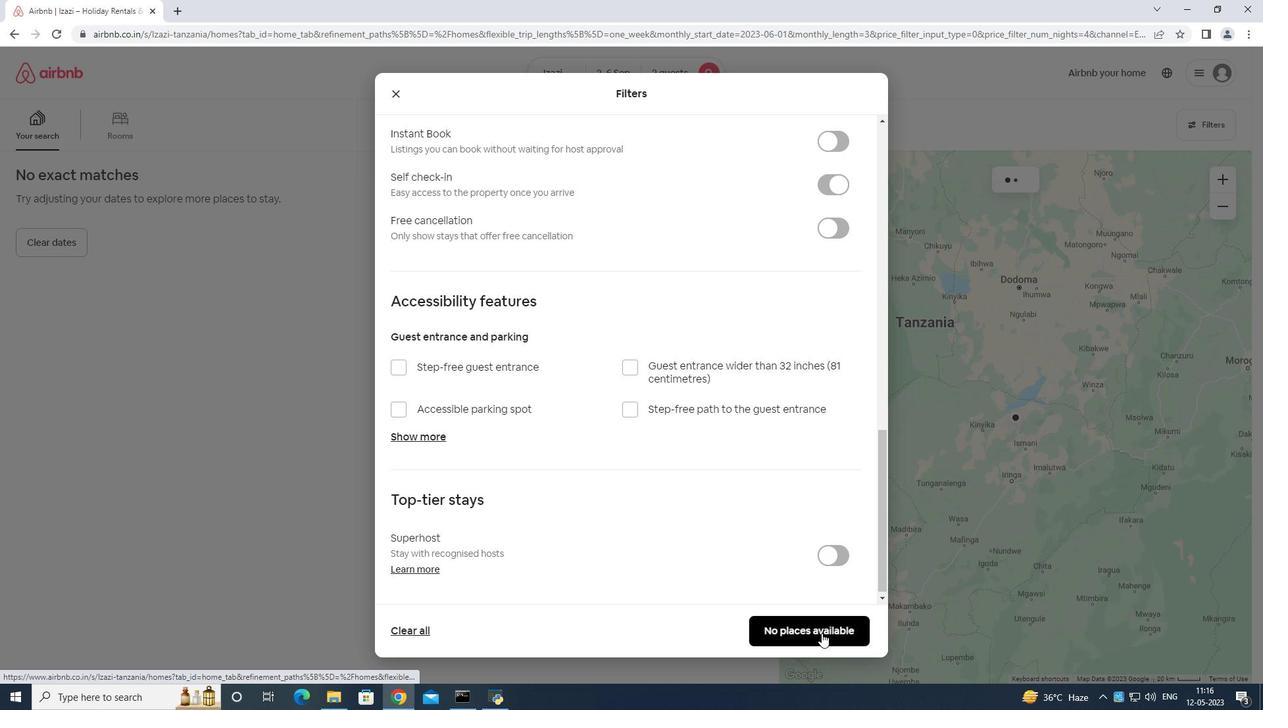 
